 Task: Find connections with filter location Bārmer with filter topic #jobsearching with filter profile language Potuguese with filter current company SUGAR Cosmetics with filter school SACHDEVA PUBLIC SCHOOL with filter industry Services for the Elderly and Disabled with filter service category Visual Design with filter keywords title DevOps Engineer
Action: Mouse moved to (574, 74)
Screenshot: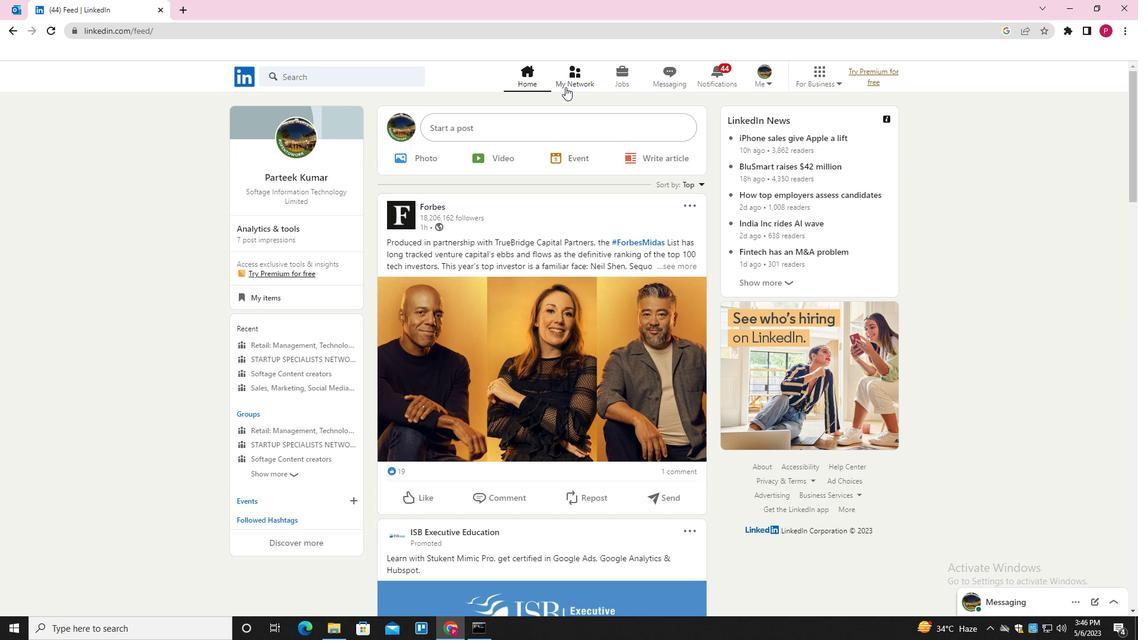 
Action: Mouse pressed left at (574, 74)
Screenshot: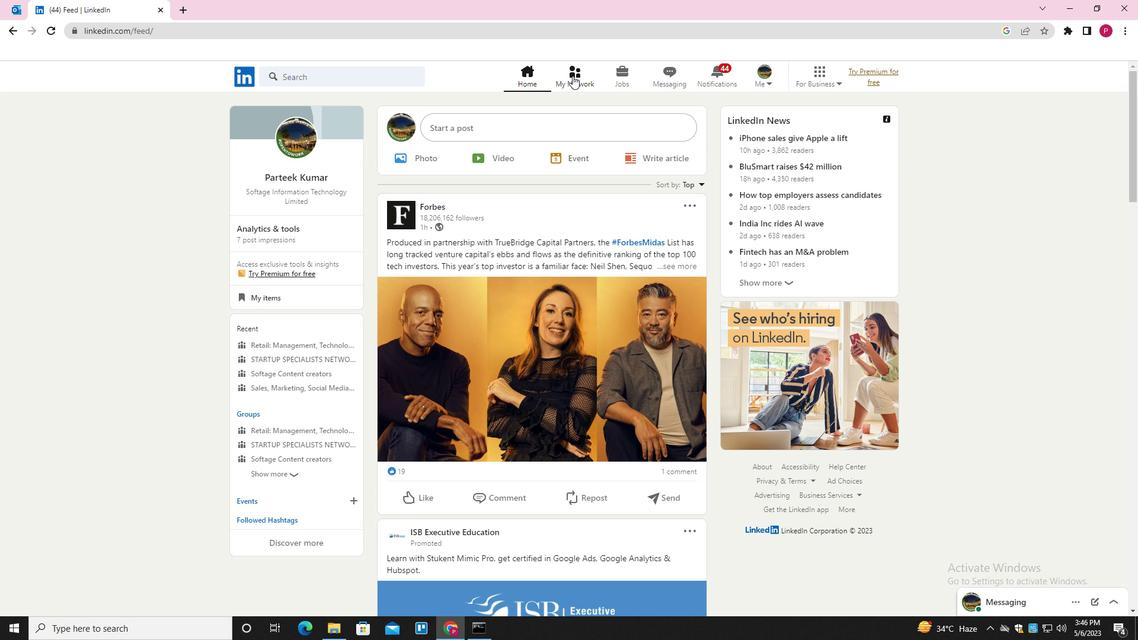 
Action: Mouse moved to (352, 139)
Screenshot: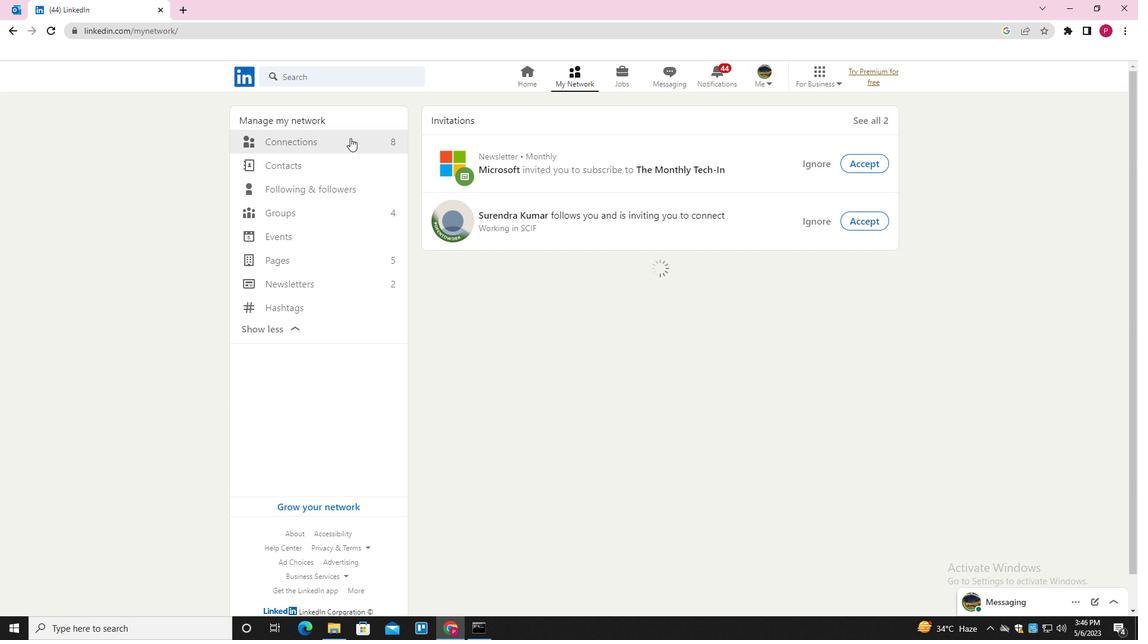 
Action: Mouse pressed left at (352, 139)
Screenshot: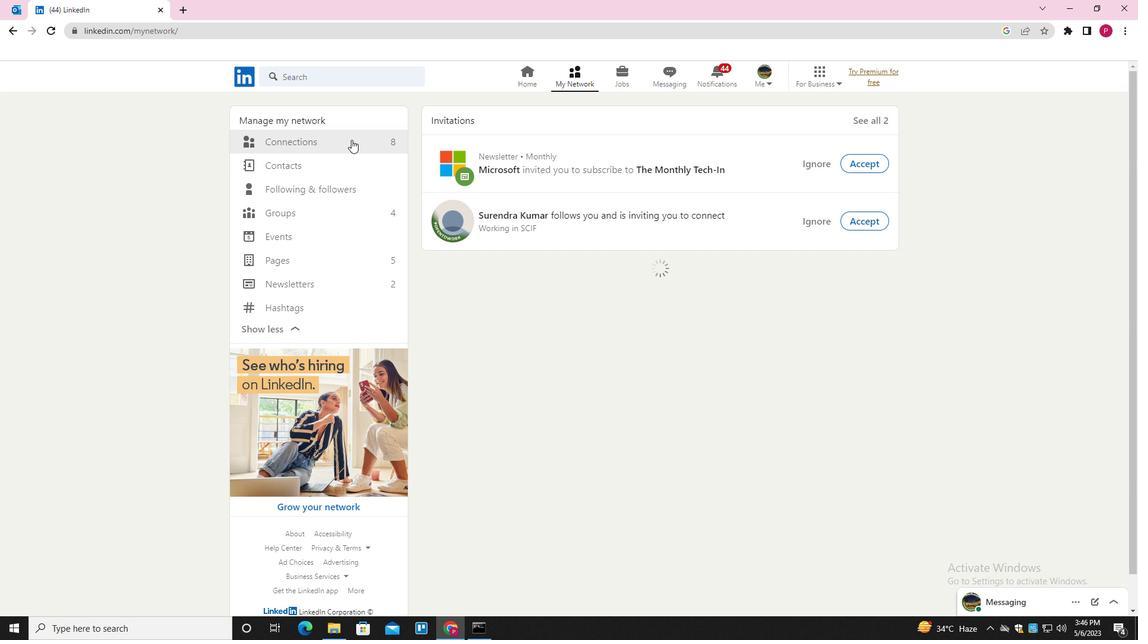 
Action: Mouse moved to (668, 141)
Screenshot: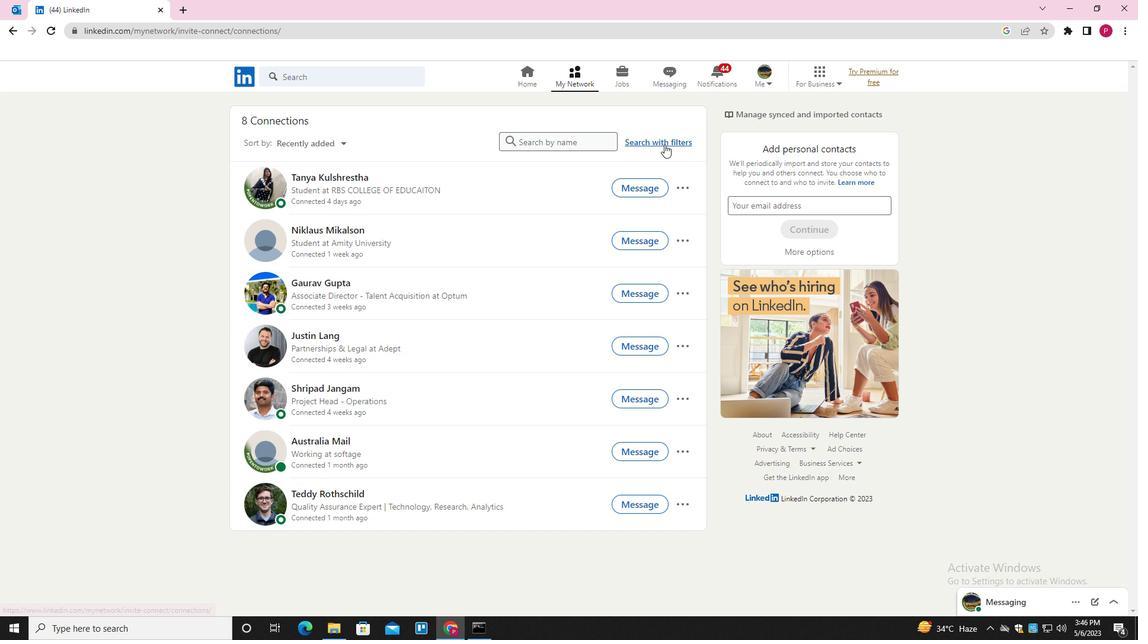 
Action: Mouse pressed left at (668, 141)
Screenshot: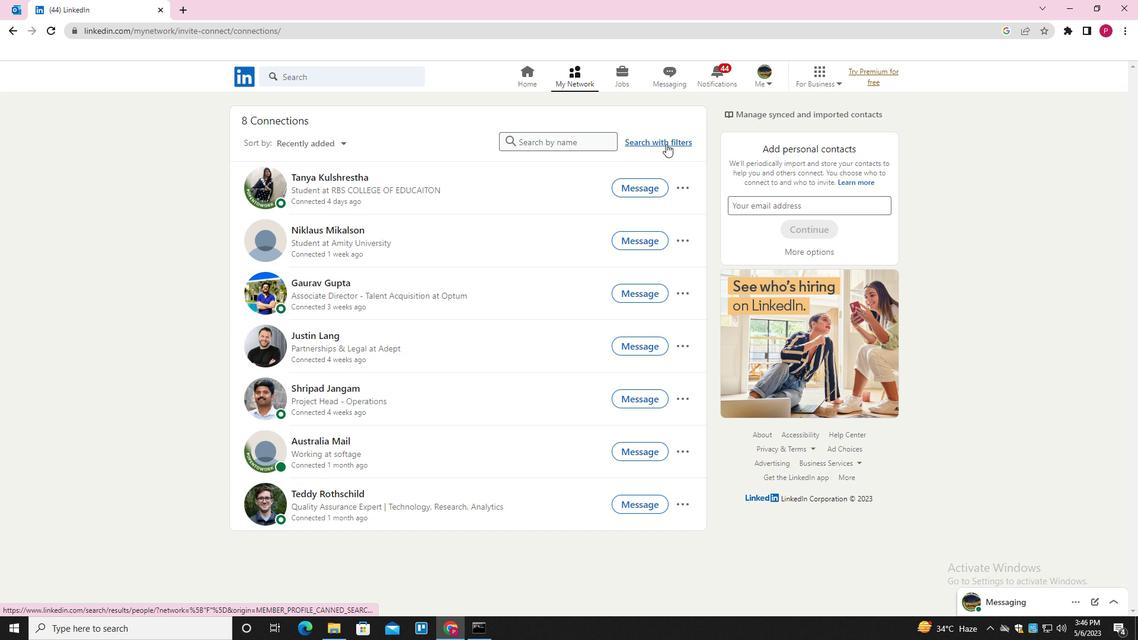 
Action: Mouse moved to (600, 109)
Screenshot: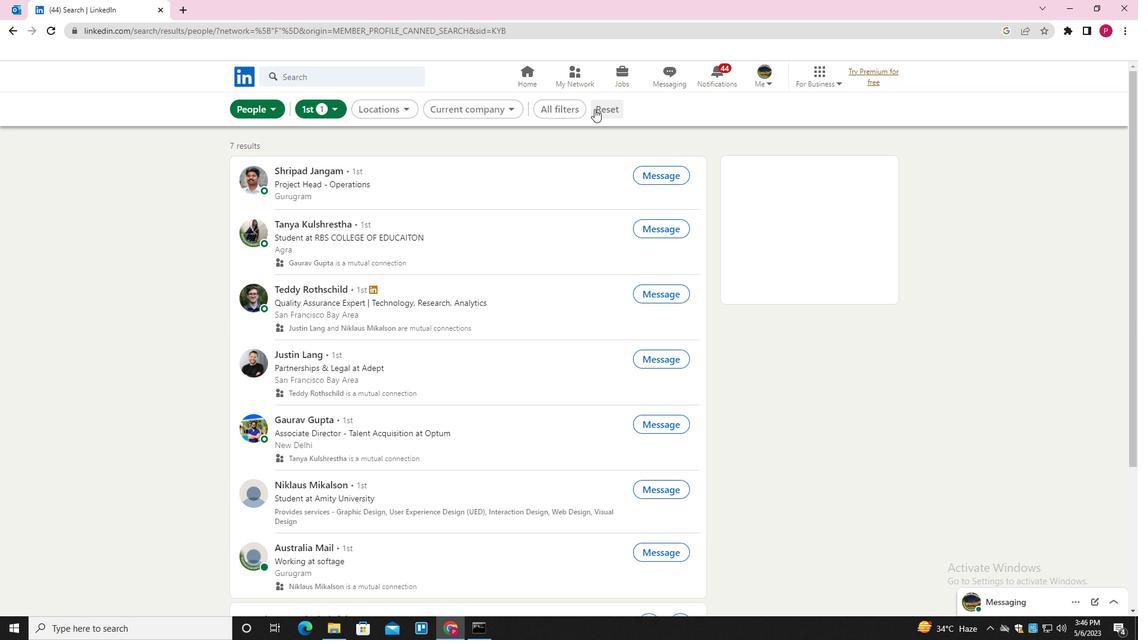 
Action: Mouse pressed left at (600, 109)
Screenshot: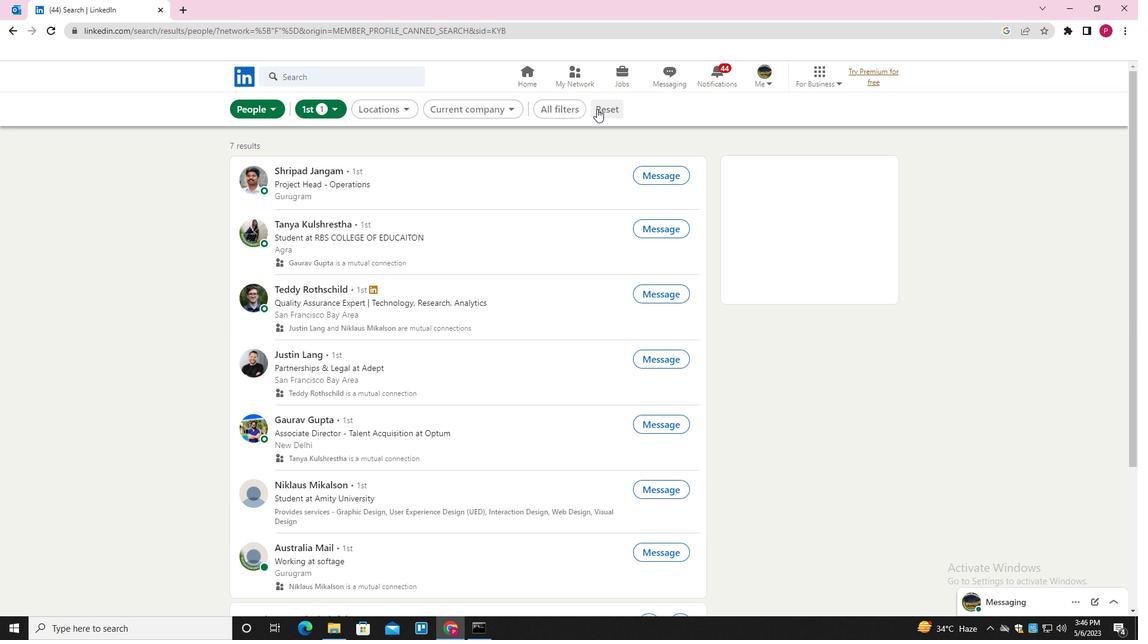 
Action: Mouse moved to (577, 110)
Screenshot: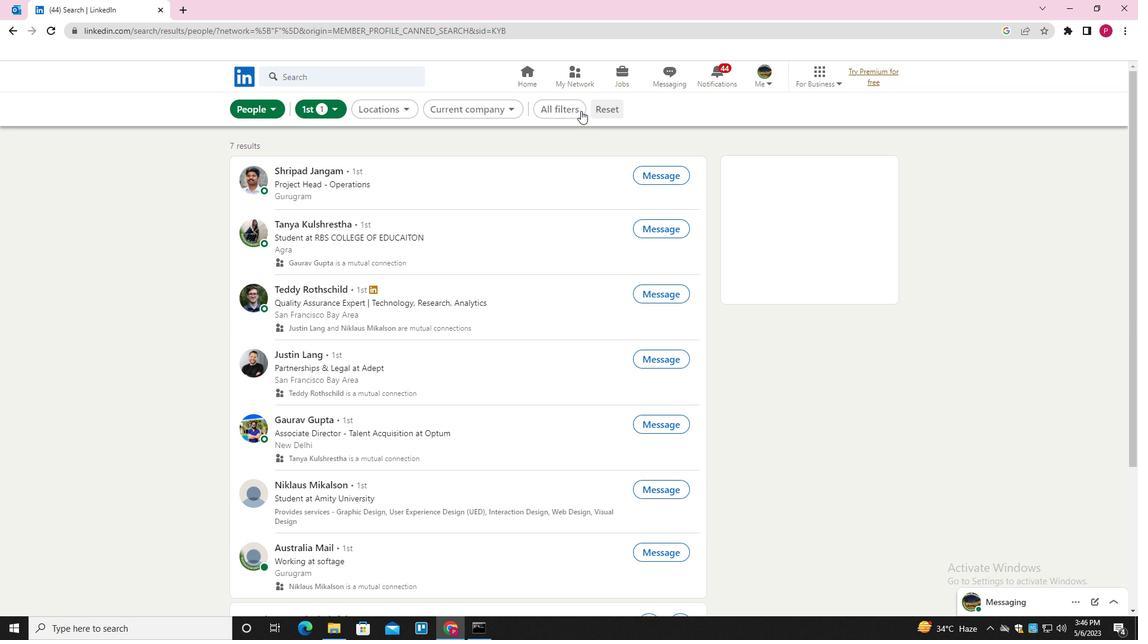
Action: Mouse pressed left at (577, 110)
Screenshot: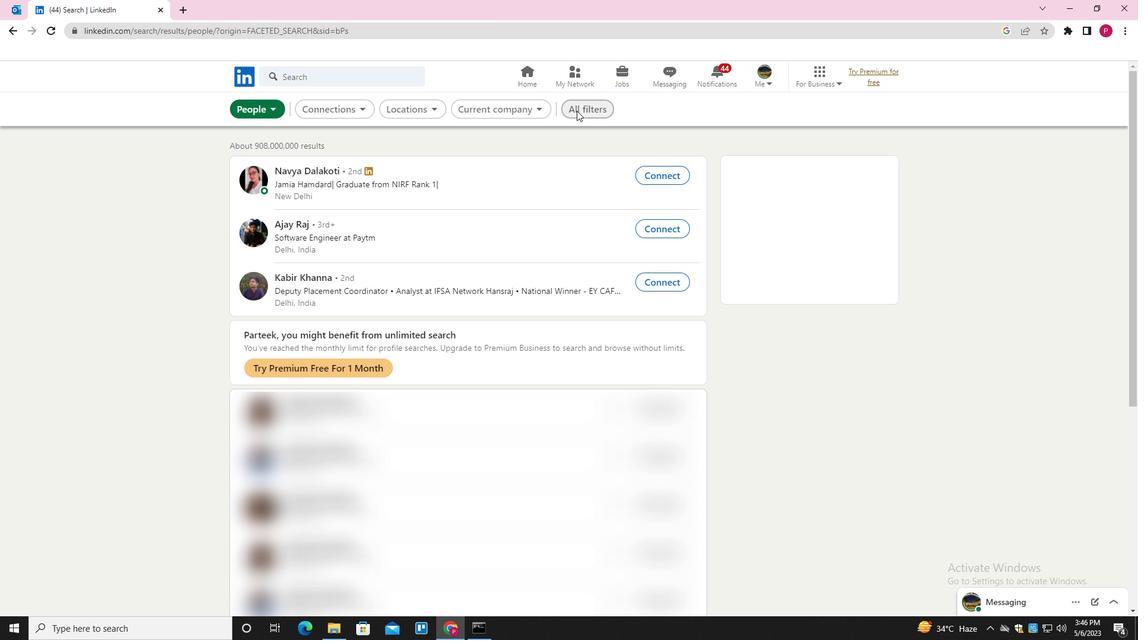 
Action: Mouse moved to (932, 353)
Screenshot: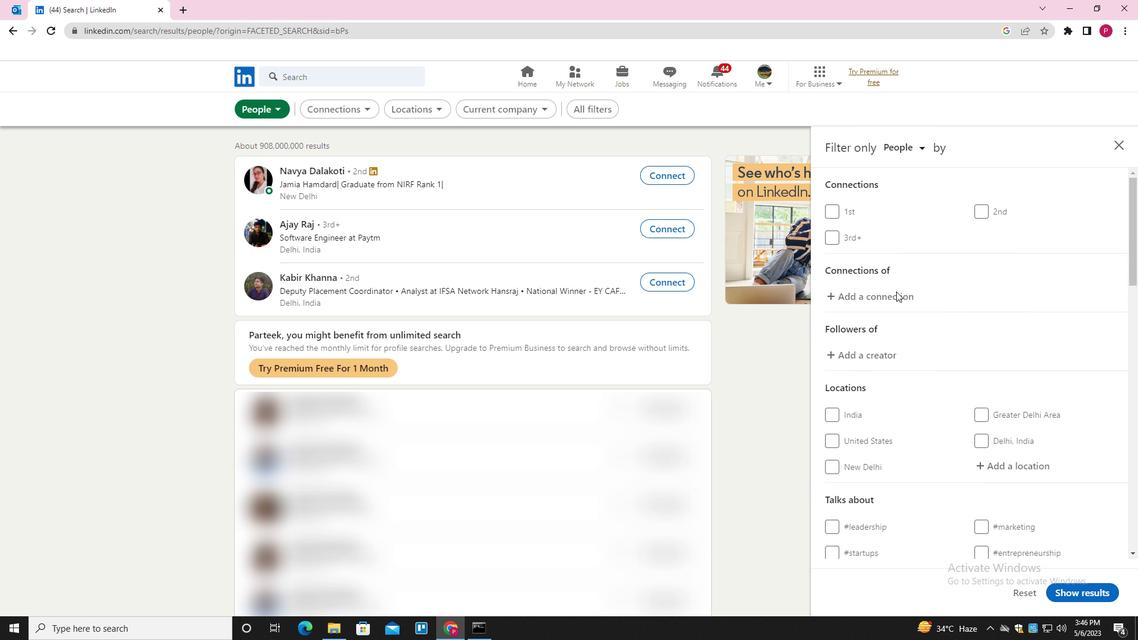
Action: Mouse scrolled (932, 352) with delta (0, 0)
Screenshot: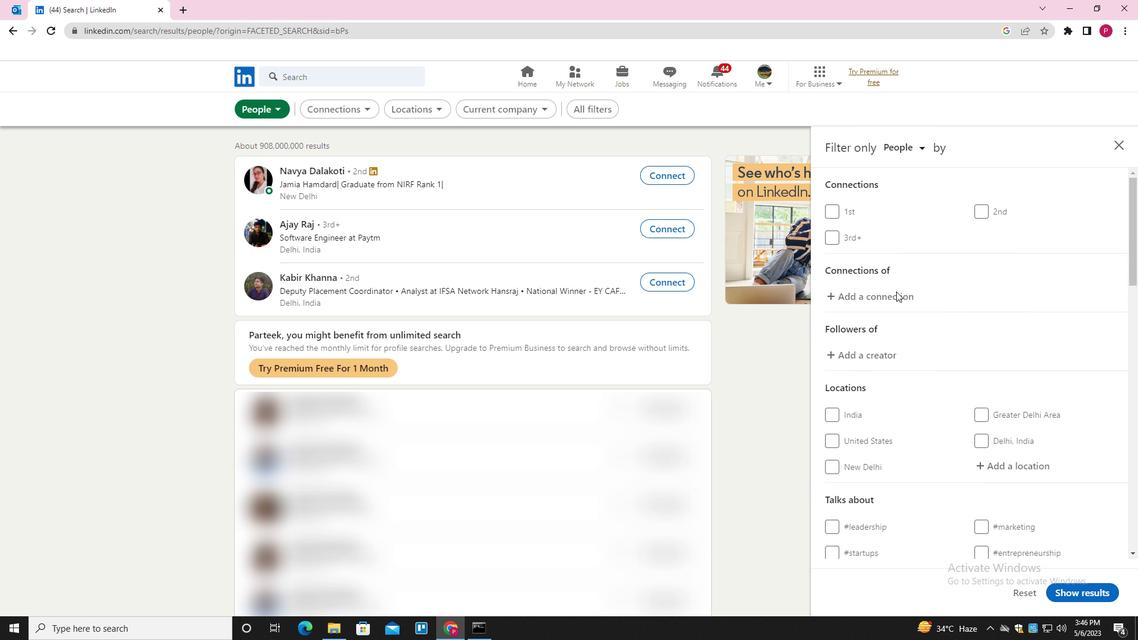 
Action: Mouse moved to (936, 366)
Screenshot: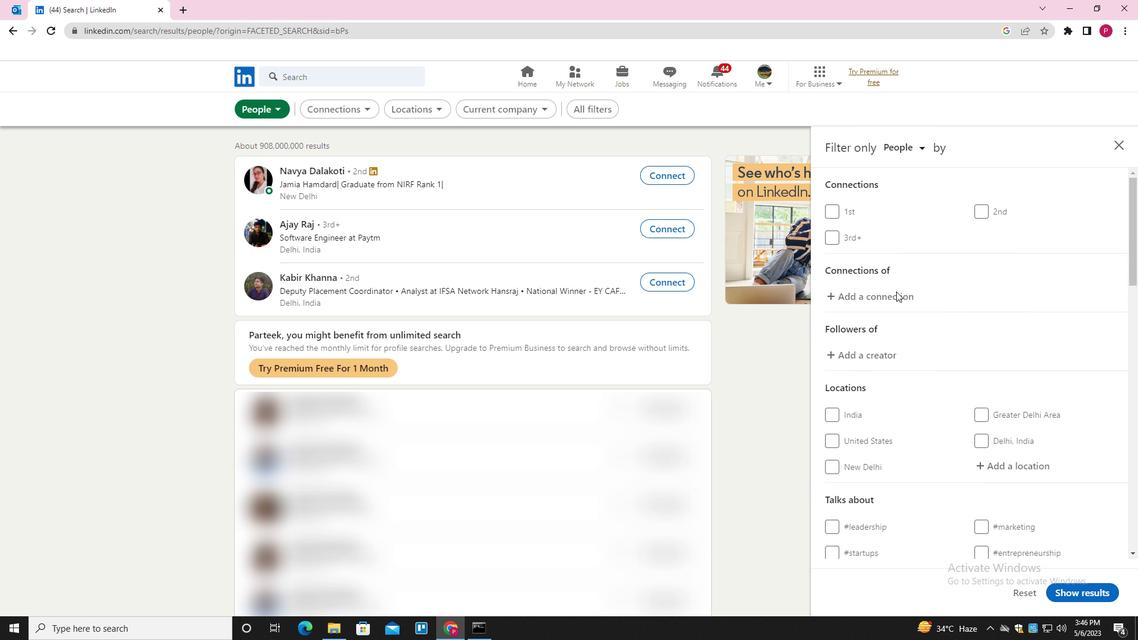 
Action: Mouse scrolled (936, 365) with delta (0, 0)
Screenshot: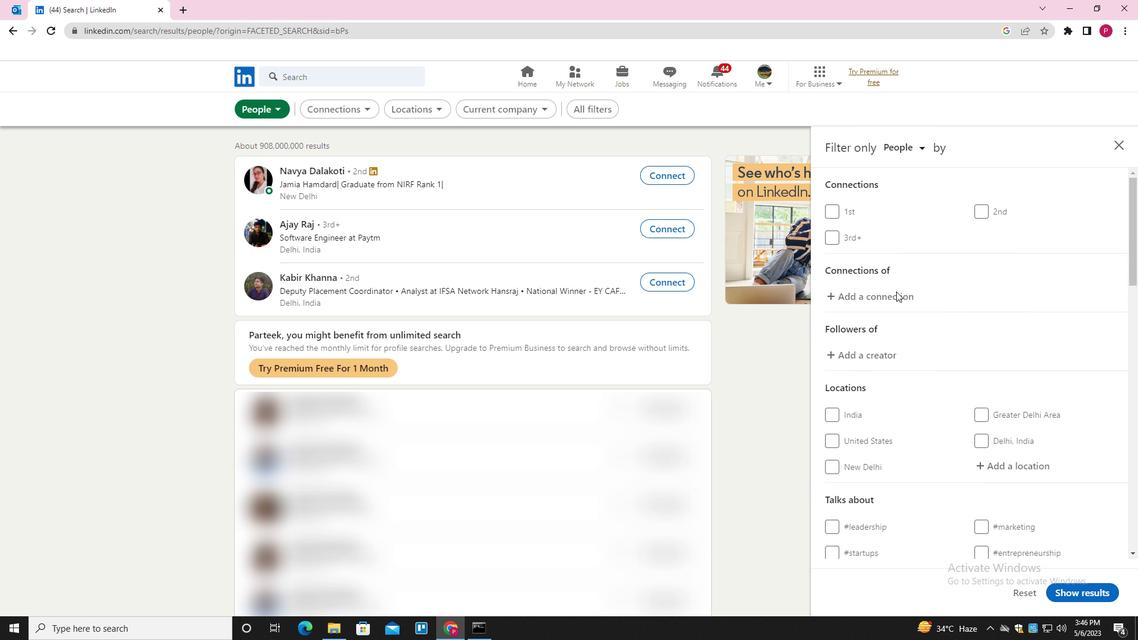 
Action: Mouse moved to (941, 374)
Screenshot: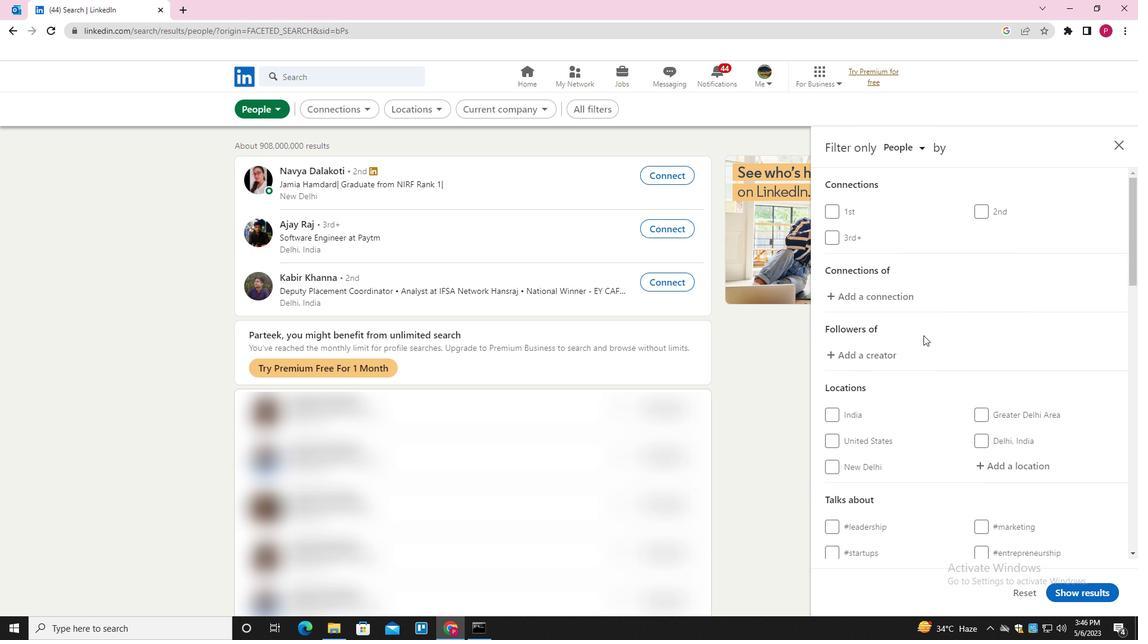 
Action: Mouse scrolled (941, 374) with delta (0, 0)
Screenshot: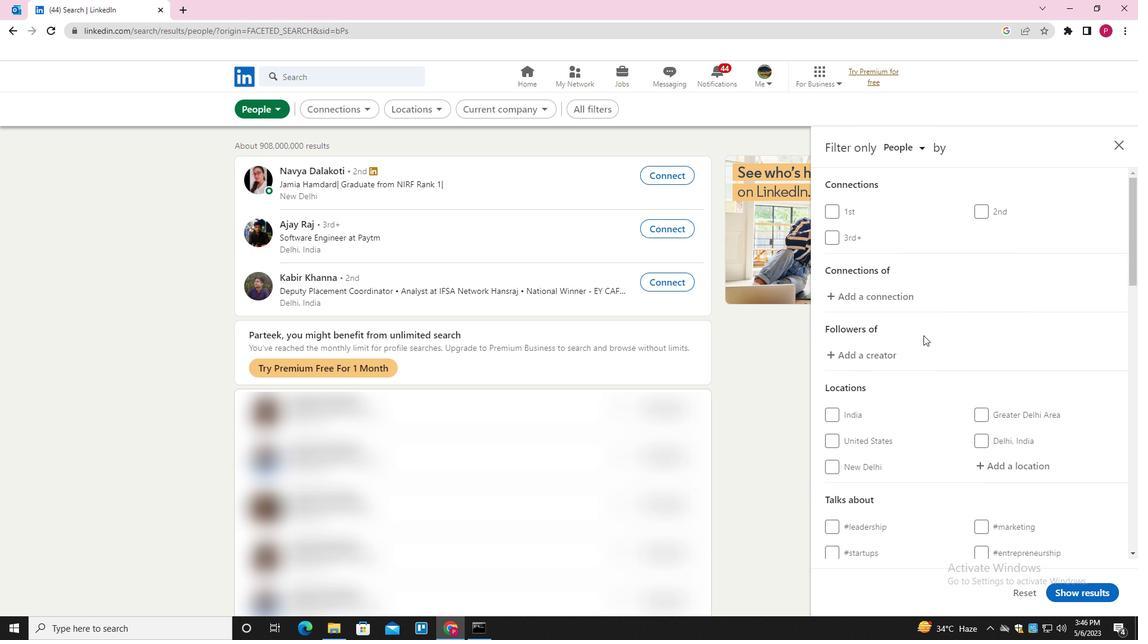 
Action: Mouse moved to (1045, 292)
Screenshot: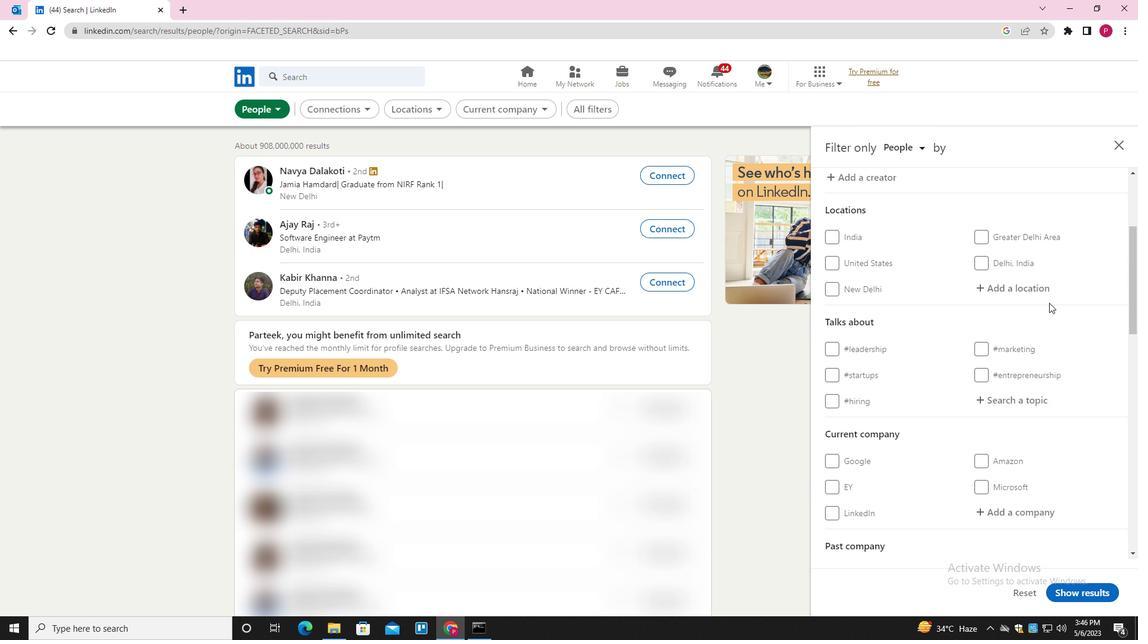 
Action: Mouse pressed left at (1045, 292)
Screenshot: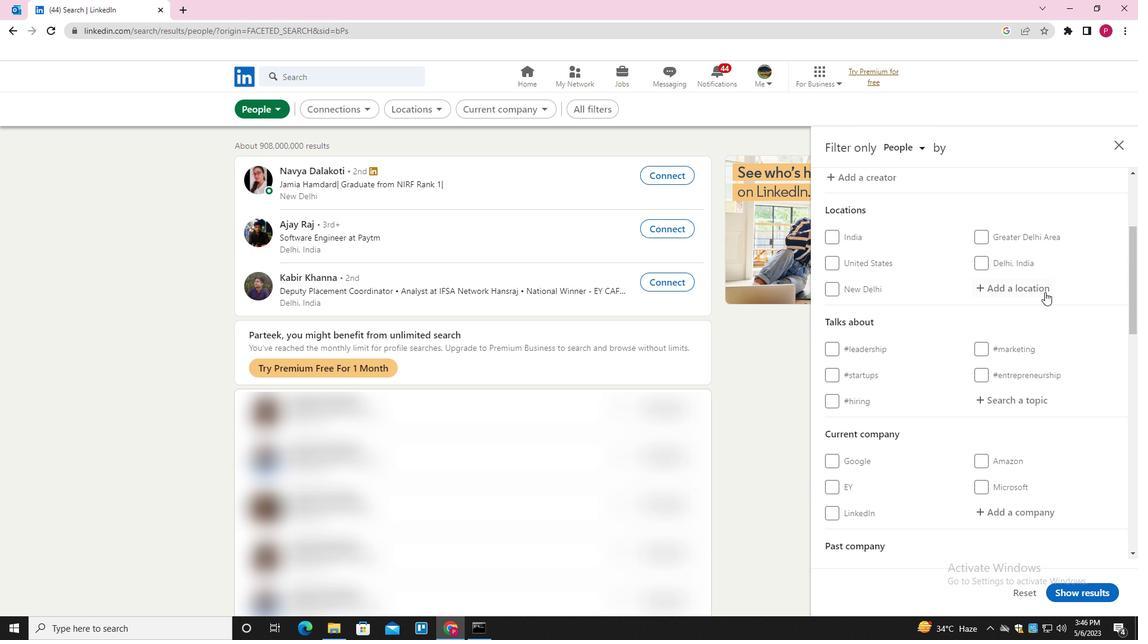 
Action: Key pressed <Key.shift>BARMER<Key.down><Key.enter>
Screenshot: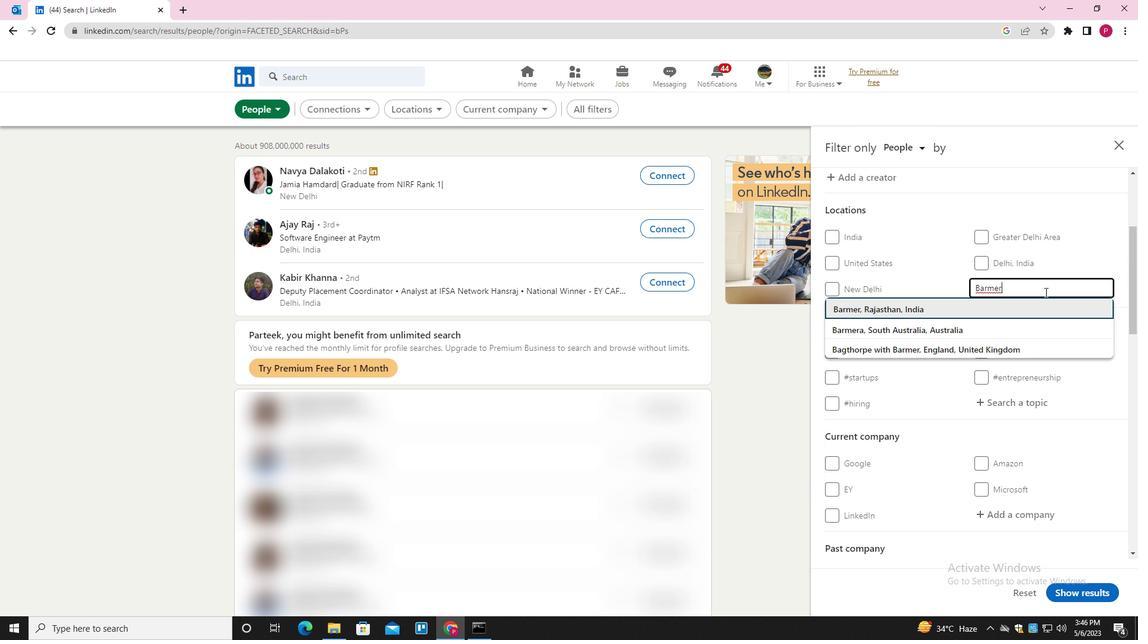 
Action: Mouse moved to (980, 337)
Screenshot: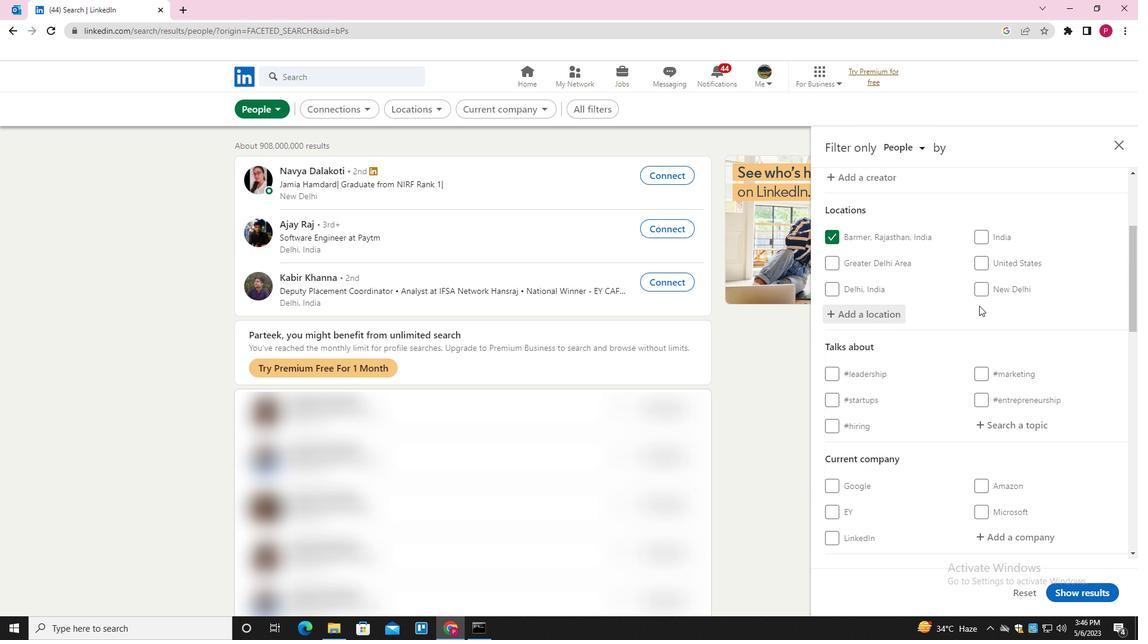 
Action: Mouse scrolled (980, 336) with delta (0, 0)
Screenshot: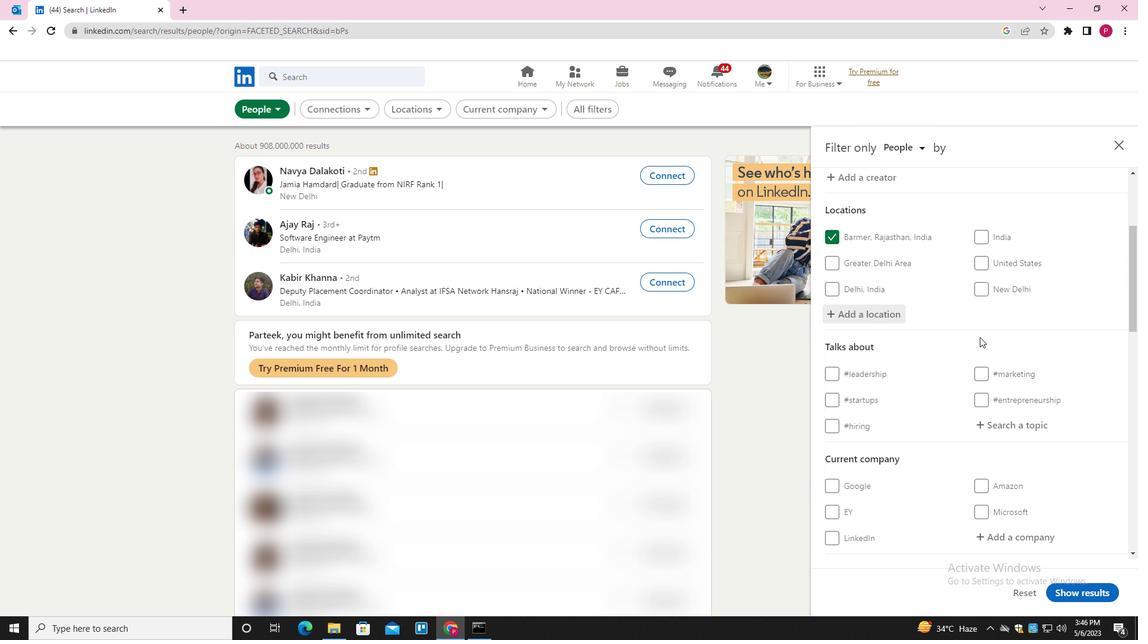 
Action: Mouse moved to (980, 338)
Screenshot: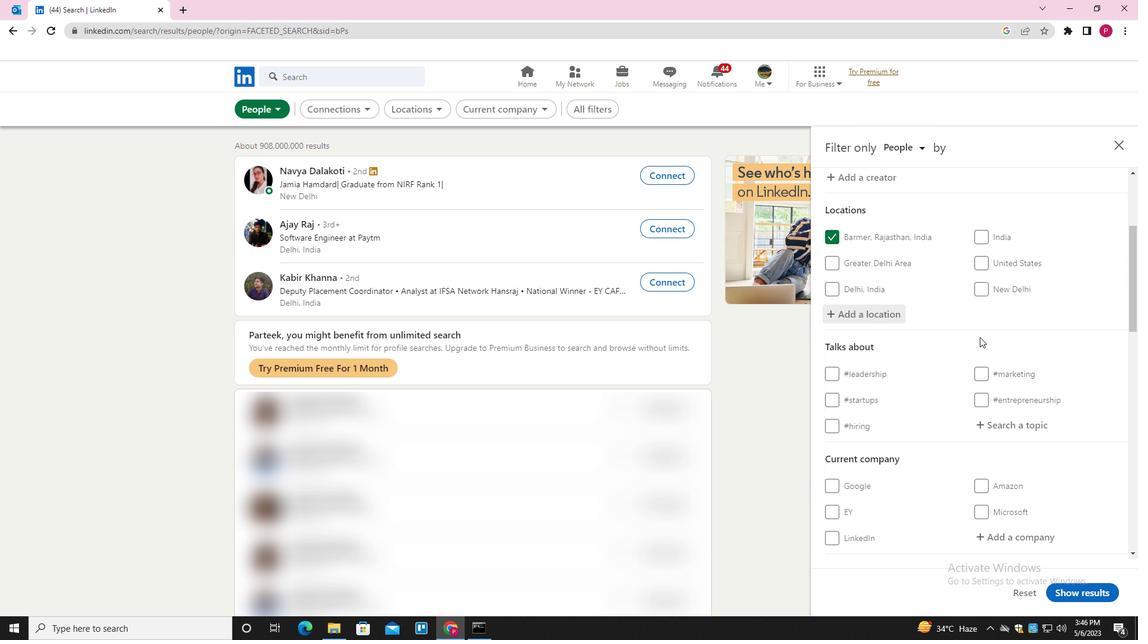 
Action: Mouse scrolled (980, 337) with delta (0, 0)
Screenshot: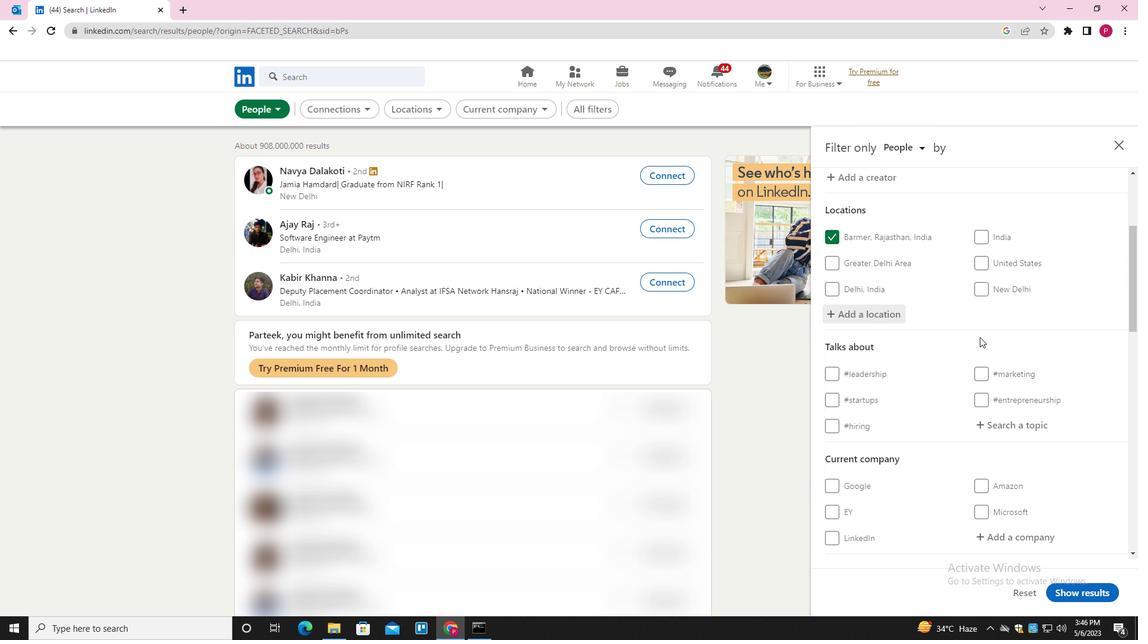 
Action: Mouse moved to (983, 339)
Screenshot: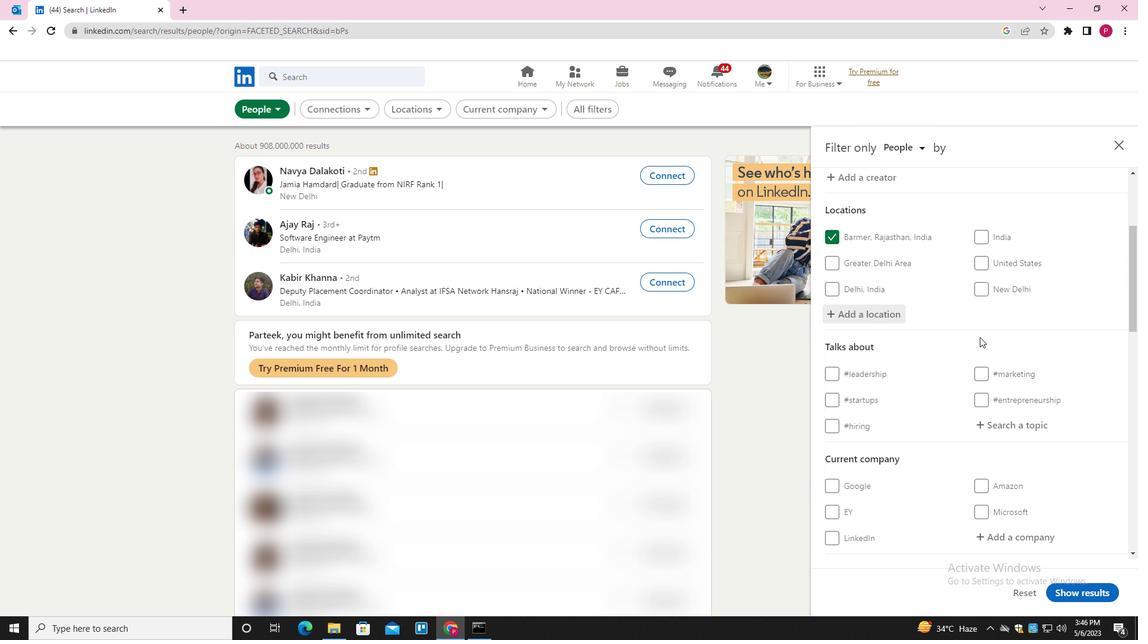 
Action: Mouse scrolled (983, 338) with delta (0, 0)
Screenshot: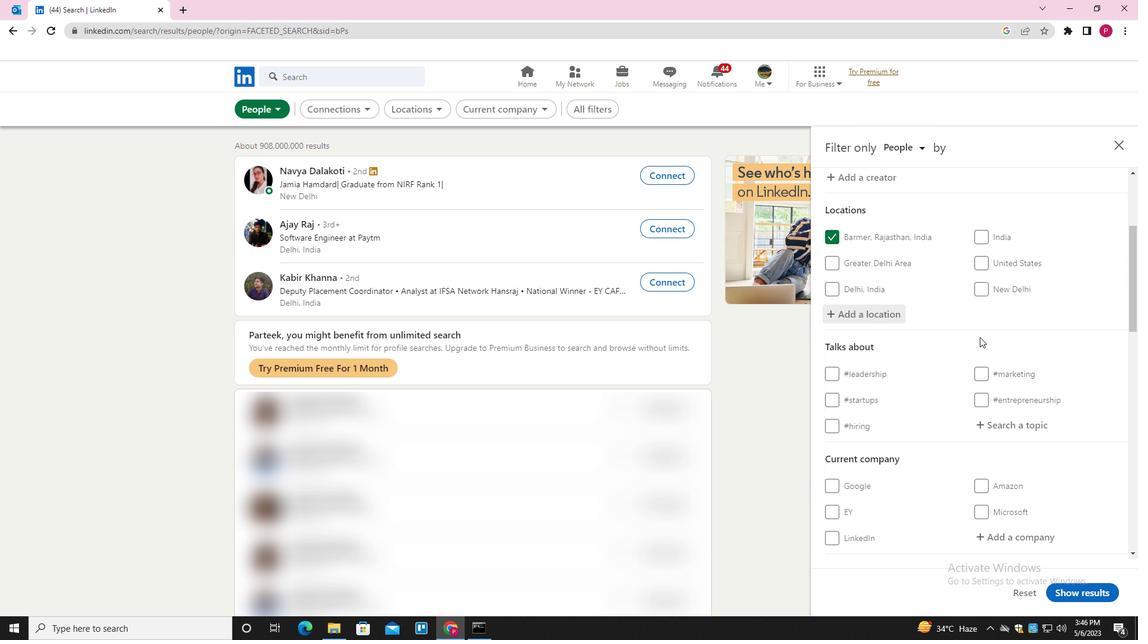 
Action: Mouse moved to (1030, 252)
Screenshot: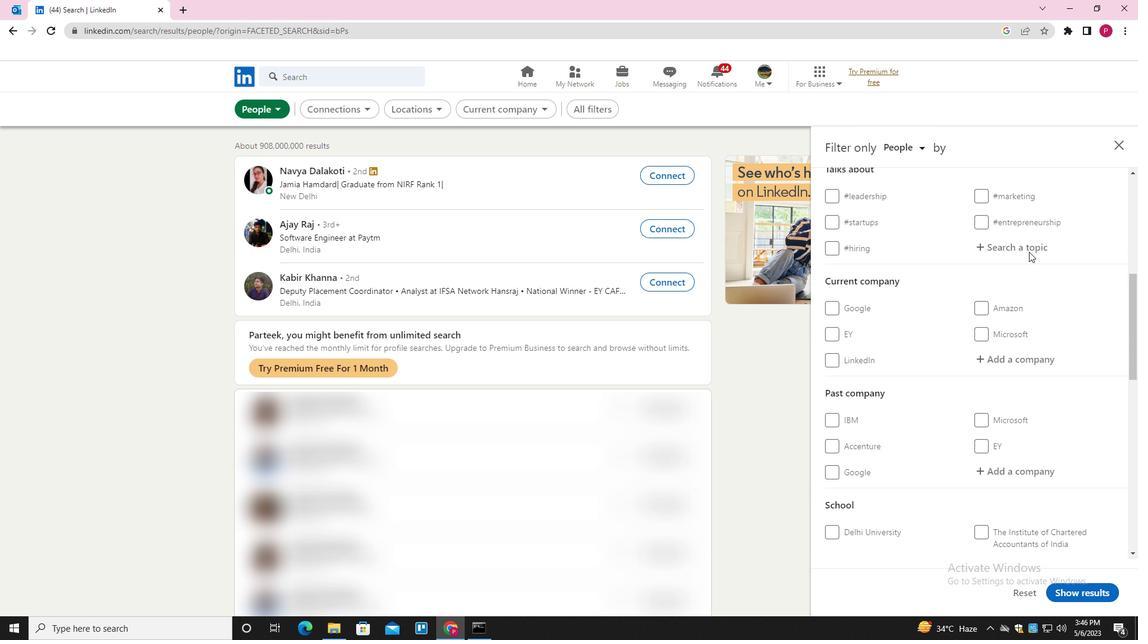 
Action: Mouse pressed left at (1030, 252)
Screenshot: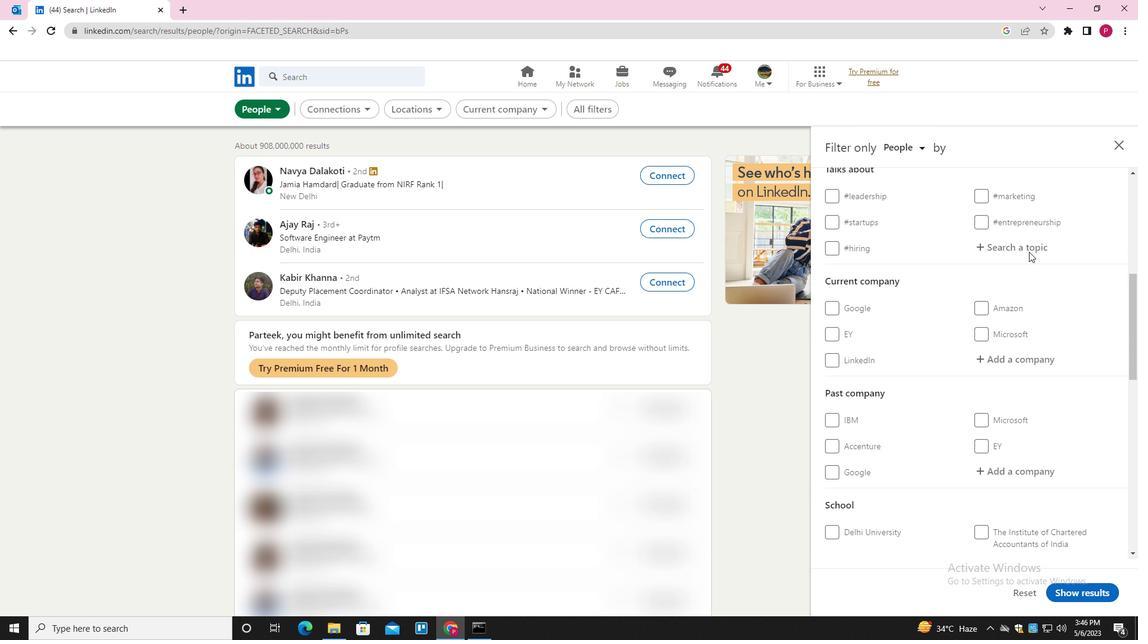 
Action: Mouse moved to (1006, 246)
Screenshot: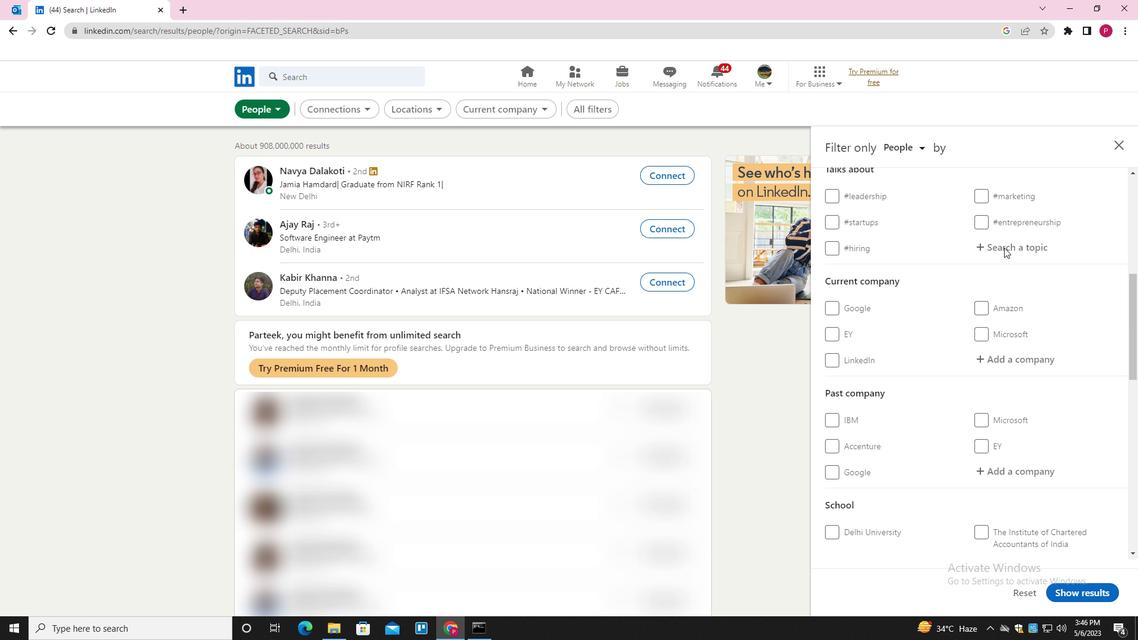 
Action: Mouse pressed left at (1006, 246)
Screenshot: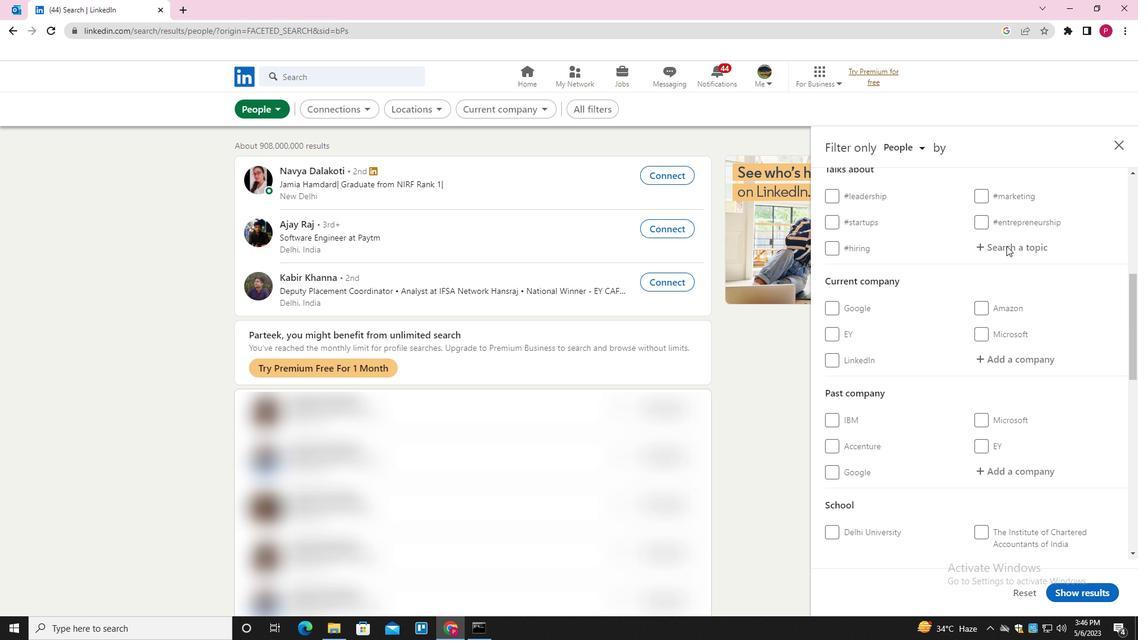 
Action: Key pressed JOBSEARCHING<Key.down><Key.enter>
Screenshot: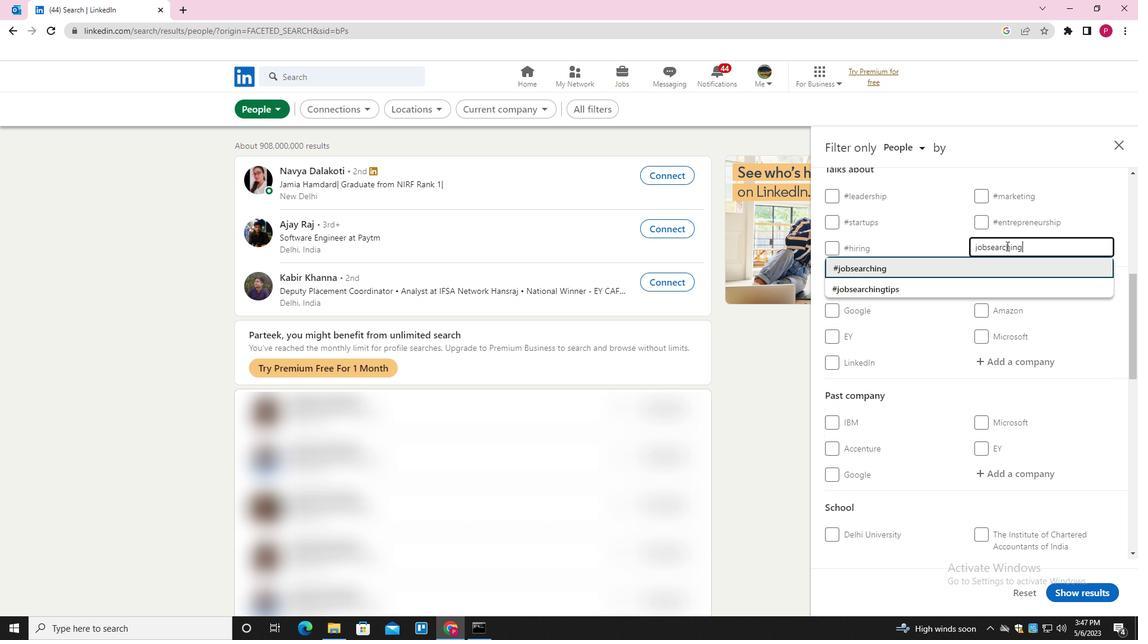 
Action: Mouse moved to (952, 304)
Screenshot: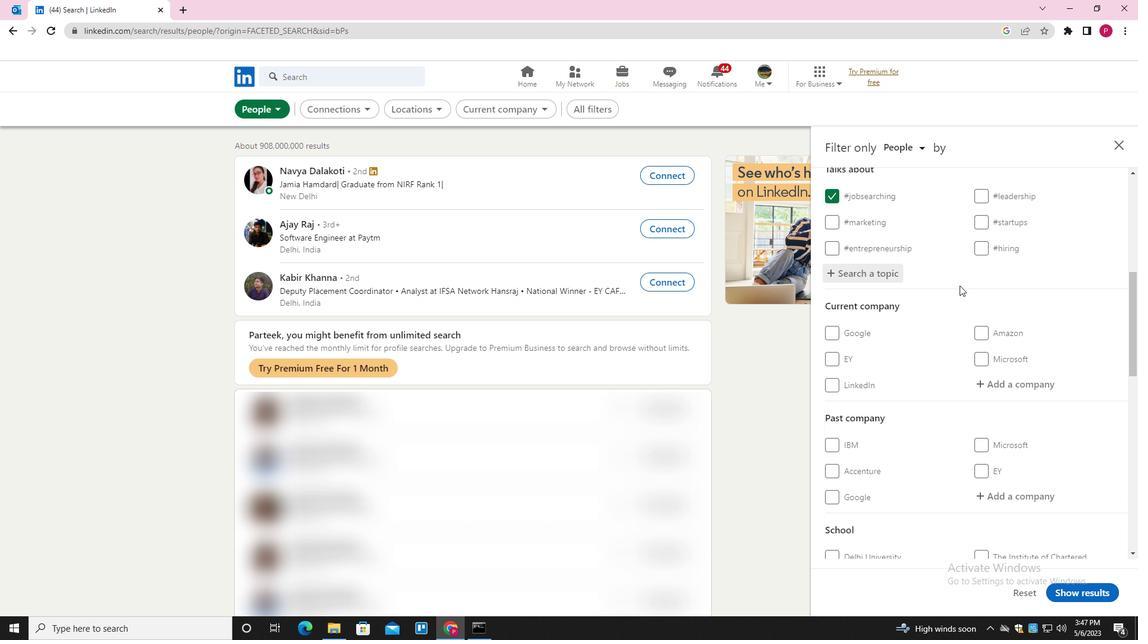 
Action: Mouse scrolled (952, 303) with delta (0, 0)
Screenshot: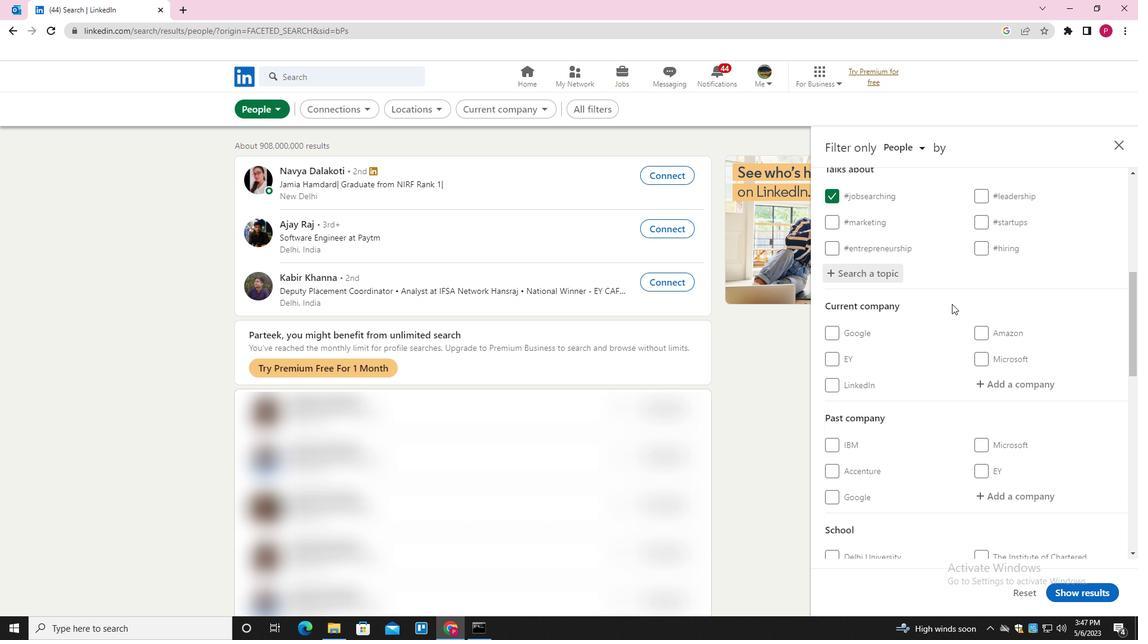 
Action: Mouse scrolled (952, 303) with delta (0, 0)
Screenshot: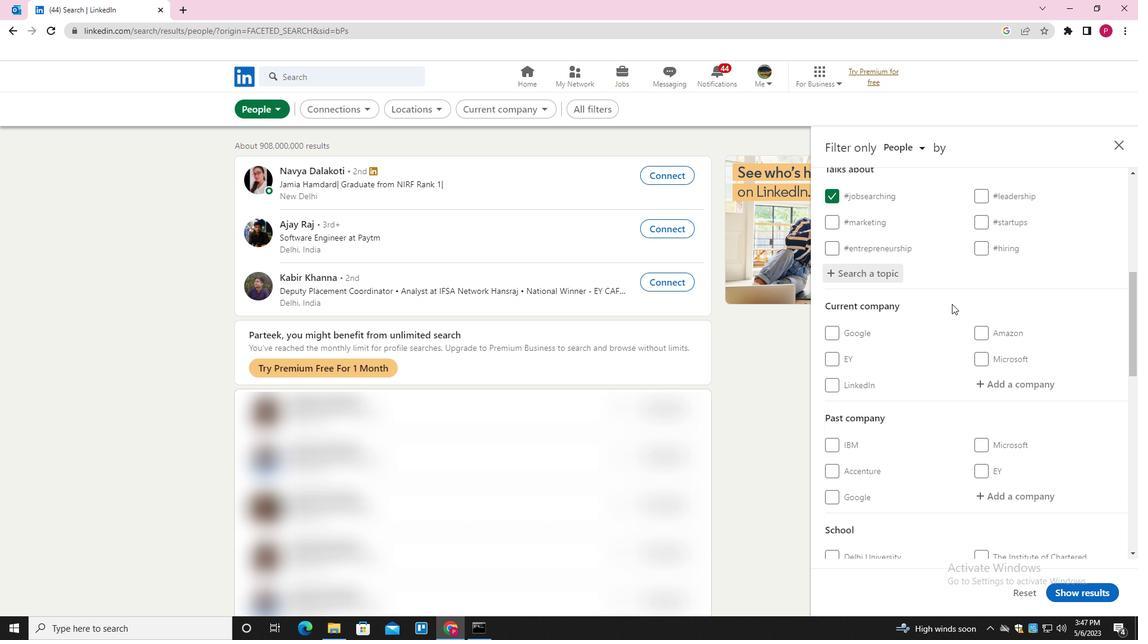 
Action: Mouse moved to (943, 310)
Screenshot: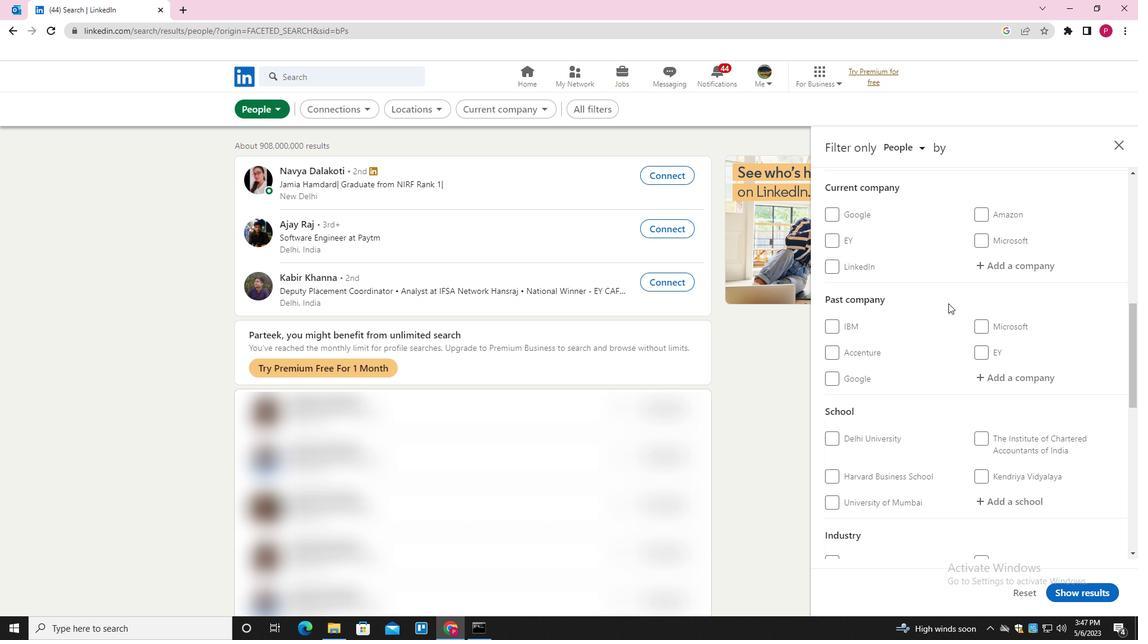 
Action: Mouse scrolled (943, 309) with delta (0, 0)
Screenshot: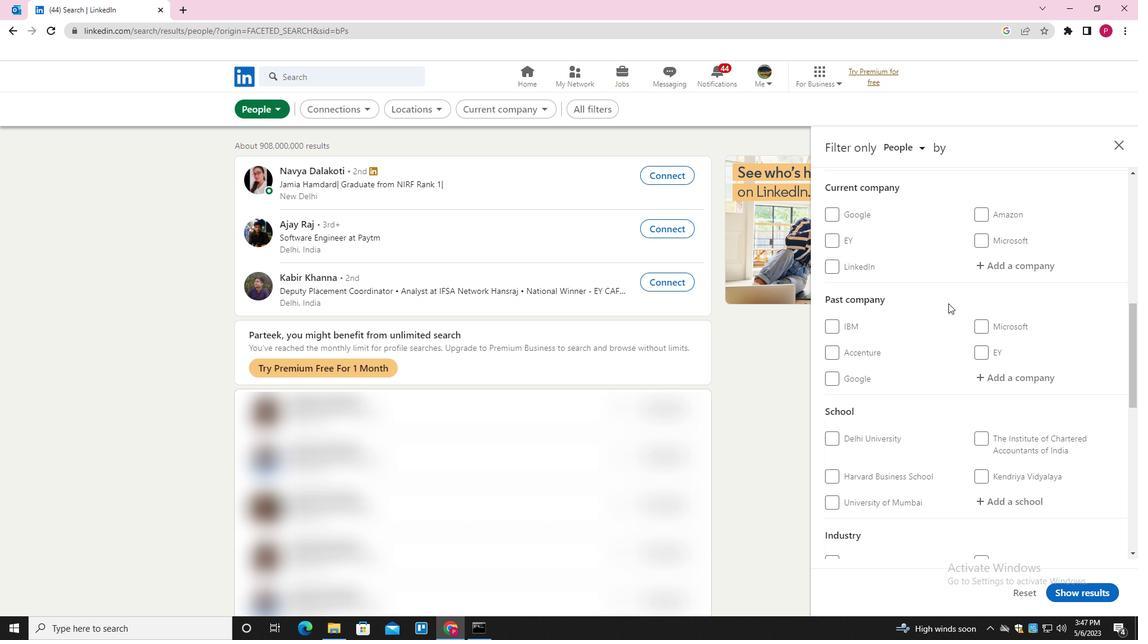 
Action: Mouse moved to (943, 312)
Screenshot: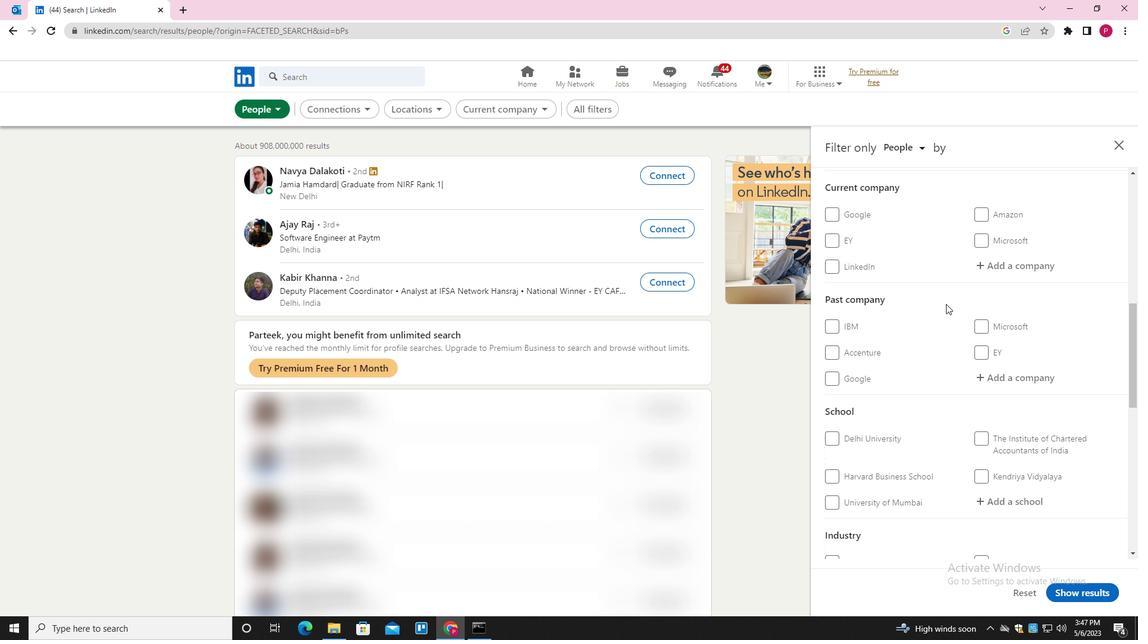 
Action: Mouse scrolled (943, 311) with delta (0, 0)
Screenshot: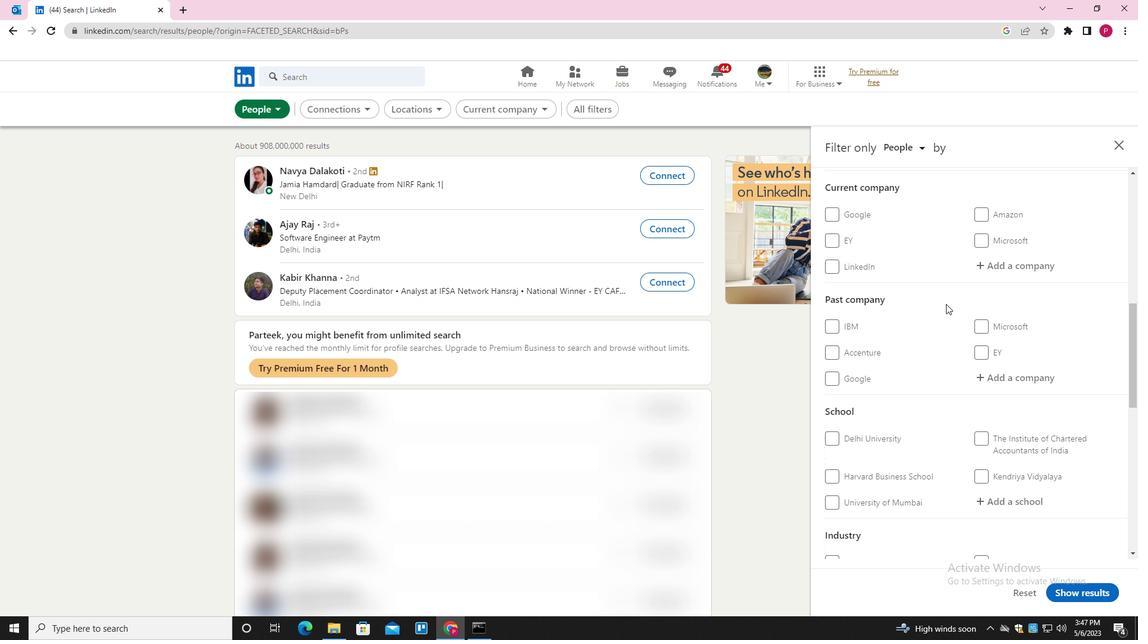 
Action: Mouse scrolled (943, 311) with delta (0, 0)
Screenshot: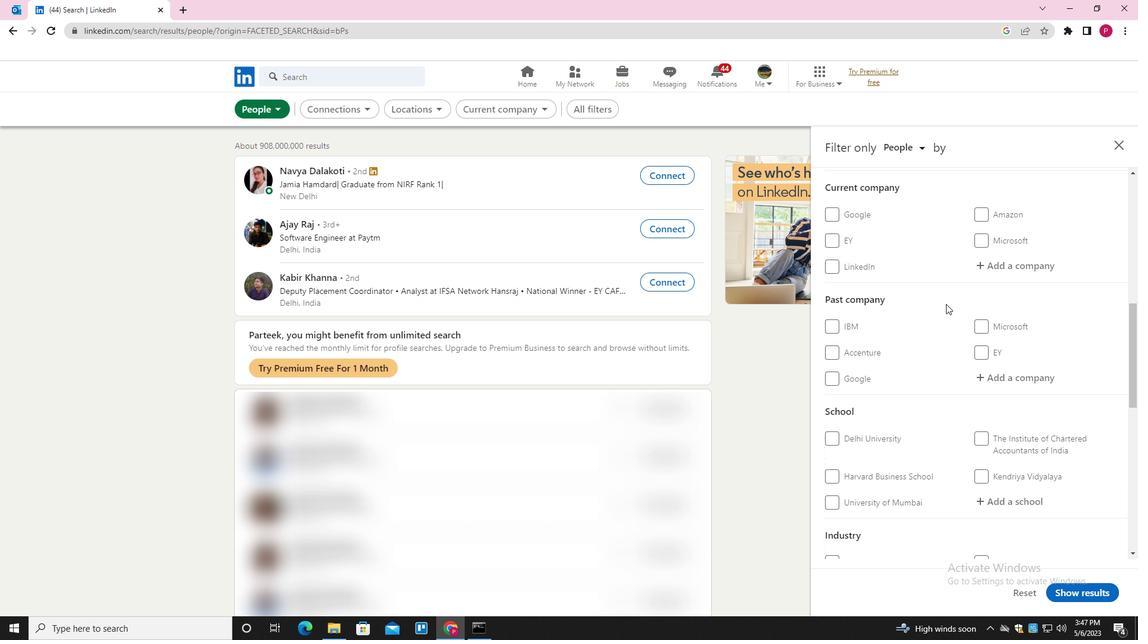 
Action: Mouse scrolled (943, 311) with delta (0, 0)
Screenshot: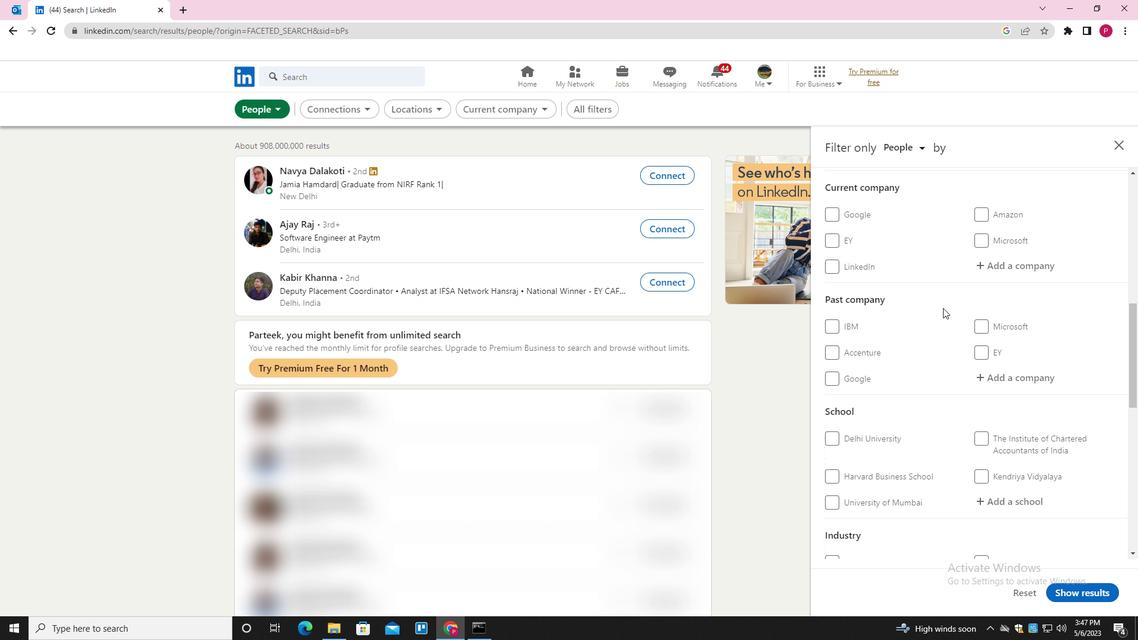 
Action: Mouse scrolled (943, 311) with delta (0, 0)
Screenshot: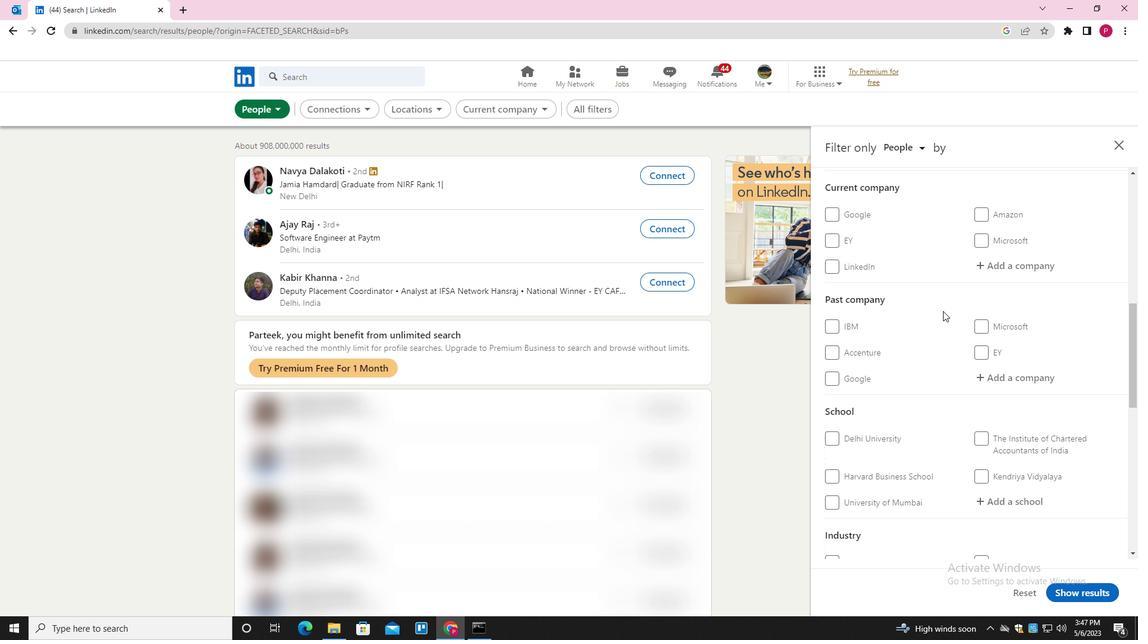 
Action: Mouse scrolled (943, 311) with delta (0, 0)
Screenshot: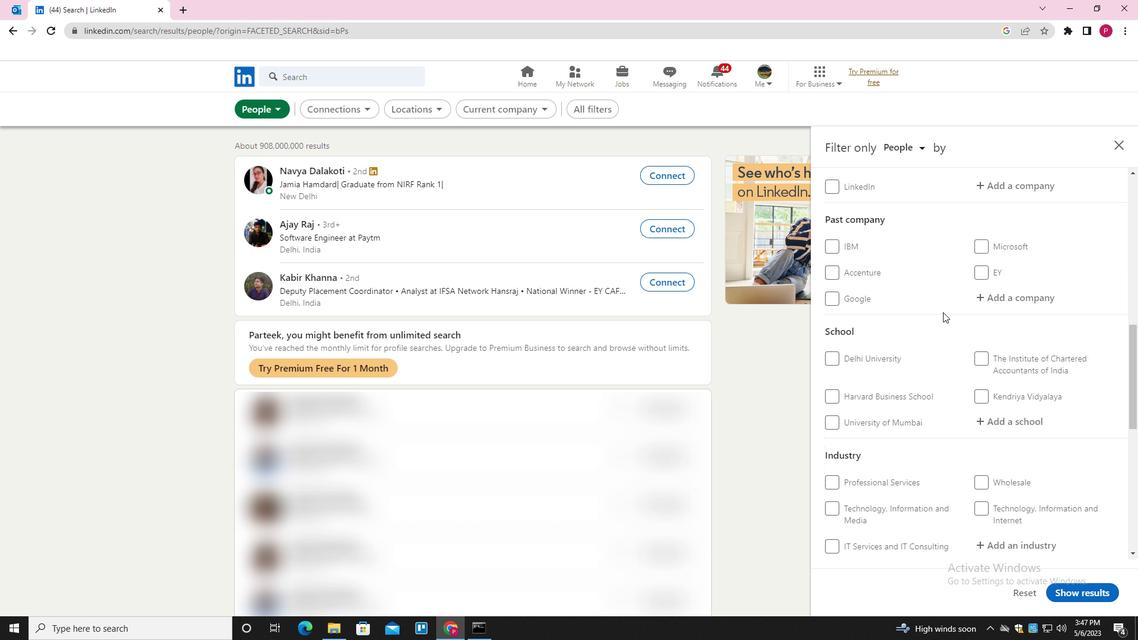 
Action: Mouse moved to (935, 325)
Screenshot: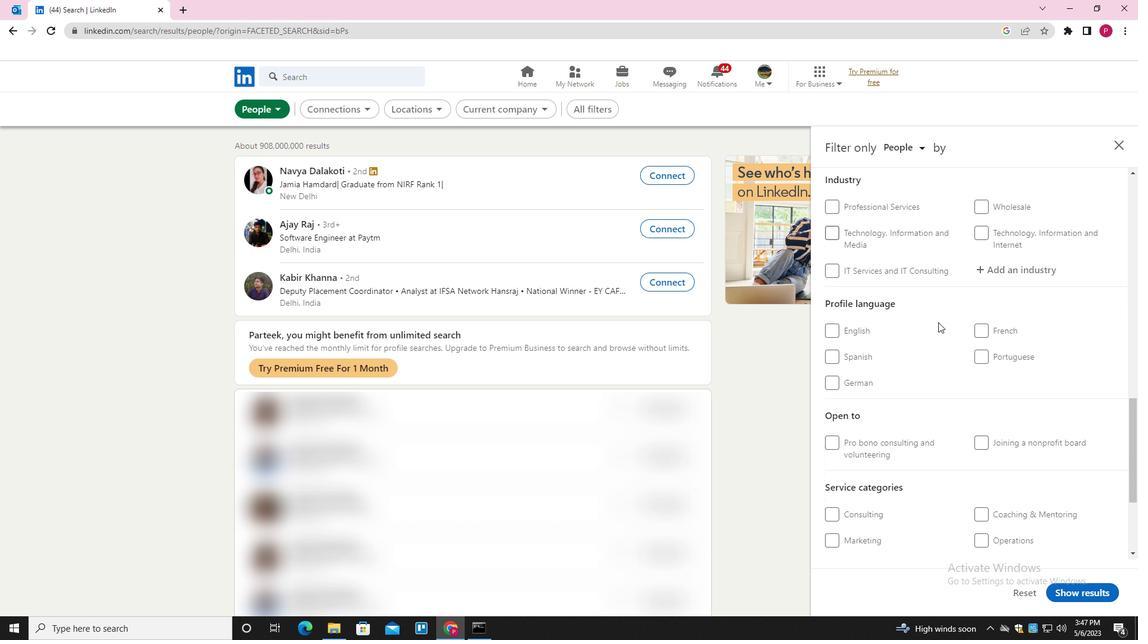 
Action: Mouse scrolled (935, 324) with delta (0, 0)
Screenshot: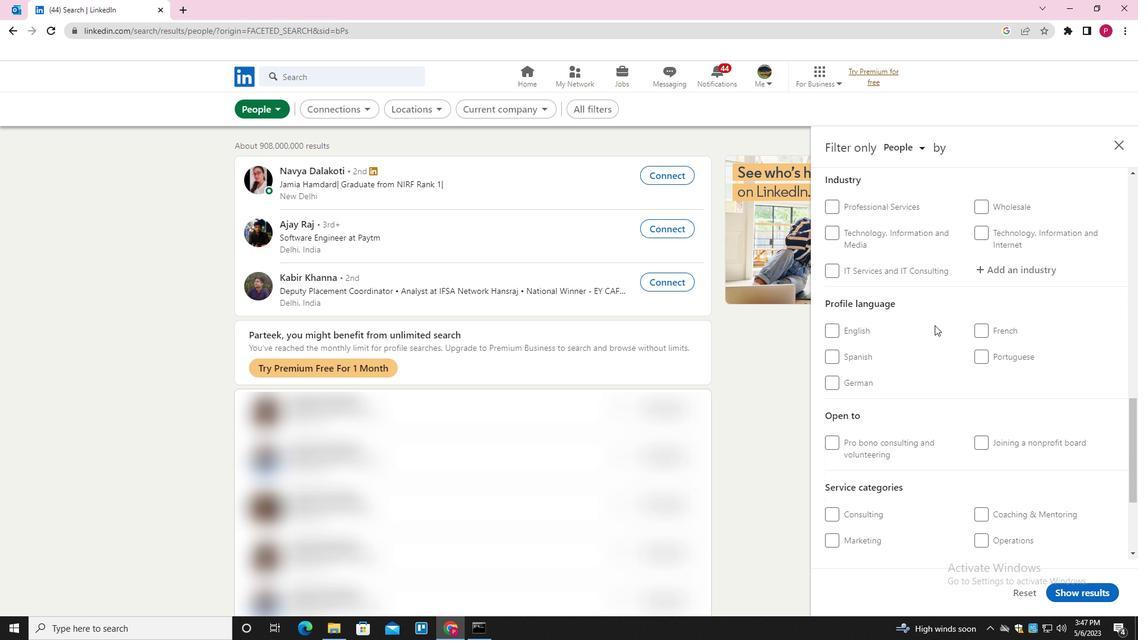 
Action: Mouse scrolled (935, 324) with delta (0, 0)
Screenshot: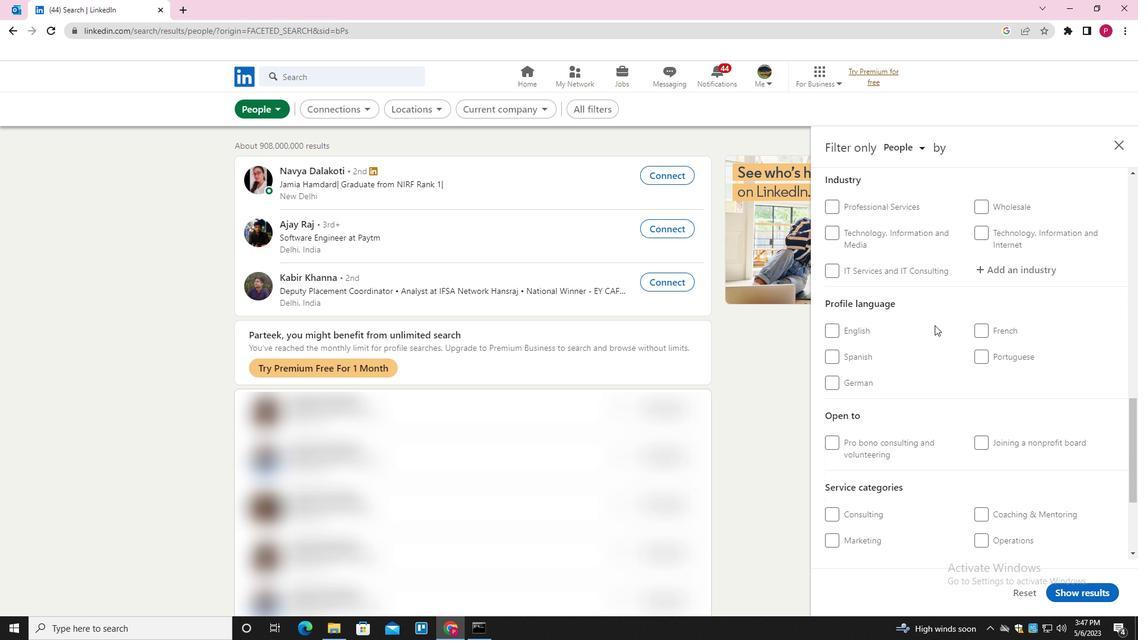 
Action: Mouse scrolled (935, 324) with delta (0, 0)
Screenshot: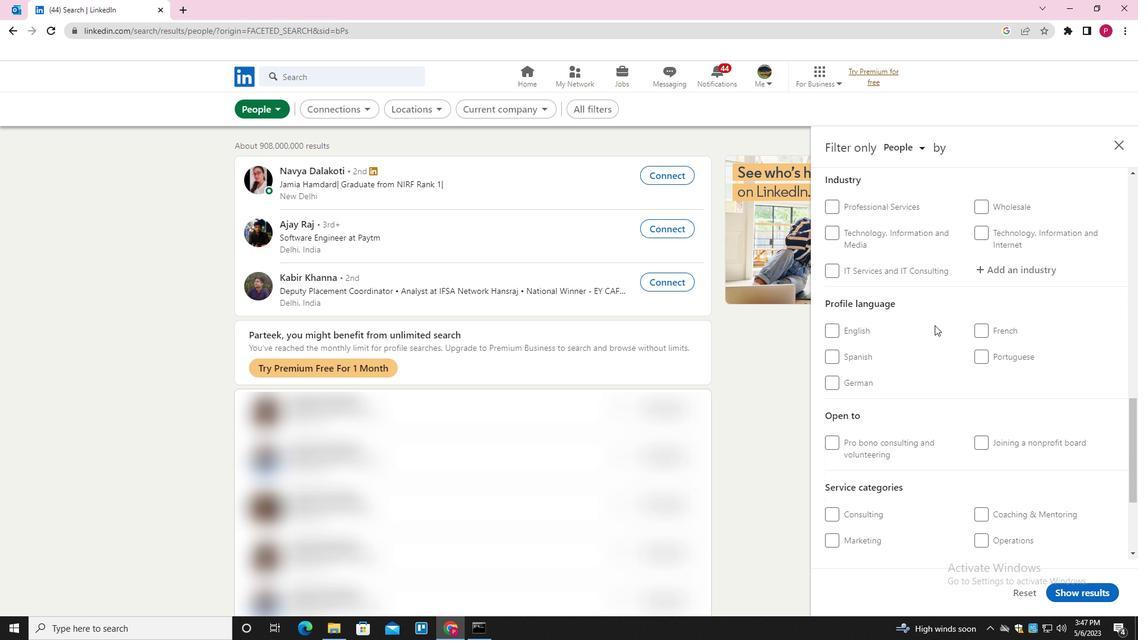 
Action: Mouse scrolled (935, 326) with delta (0, 0)
Screenshot: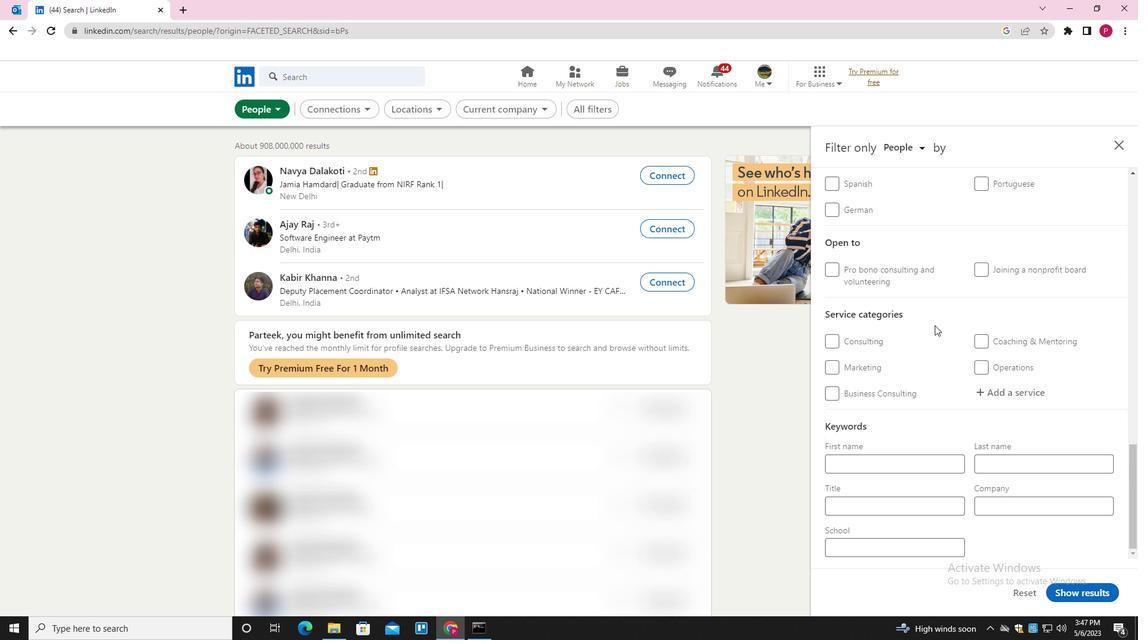 
Action: Mouse scrolled (935, 326) with delta (0, 0)
Screenshot: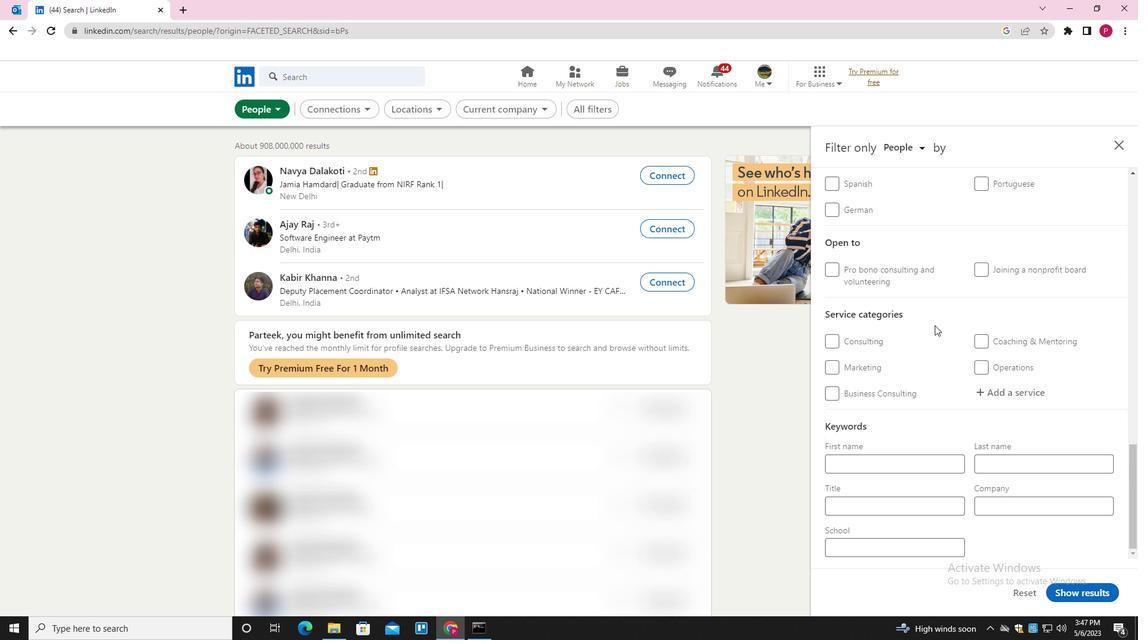 
Action: Mouse moved to (988, 304)
Screenshot: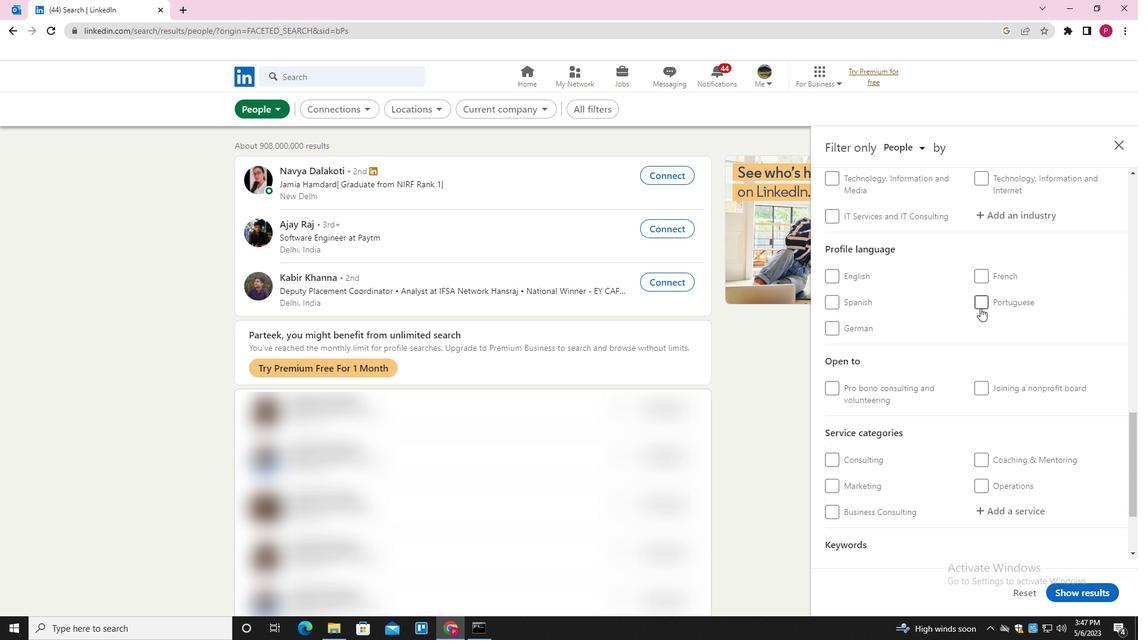 
Action: Mouse pressed left at (988, 304)
Screenshot: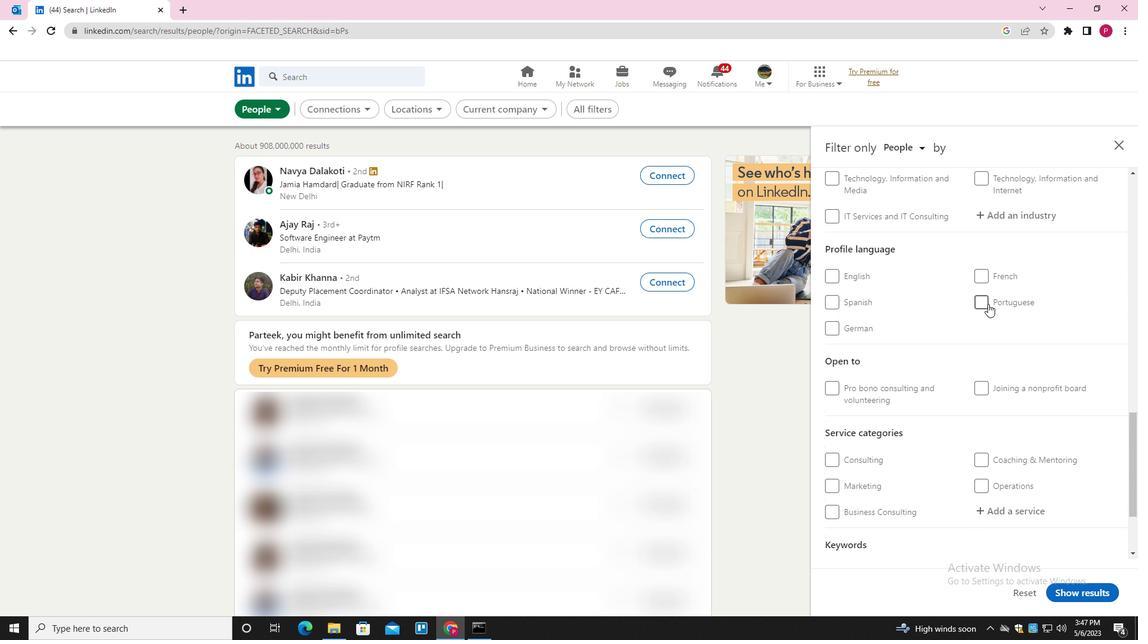 
Action: Mouse moved to (914, 335)
Screenshot: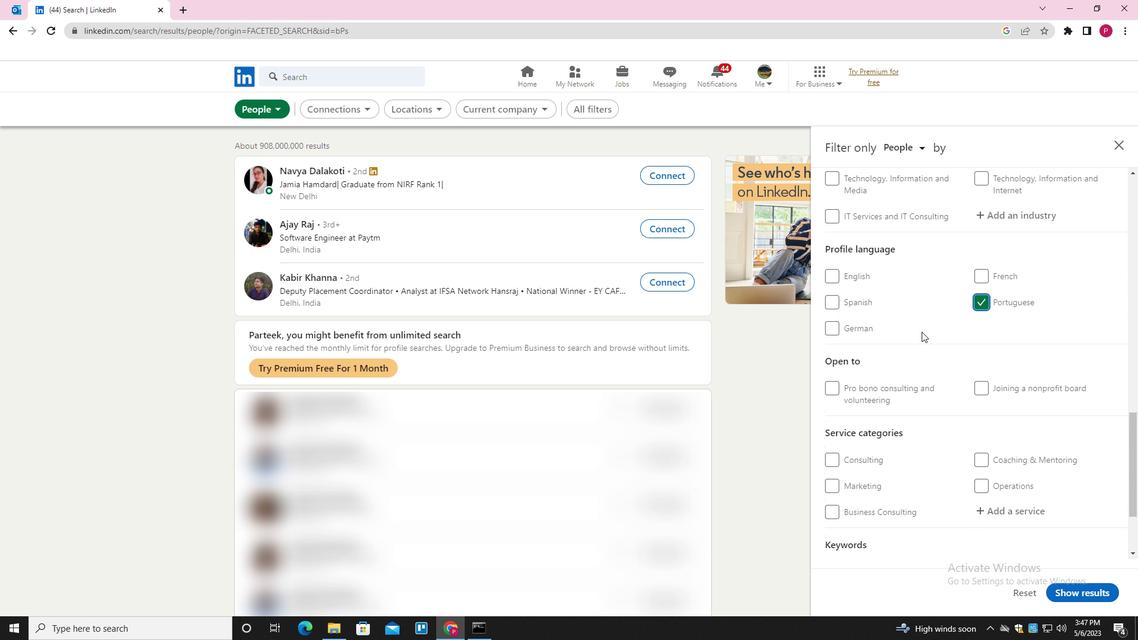 
Action: Mouse scrolled (914, 336) with delta (0, 0)
Screenshot: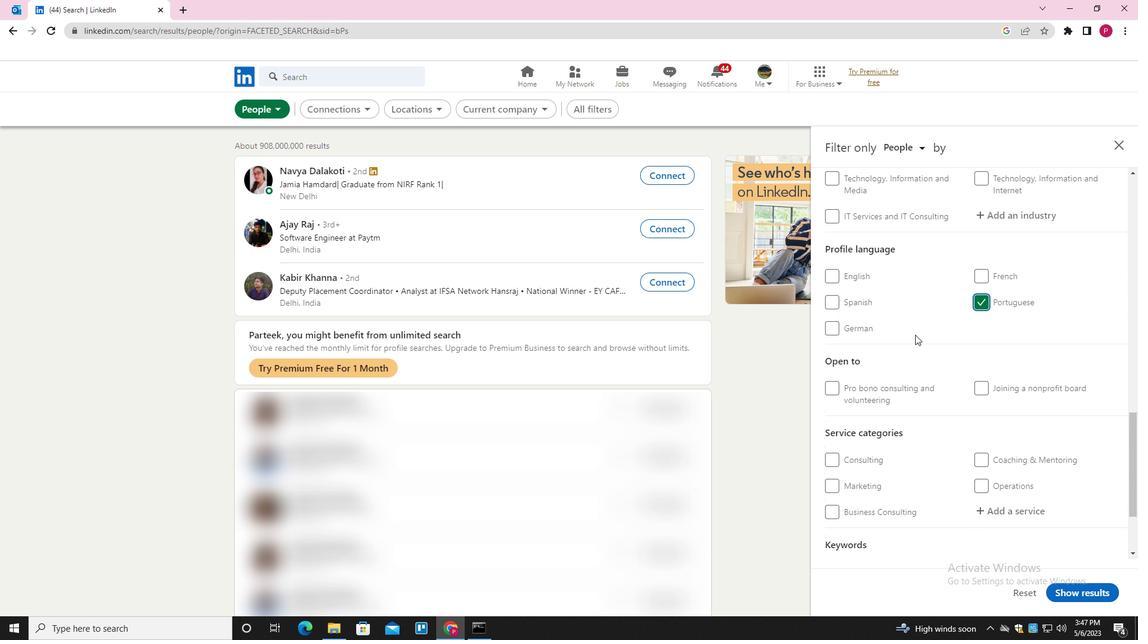 
Action: Mouse scrolled (914, 336) with delta (0, 0)
Screenshot: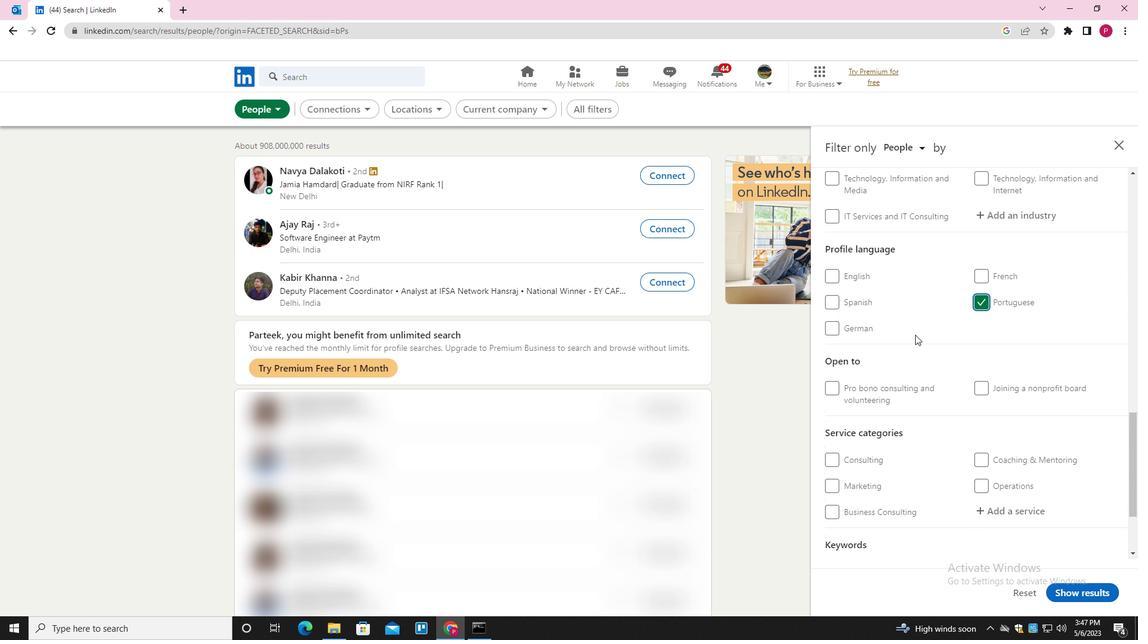 
Action: Mouse scrolled (914, 336) with delta (0, 0)
Screenshot: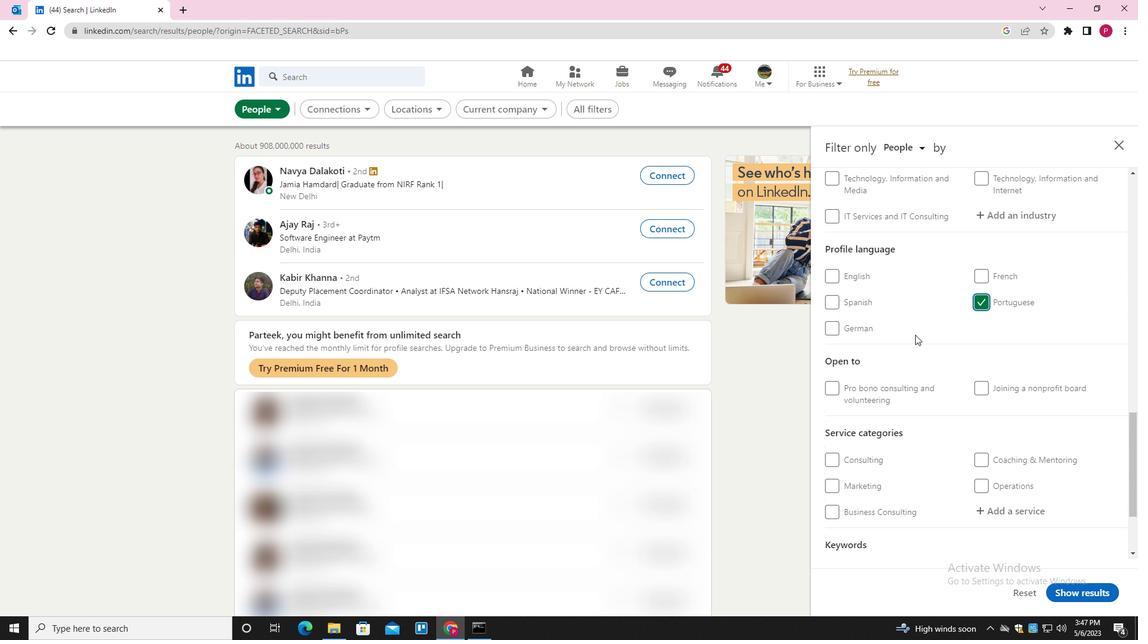 
Action: Mouse scrolled (914, 336) with delta (0, 0)
Screenshot: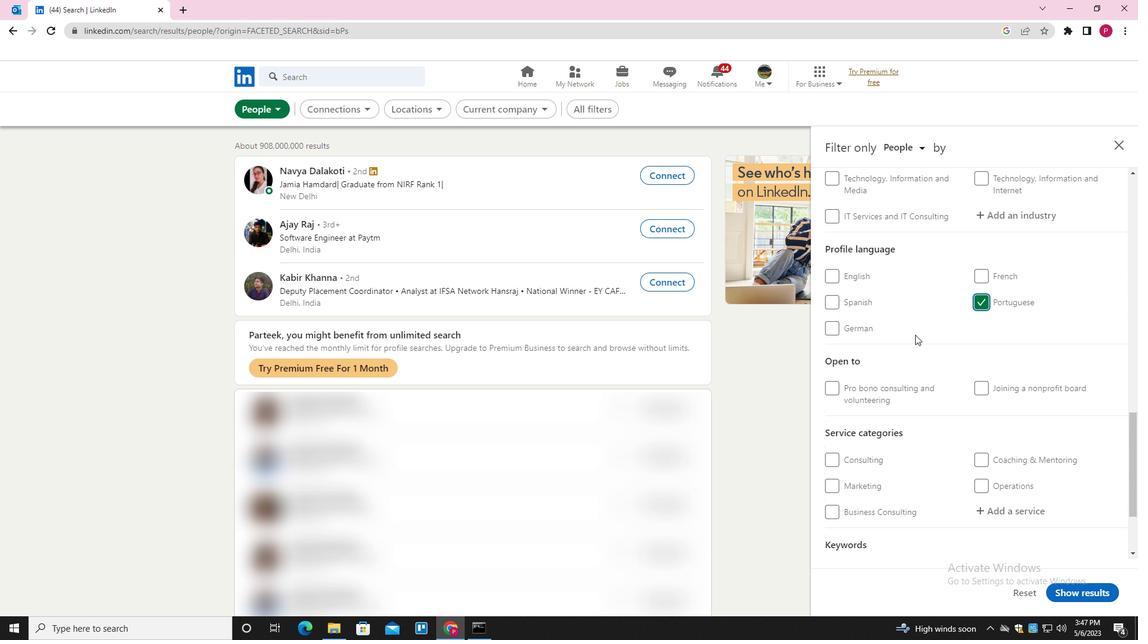 
Action: Mouse scrolled (914, 336) with delta (0, 0)
Screenshot: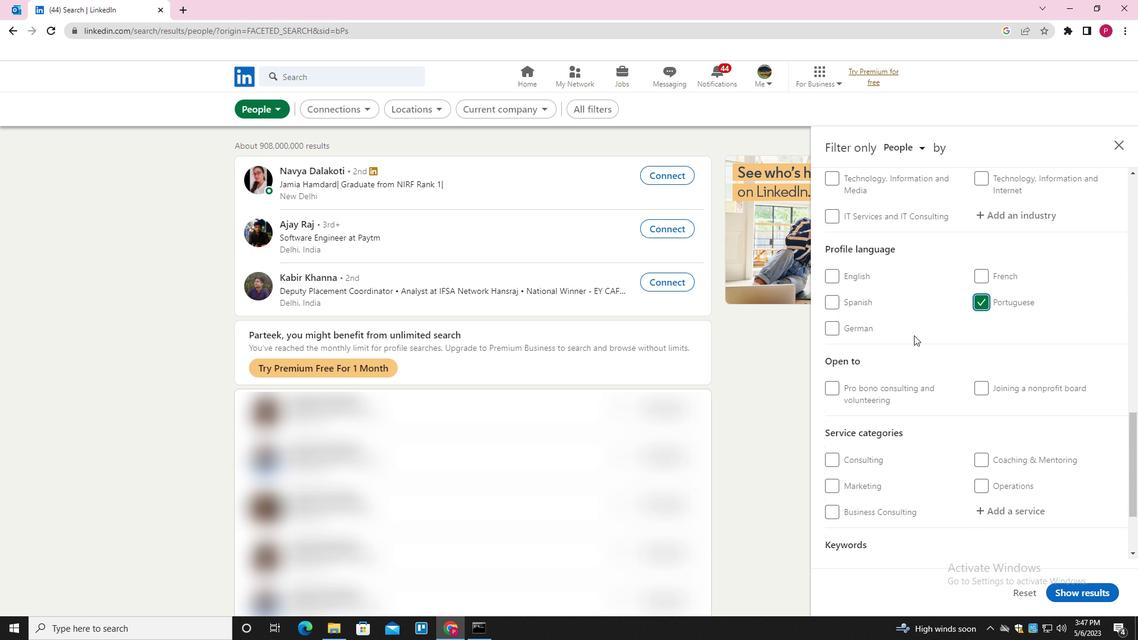 
Action: Mouse scrolled (914, 336) with delta (0, 0)
Screenshot: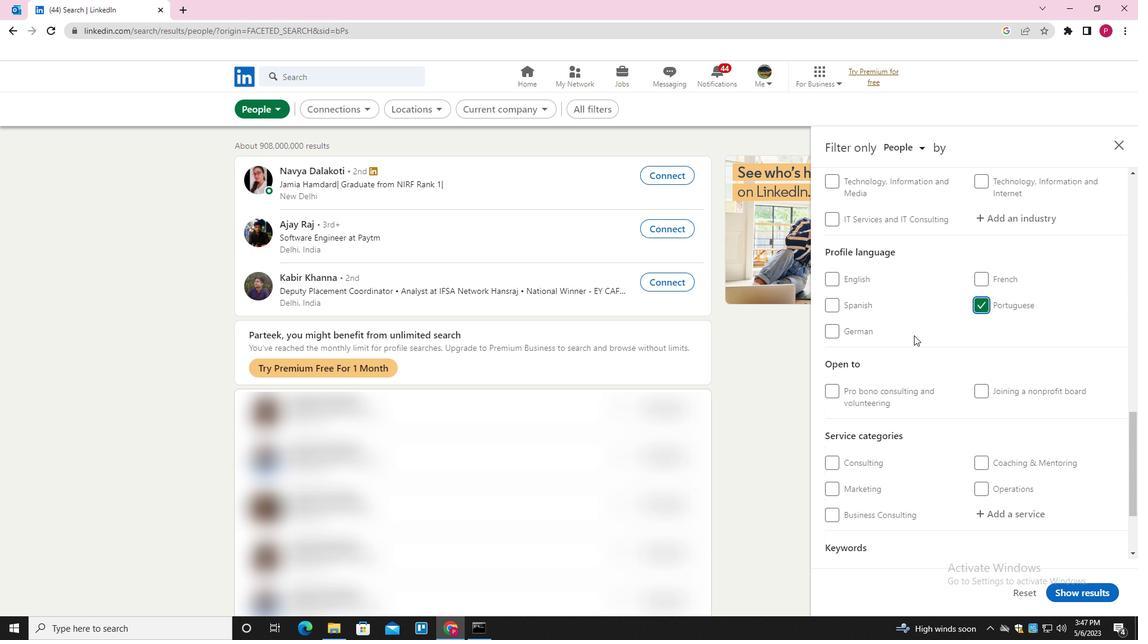 
Action: Mouse scrolled (914, 336) with delta (0, 0)
Screenshot: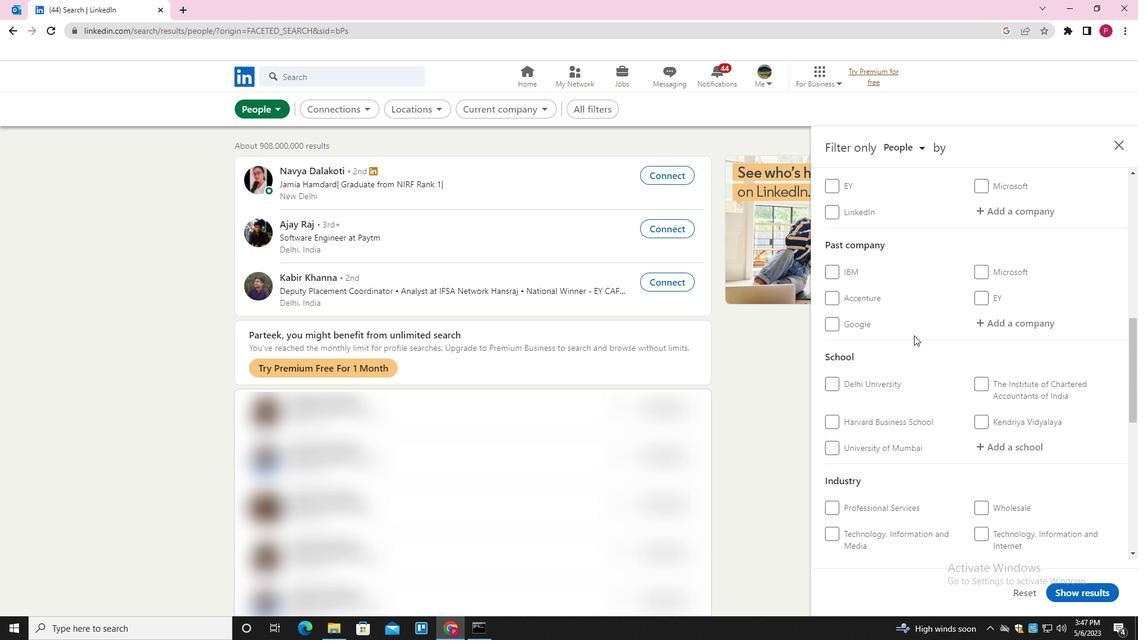 
Action: Mouse scrolled (914, 336) with delta (0, 0)
Screenshot: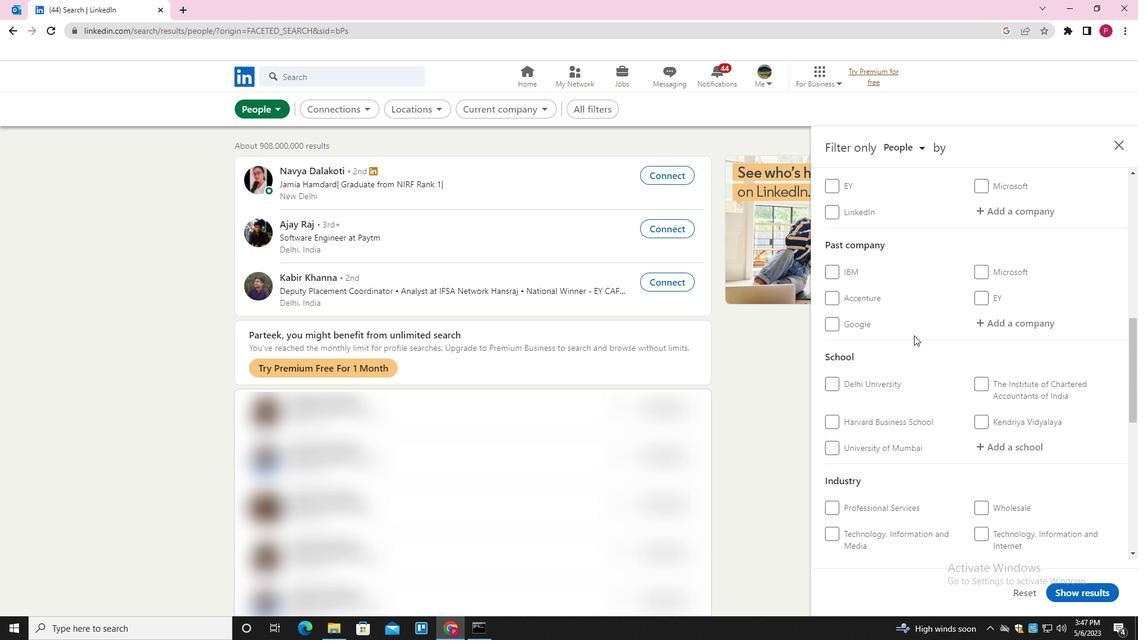 
Action: Mouse moved to (1012, 337)
Screenshot: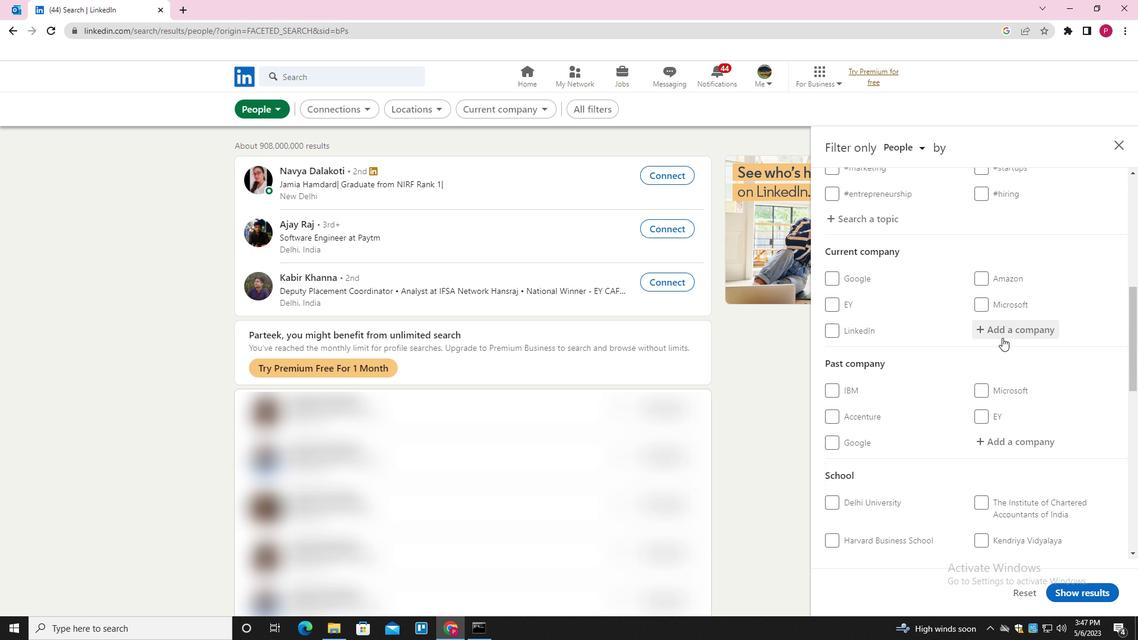 
Action: Mouse pressed left at (1012, 337)
Screenshot: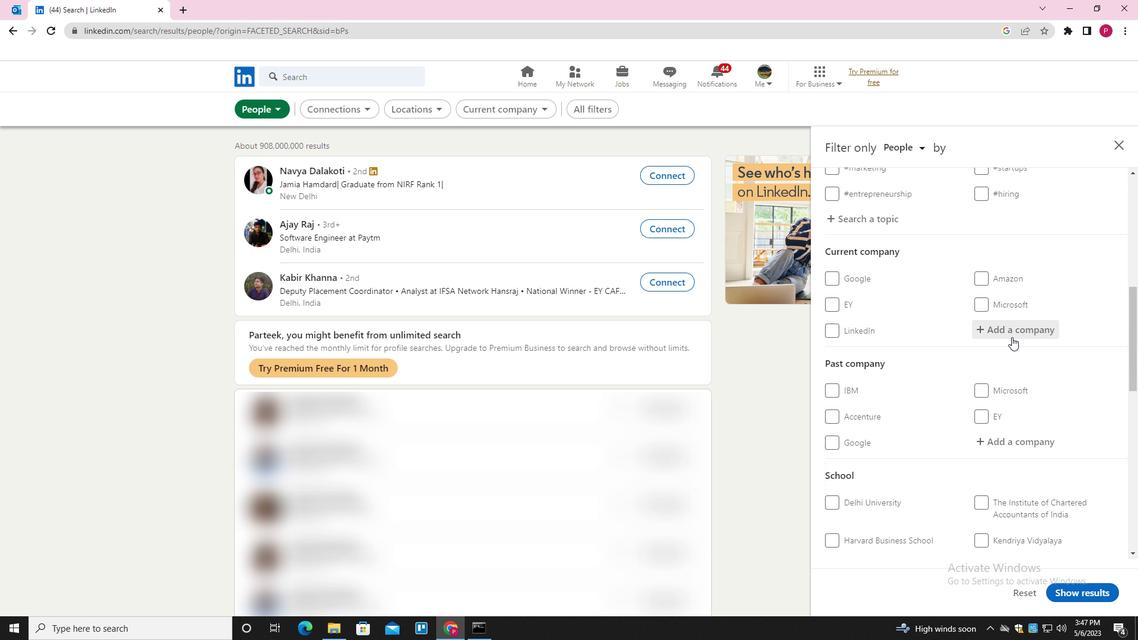 
Action: Key pressed <Key.shift>SUGAR<Key.space><Key.shift><Key.shift>C
Screenshot: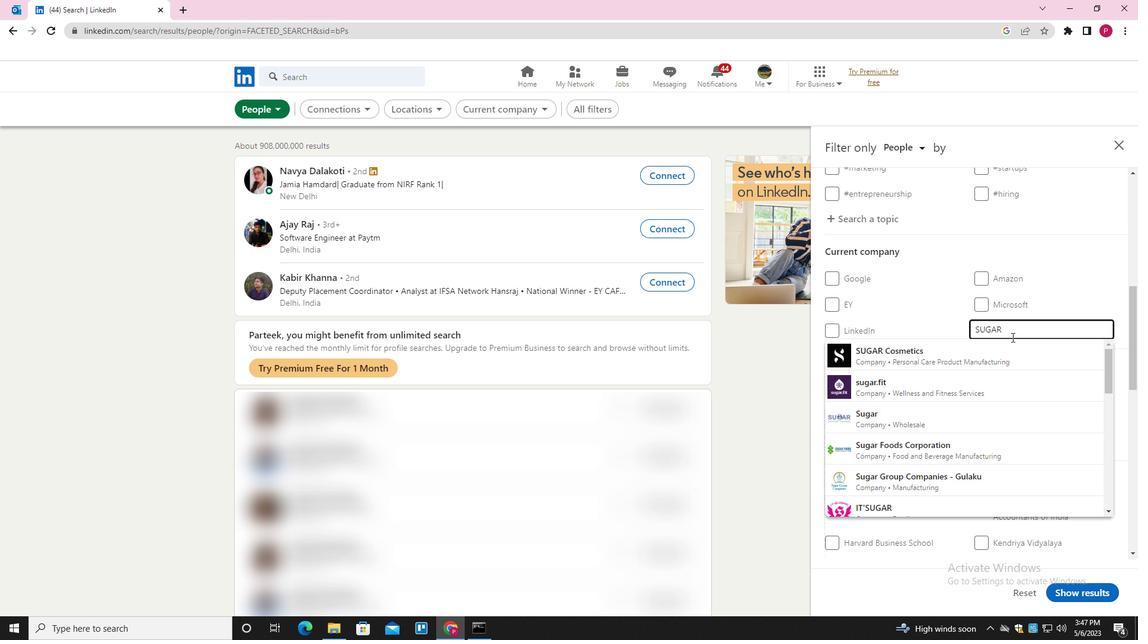 
Action: Mouse moved to (1013, 337)
Screenshot: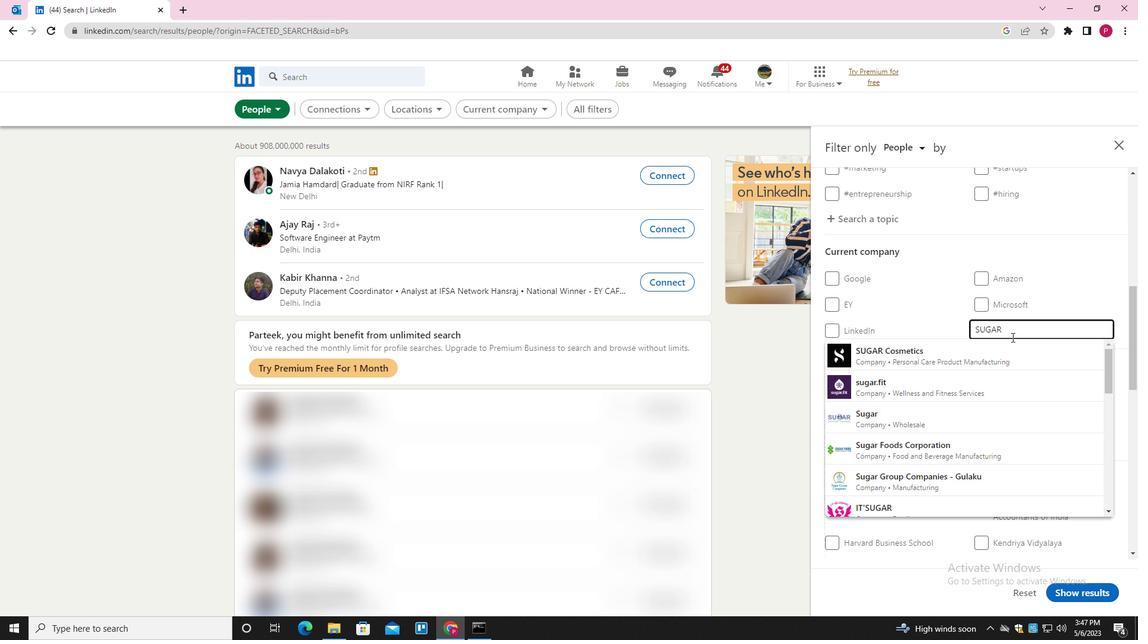 
Action: Key pressed OSMETICS<Key.down><Key.enter>
Screenshot: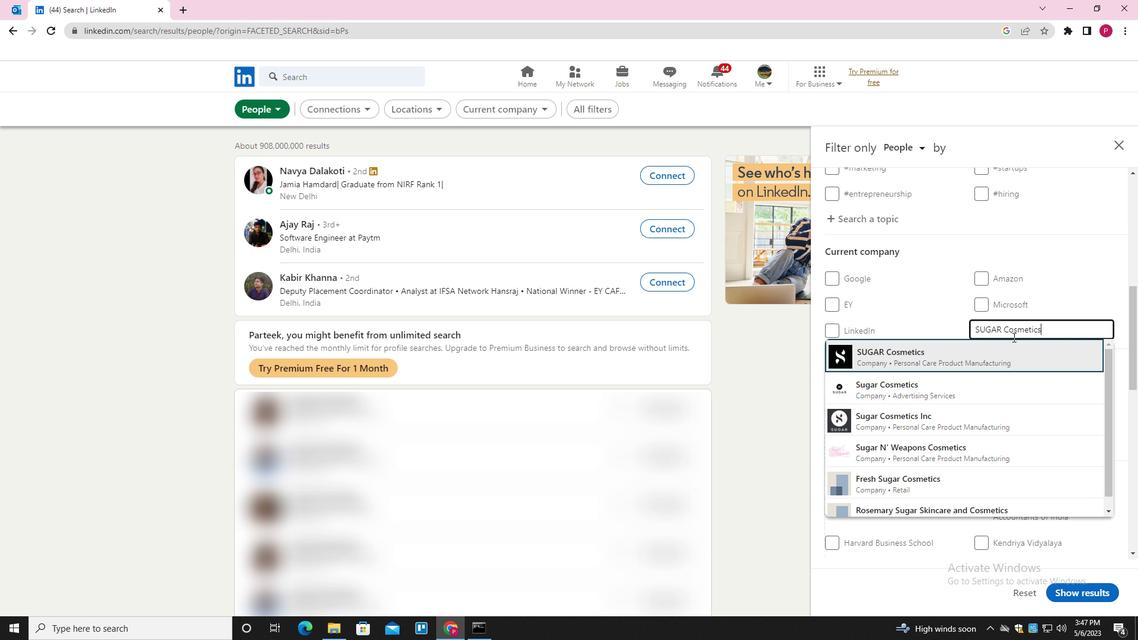 
Action: Mouse moved to (990, 357)
Screenshot: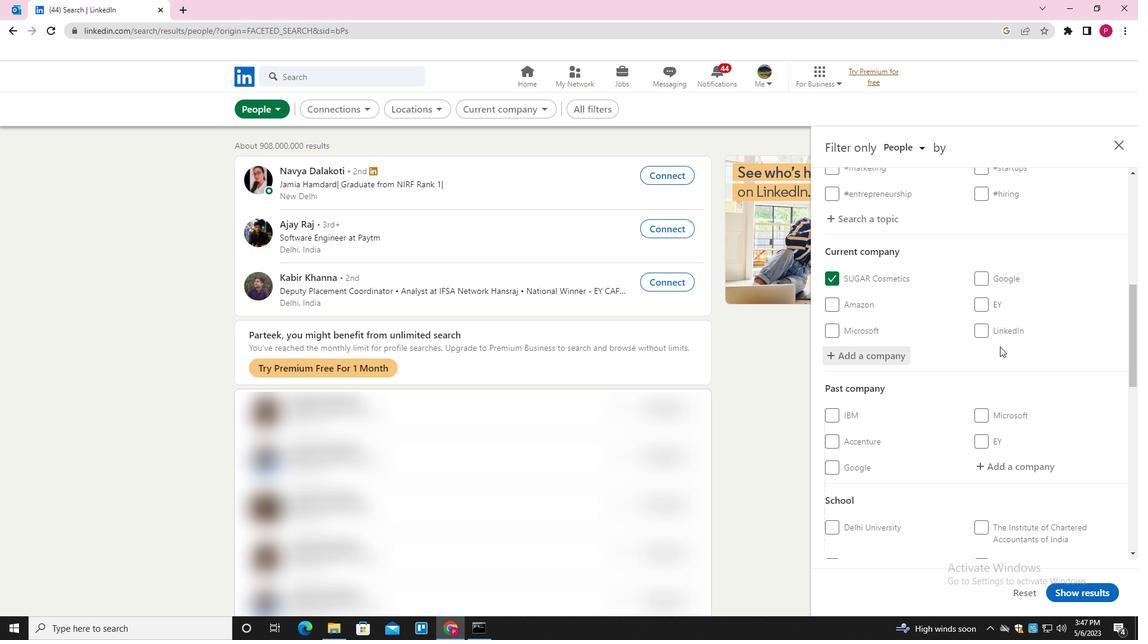 
Action: Mouse scrolled (990, 356) with delta (0, 0)
Screenshot: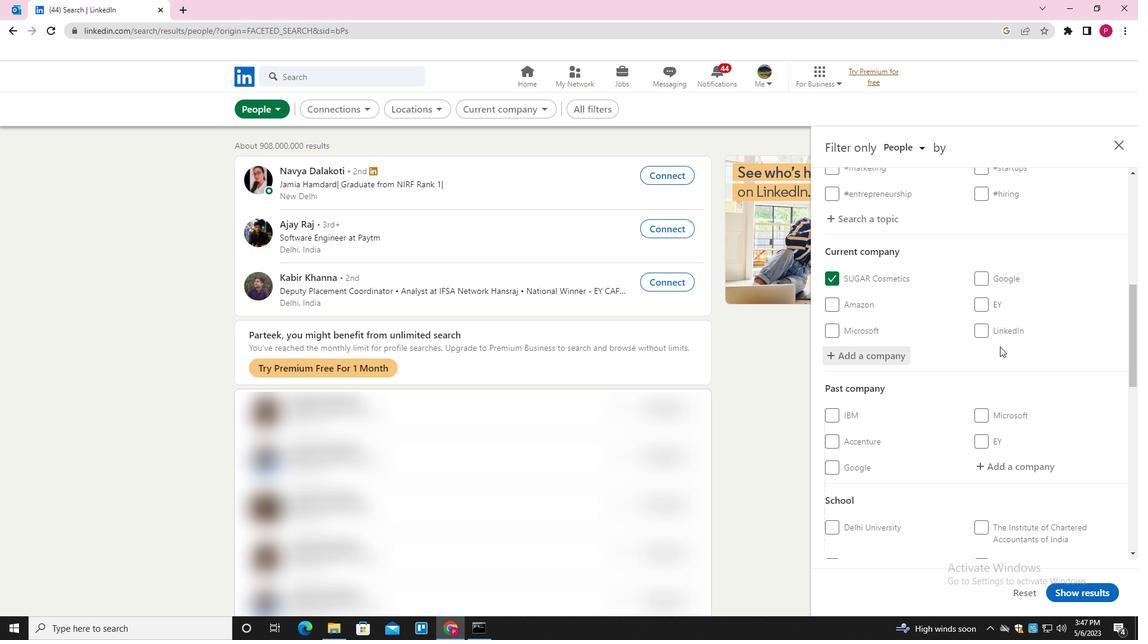 
Action: Mouse scrolled (990, 356) with delta (0, 0)
Screenshot: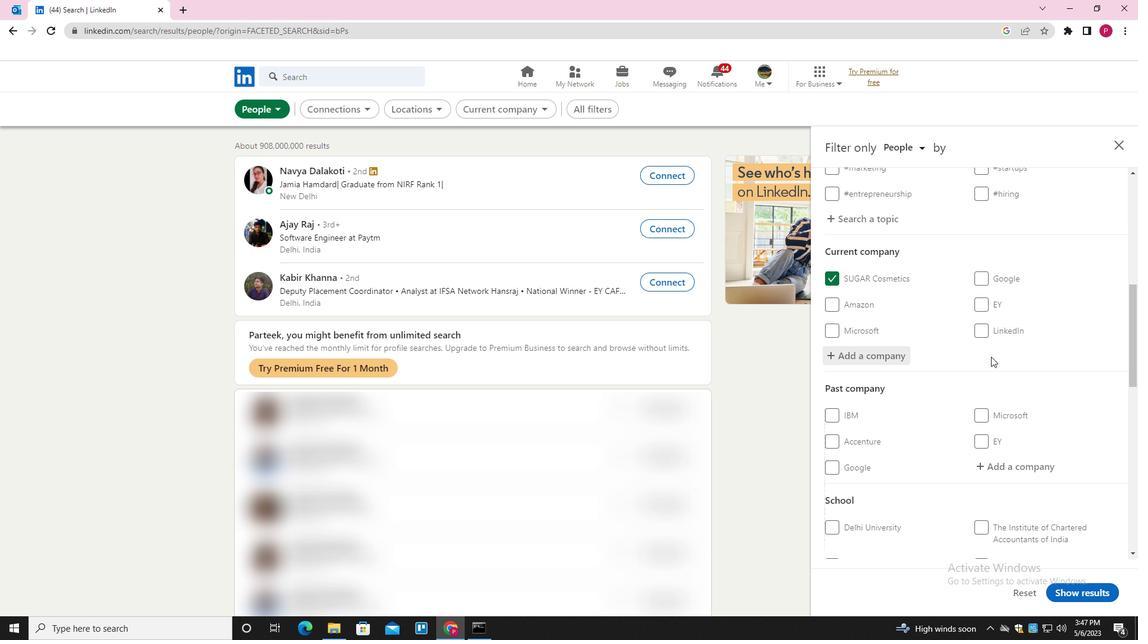 
Action: Mouse scrolled (990, 356) with delta (0, 0)
Screenshot: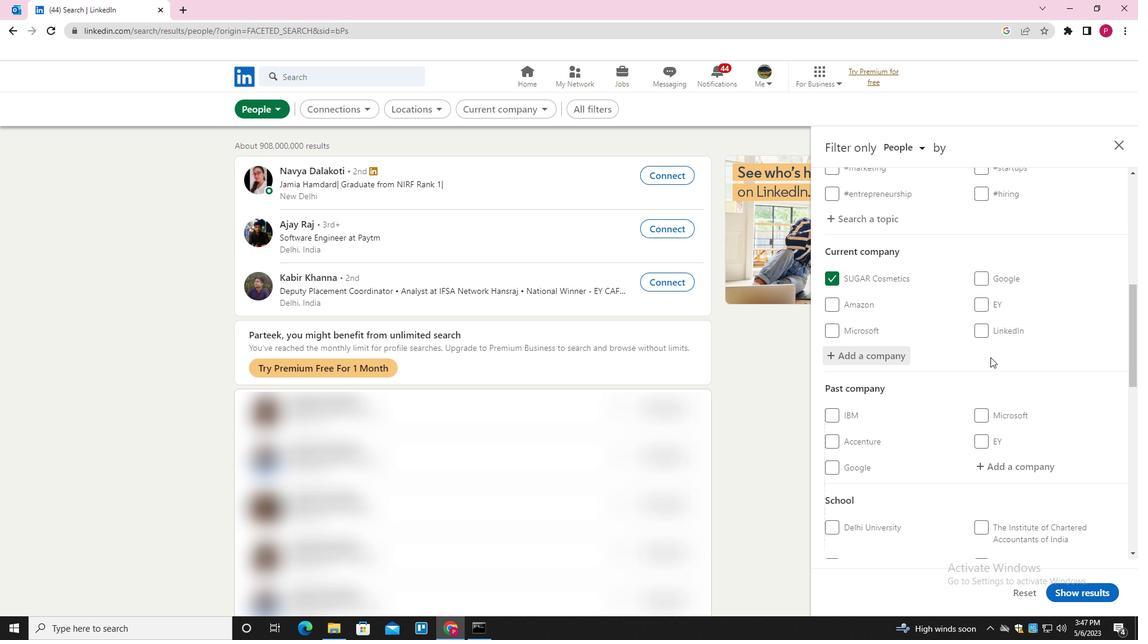 
Action: Mouse scrolled (990, 356) with delta (0, 0)
Screenshot: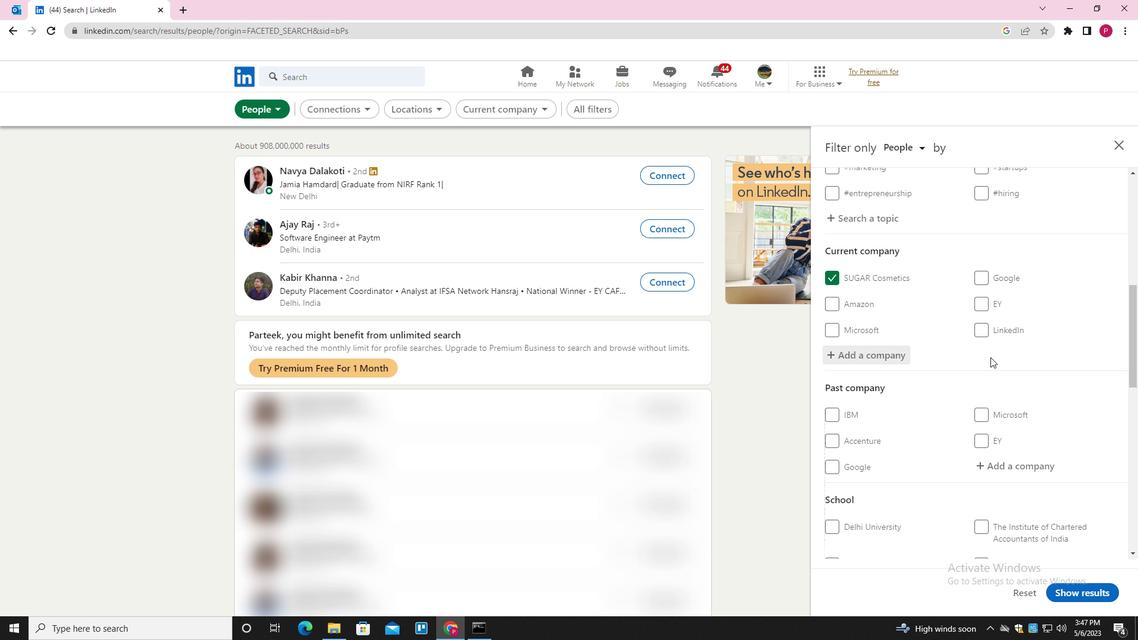 
Action: Mouse scrolled (990, 356) with delta (0, 0)
Screenshot: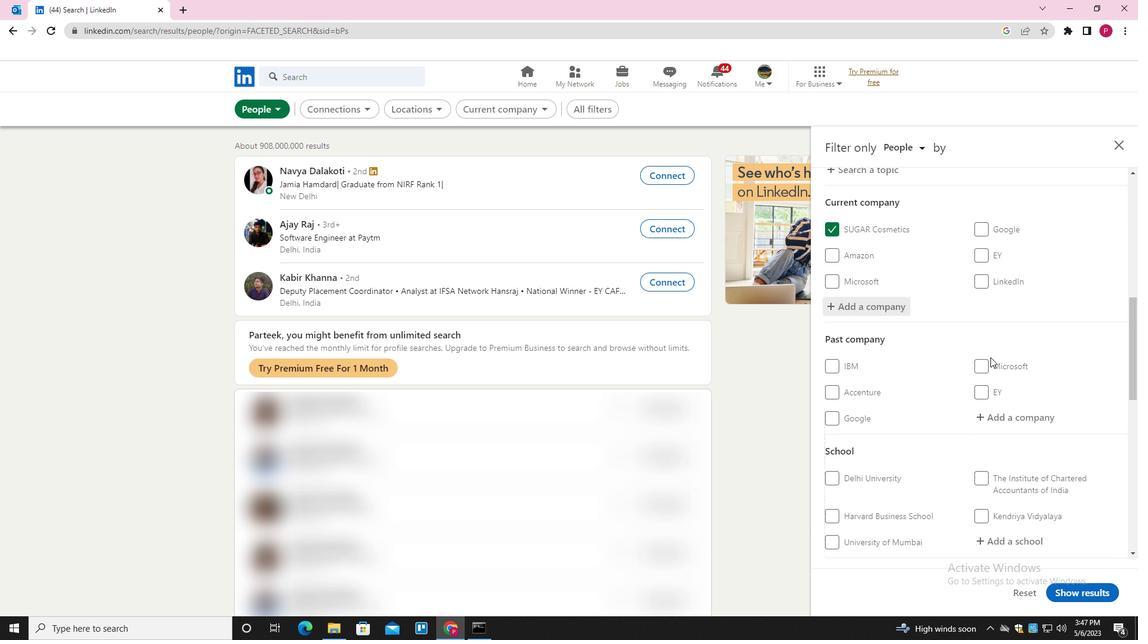 
Action: Mouse scrolled (990, 356) with delta (0, 0)
Screenshot: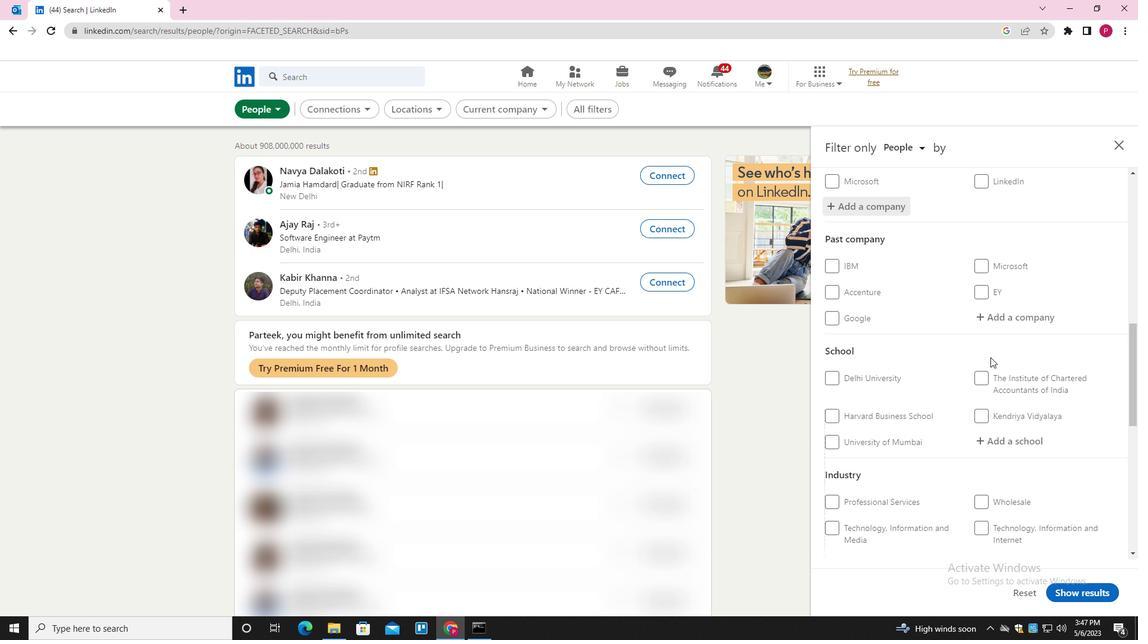 
Action: Mouse moved to (1010, 238)
Screenshot: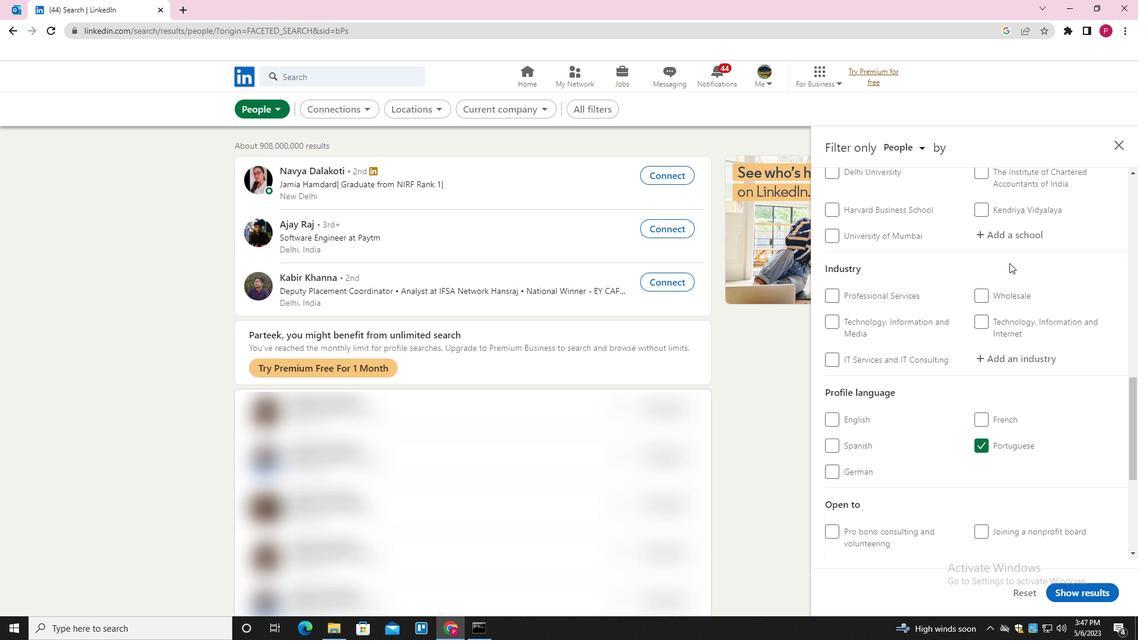 
Action: Mouse pressed left at (1010, 238)
Screenshot: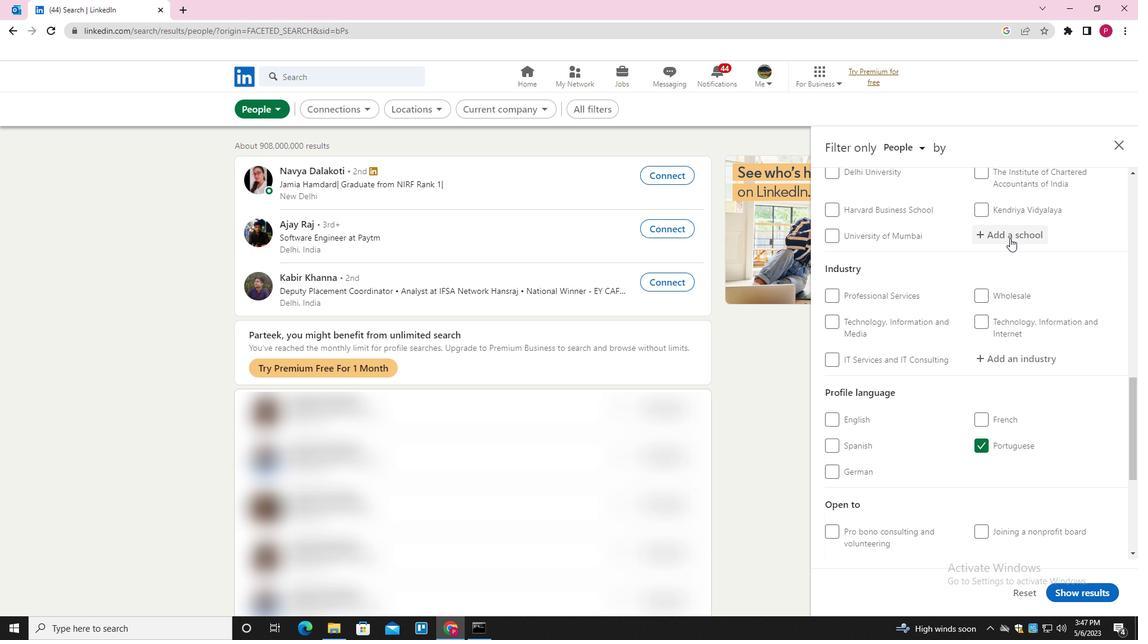 
Action: Key pressed <Key.shift><Key.shift><Key.shift><Key.shift><Key.shift><Key.shift><Key.shift><Key.shift><Key.shift><Key.shift><Key.shift><Key.shift><Key.shift><Key.shift><Key.shift><Key.shift><Key.shift>SAC<Key.backspace><Key.backspace><Key.shift><Key.shift><Key.shift><Key.shift><Key.shift>ACHDEVA<Key.space><Key.down><Key.enter>
Screenshot: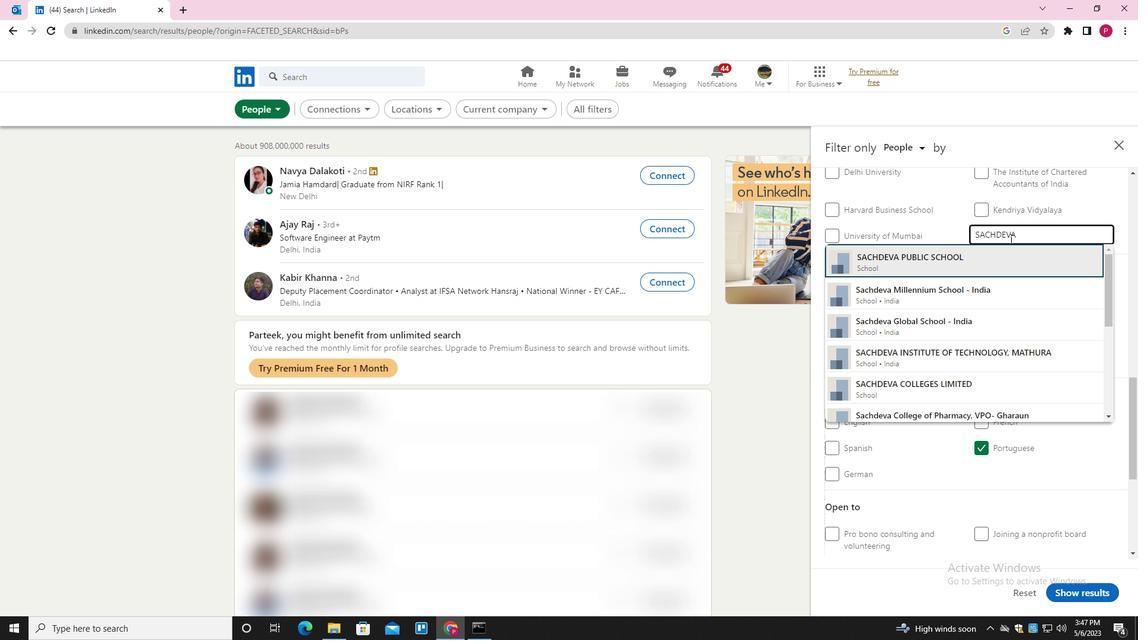 
Action: Mouse moved to (1008, 281)
Screenshot: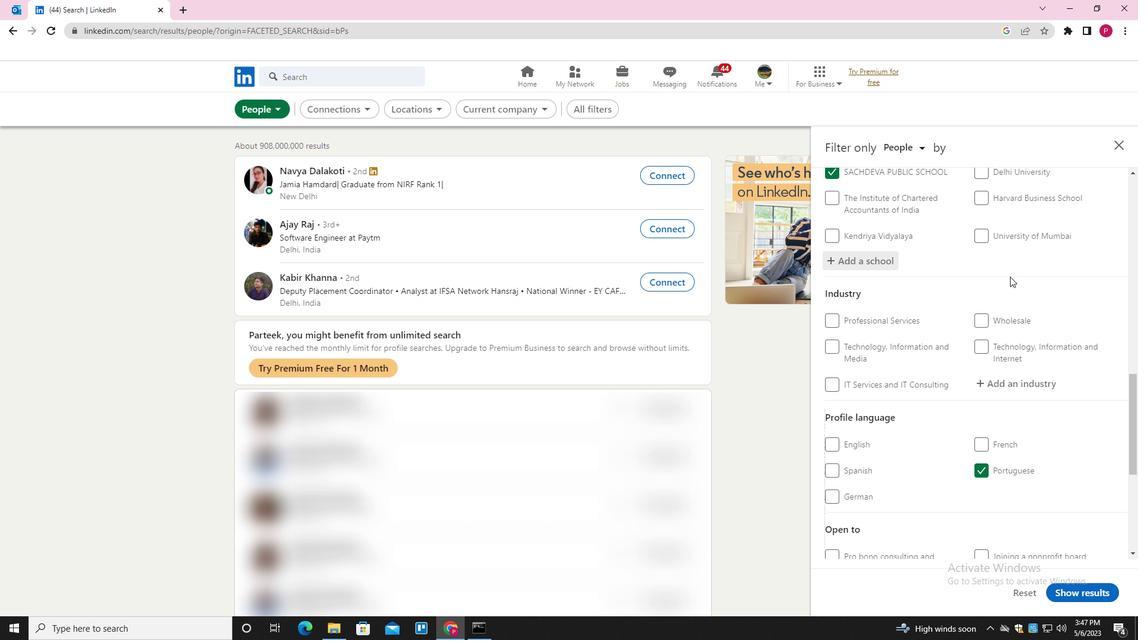 
Action: Mouse scrolled (1008, 280) with delta (0, 0)
Screenshot: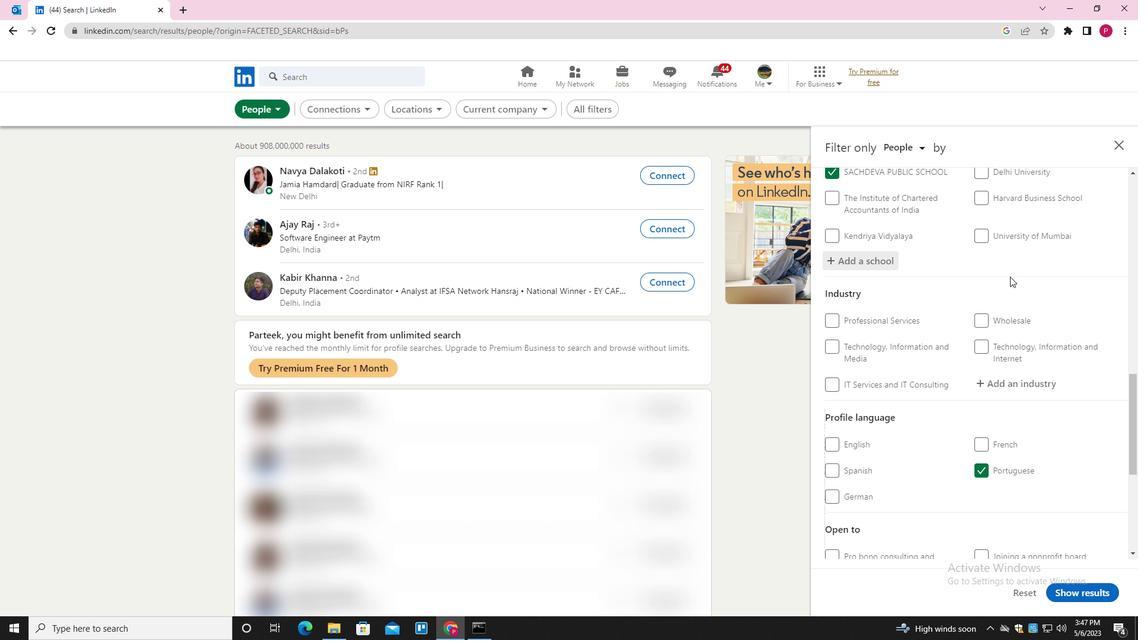 
Action: Mouse moved to (1008, 283)
Screenshot: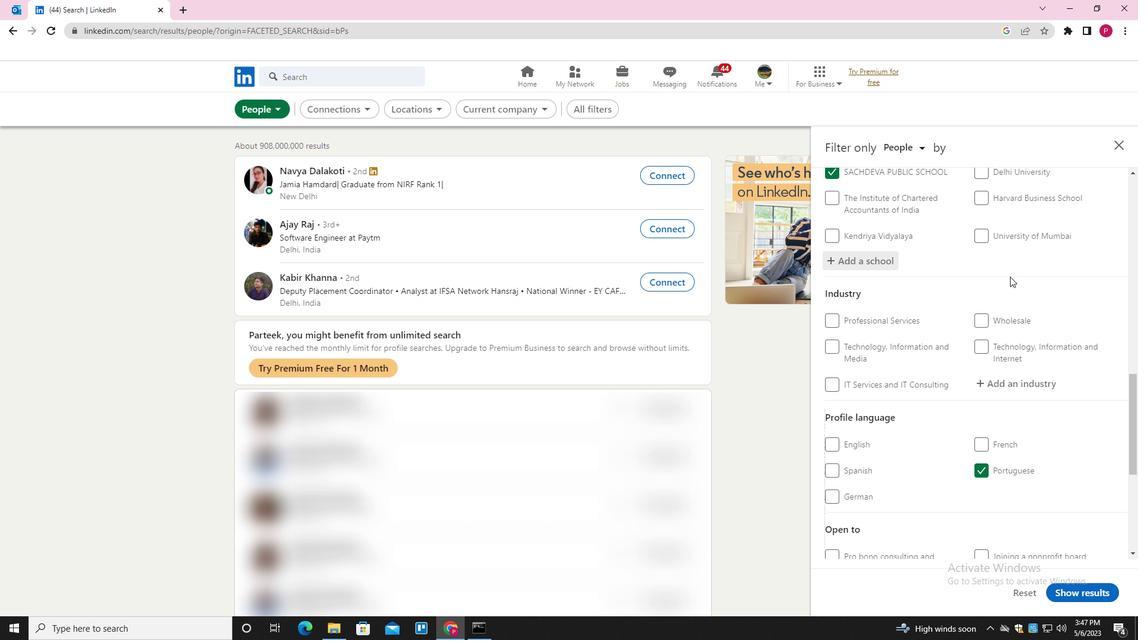 
Action: Mouse scrolled (1008, 282) with delta (0, 0)
Screenshot: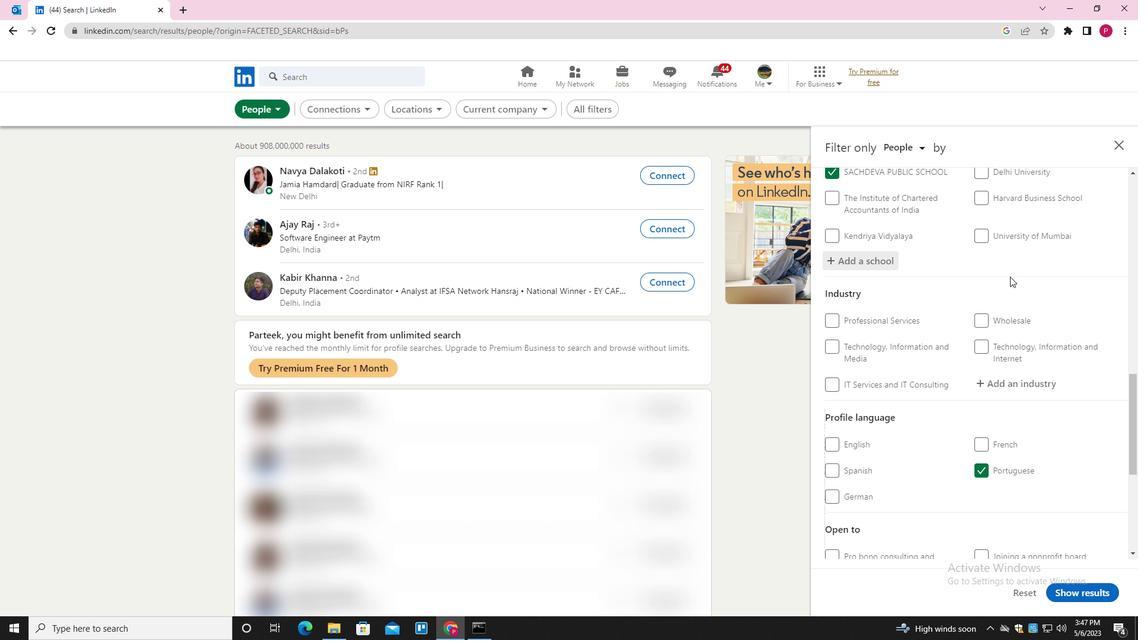 
Action: Mouse moved to (1020, 258)
Screenshot: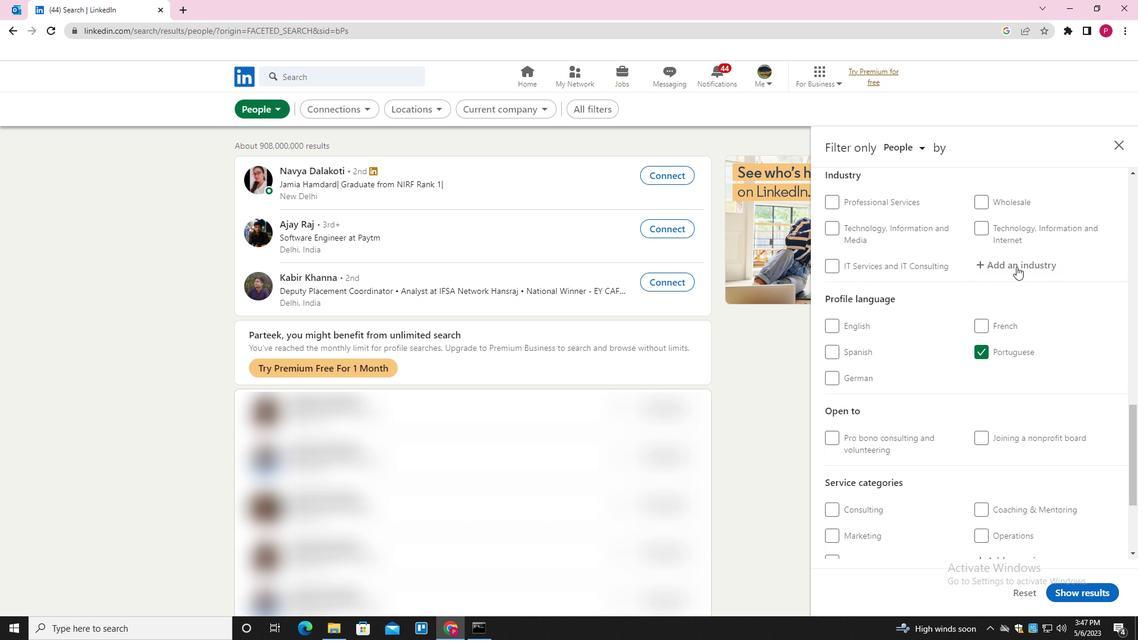 
Action: Mouse pressed left at (1020, 258)
Screenshot: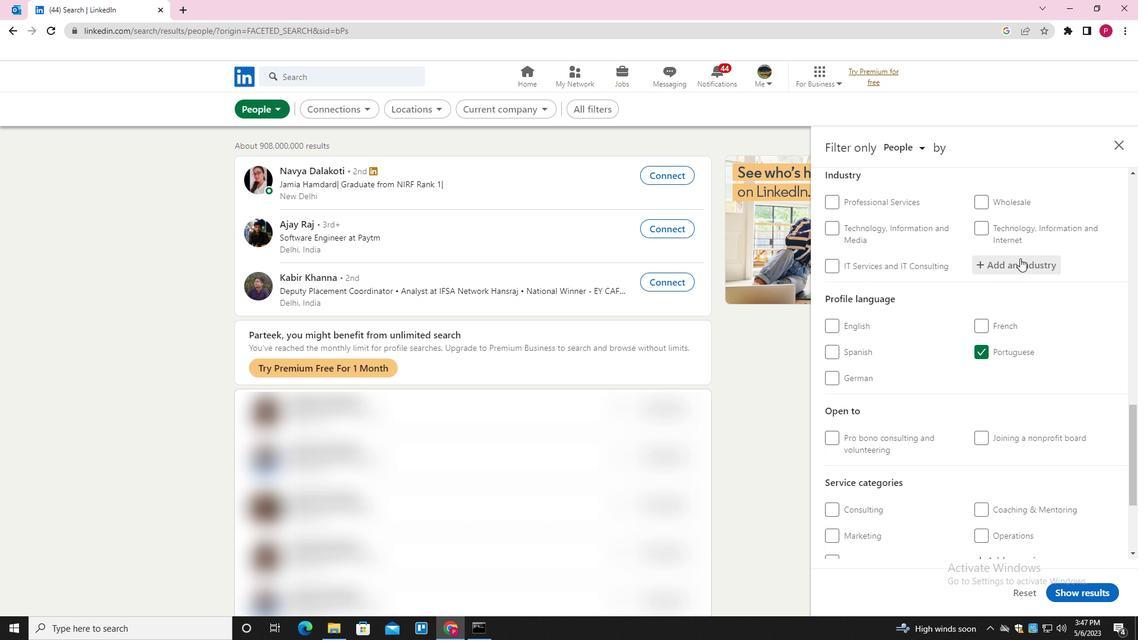 
Action: Key pressed <Key.shift><Key.shift><Key.shift><Key.shift><Key.shift><Key.shift><Key.shift><Key.shift><Key.shift><Key.shift><Key.shift><Key.shift><Key.shift><Key.shift><Key.shift><Key.shift><Key.shift><Key.shift><Key.shift><Key.shift><Key.shift><Key.shift><Key.shift><Key.shift><Key.shift><Key.shift><Key.shift><Key.shift><Key.shift><Key.shift><Key.shift><Key.shift><Key.shift><Key.shift><Key.shift><Key.shift><Key.shift><Key.shift><Key.shift><Key.shift><Key.shift><Key.shift><Key.shift><Key.shift><Key.shift><Key.shift><Key.shift><Key.shift><Key.shift><Key.shift><Key.shift><Key.shift><Key.shift><Key.shift><Key.shift><Key.shift><Key.shift><Key.shift><Key.shift><Key.shift>SERVICES<Key.space>FOR<Key.down><Key.down><Key.enter>
Screenshot: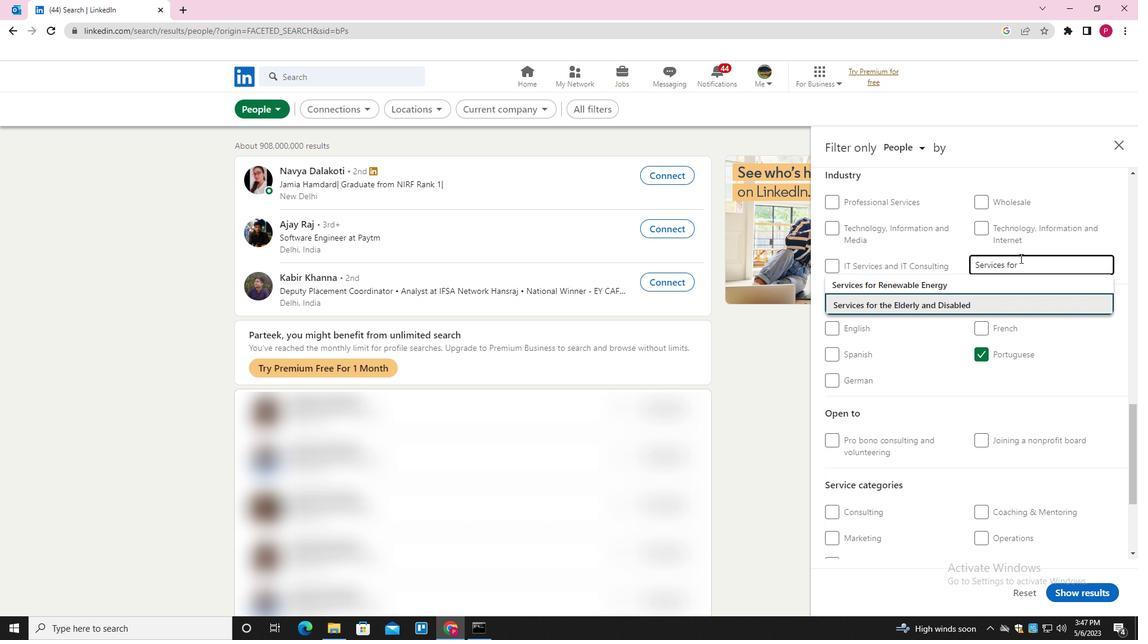 
Action: Mouse moved to (1009, 288)
Screenshot: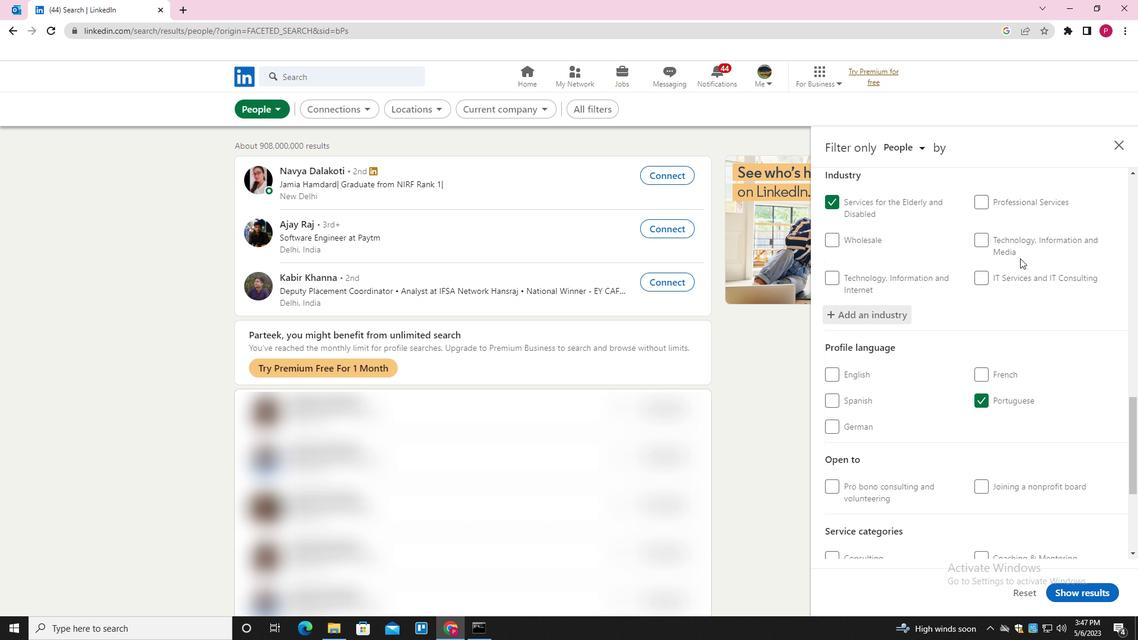 
Action: Mouse scrolled (1009, 287) with delta (0, 0)
Screenshot: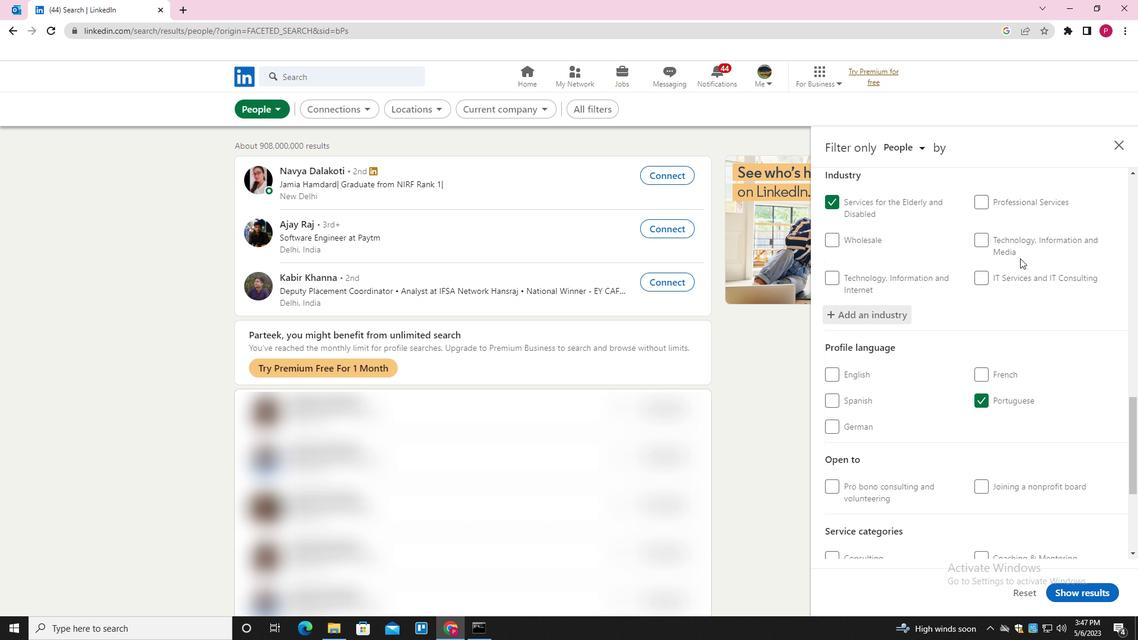 
Action: Mouse moved to (1009, 291)
Screenshot: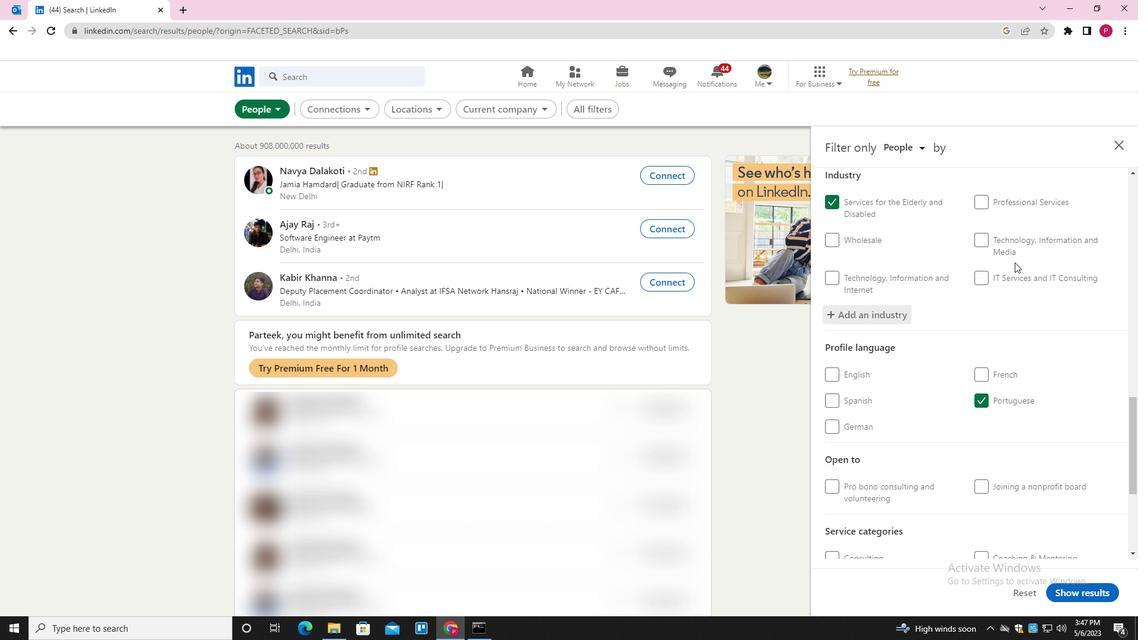 
Action: Mouse scrolled (1009, 291) with delta (0, 0)
Screenshot: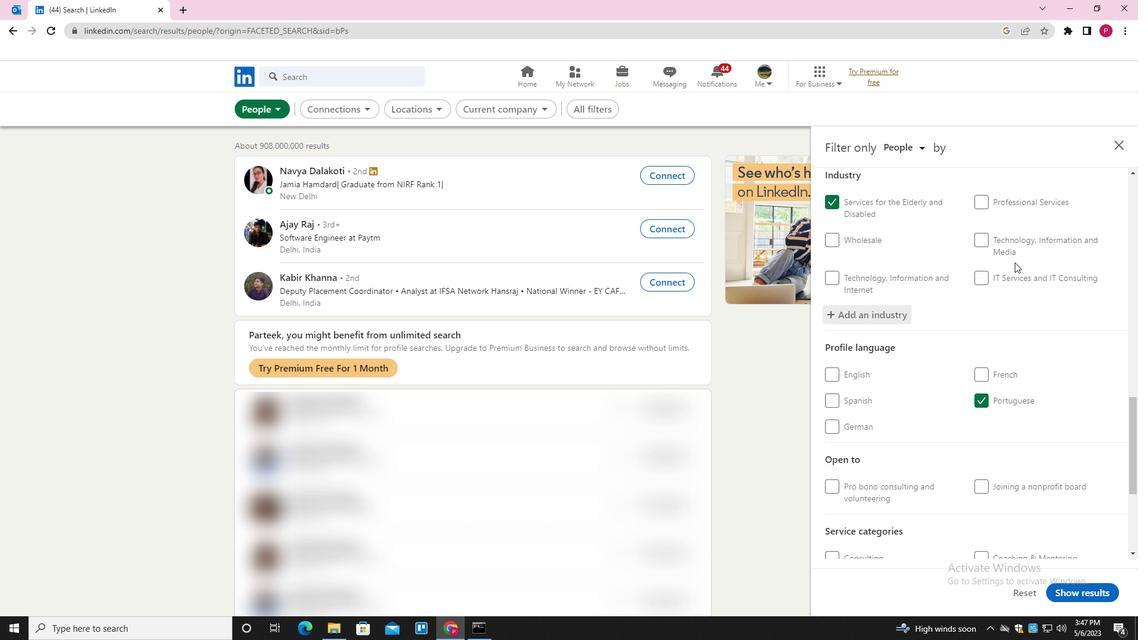 
Action: Mouse moved to (1009, 293)
Screenshot: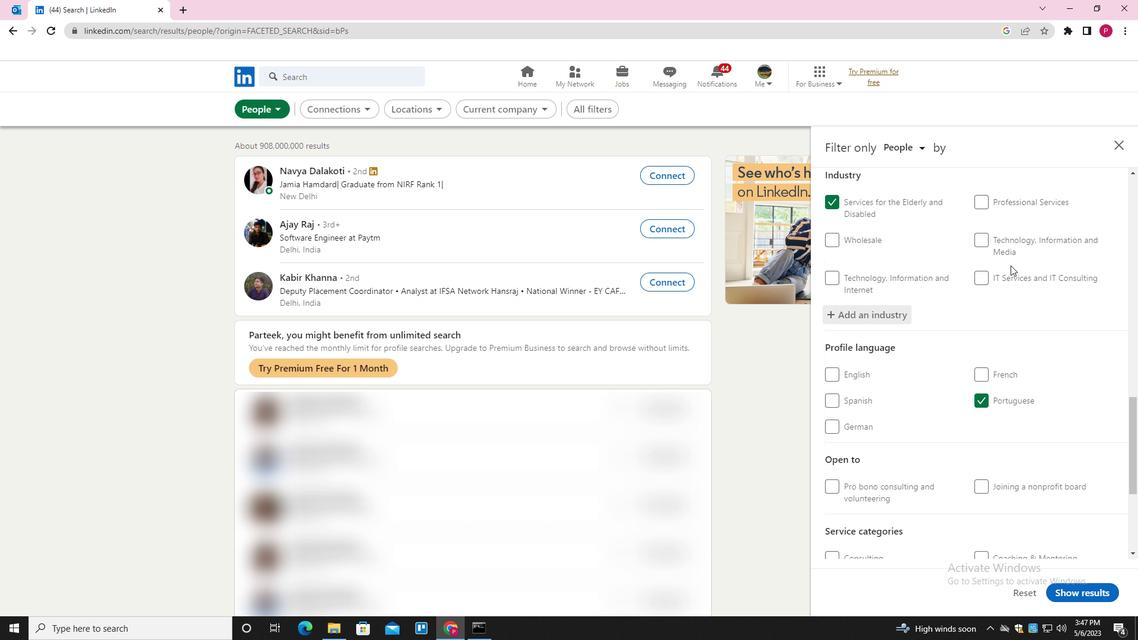 
Action: Mouse scrolled (1009, 292) with delta (0, 0)
Screenshot: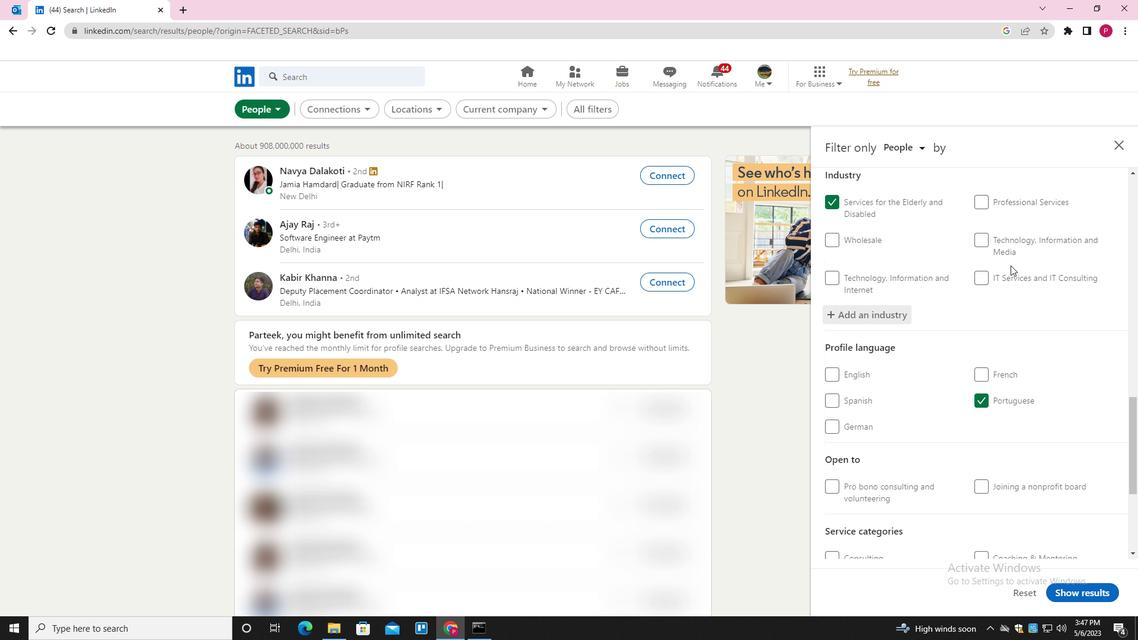 
Action: Mouse moved to (1009, 295)
Screenshot: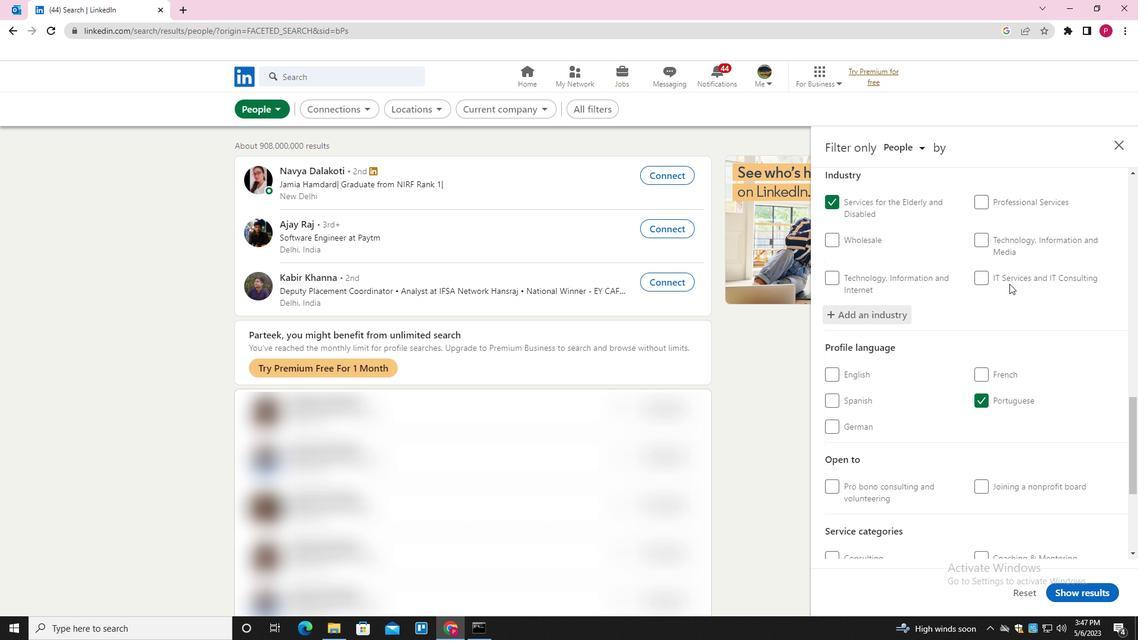 
Action: Mouse scrolled (1009, 294) with delta (0, 0)
Screenshot: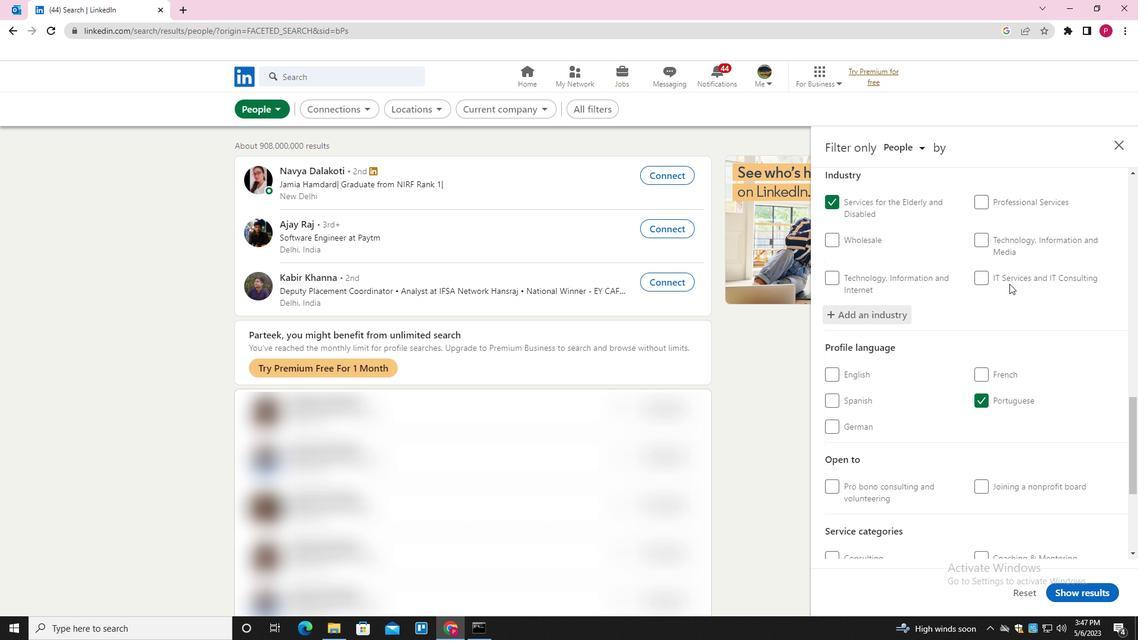 
Action: Mouse moved to (1019, 395)
Screenshot: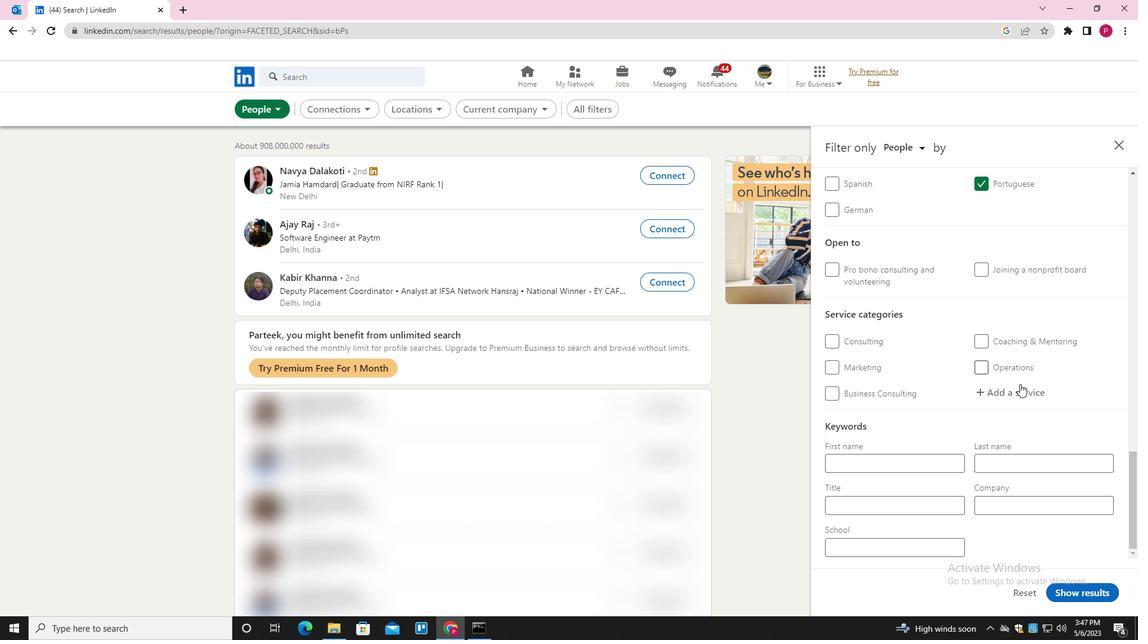
Action: Mouse pressed left at (1019, 395)
Screenshot: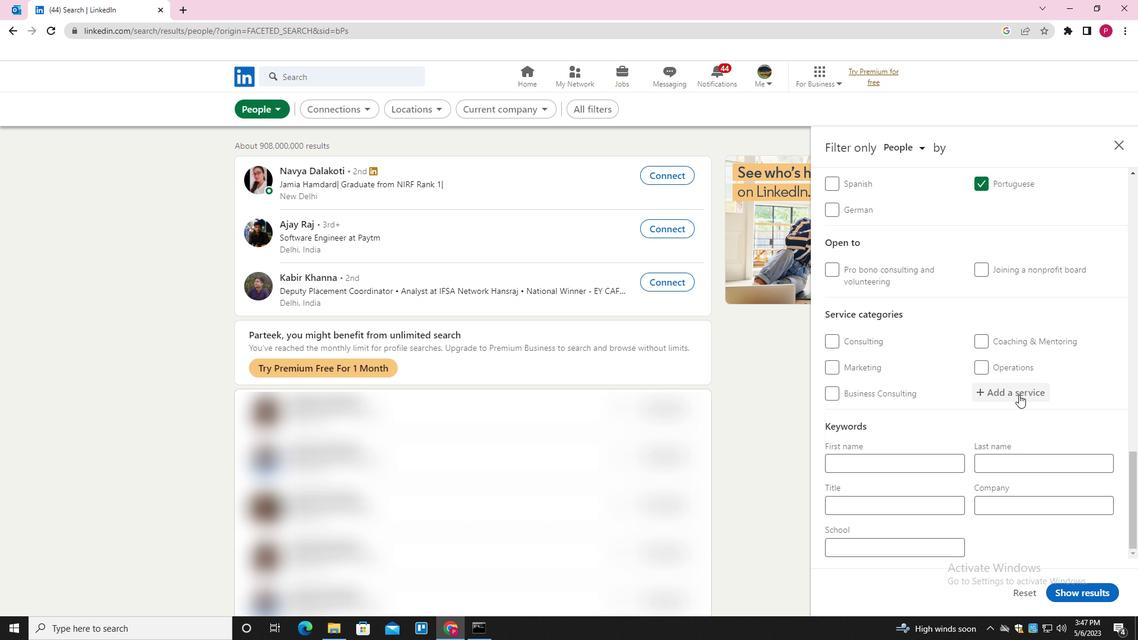 
Action: Key pressed <Key.shift>VISUAL<Key.space><Key.shift>DESIGN<Key.down><Key.enter>
Screenshot: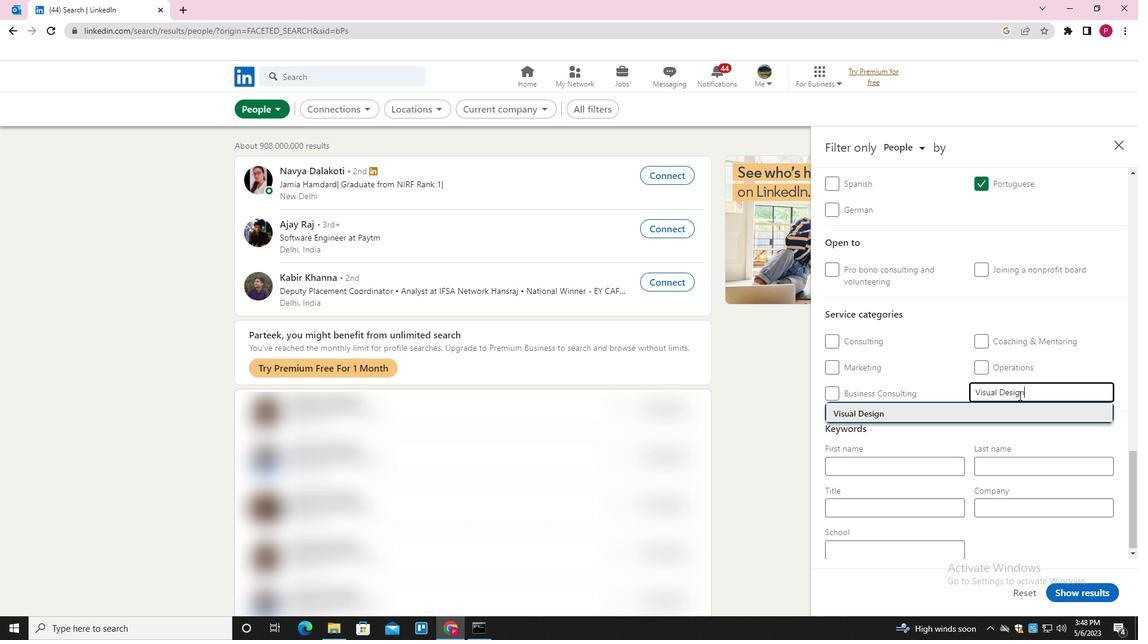 
Action: Mouse moved to (1015, 401)
Screenshot: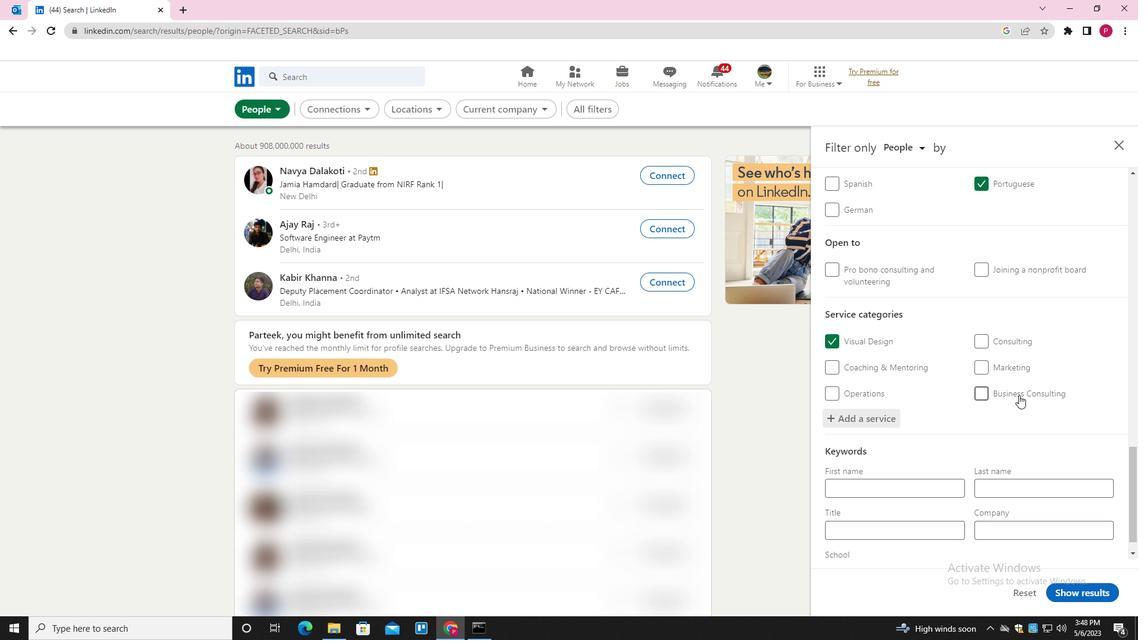 
Action: Mouse scrolled (1015, 400) with delta (0, 0)
Screenshot: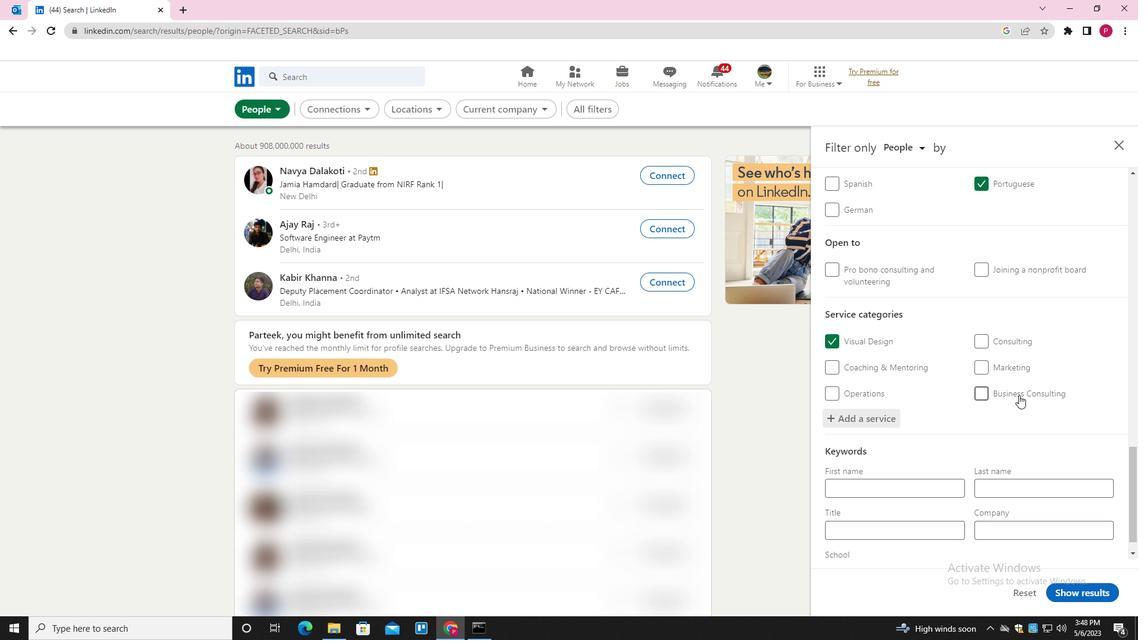 
Action: Mouse moved to (1003, 418)
Screenshot: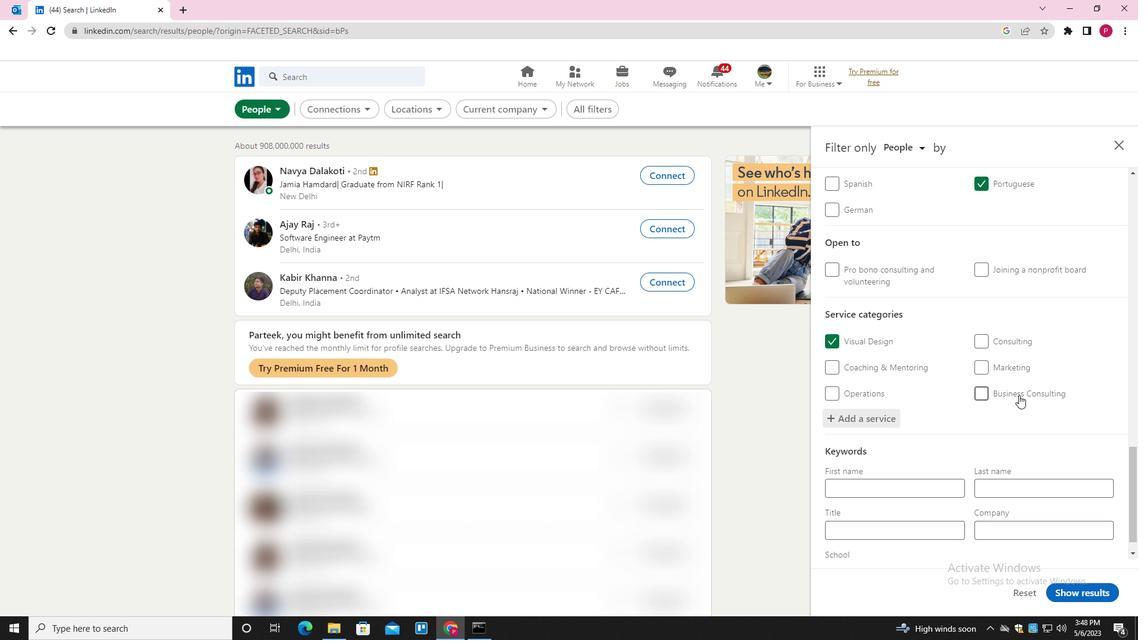 
Action: Mouse scrolled (1003, 417) with delta (0, 0)
Screenshot: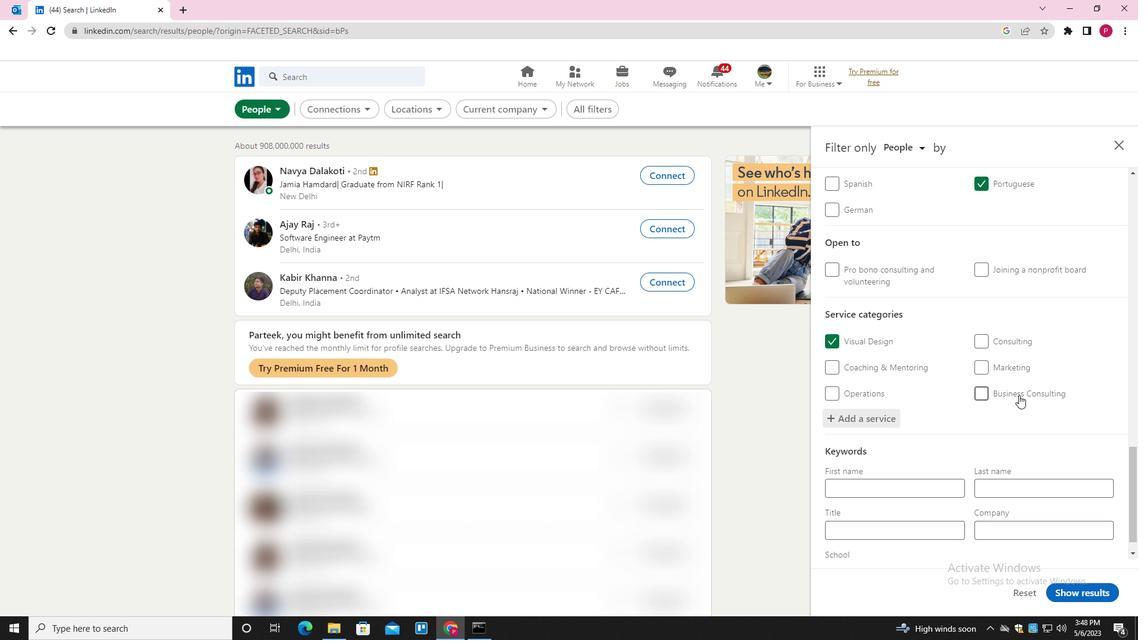 
Action: Mouse moved to (985, 435)
Screenshot: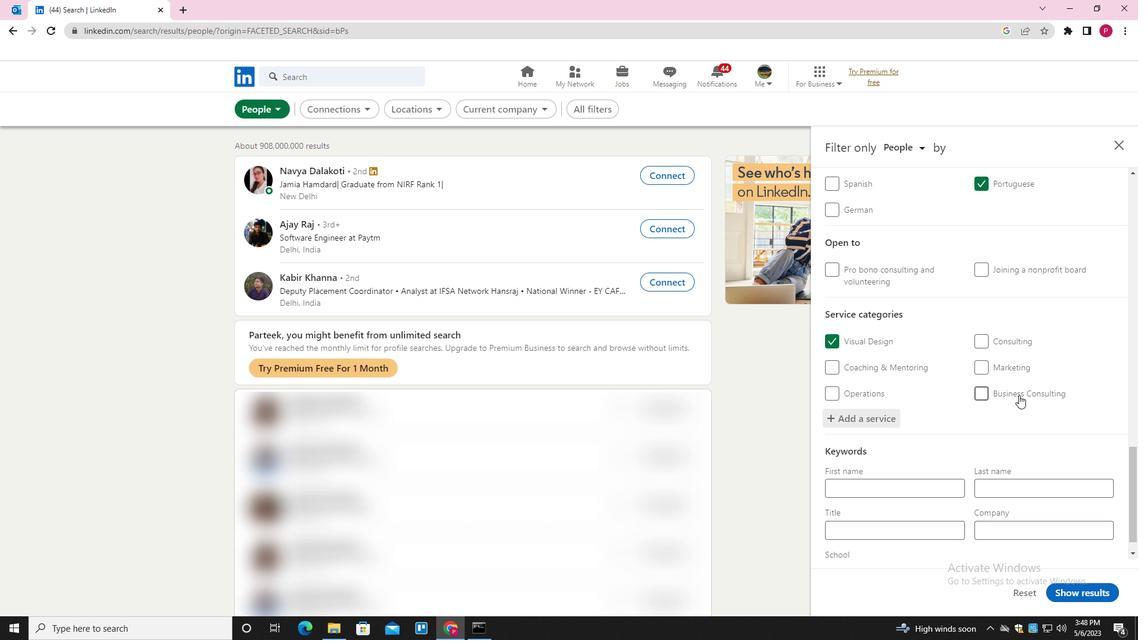 
Action: Mouse scrolled (985, 434) with delta (0, 0)
Screenshot: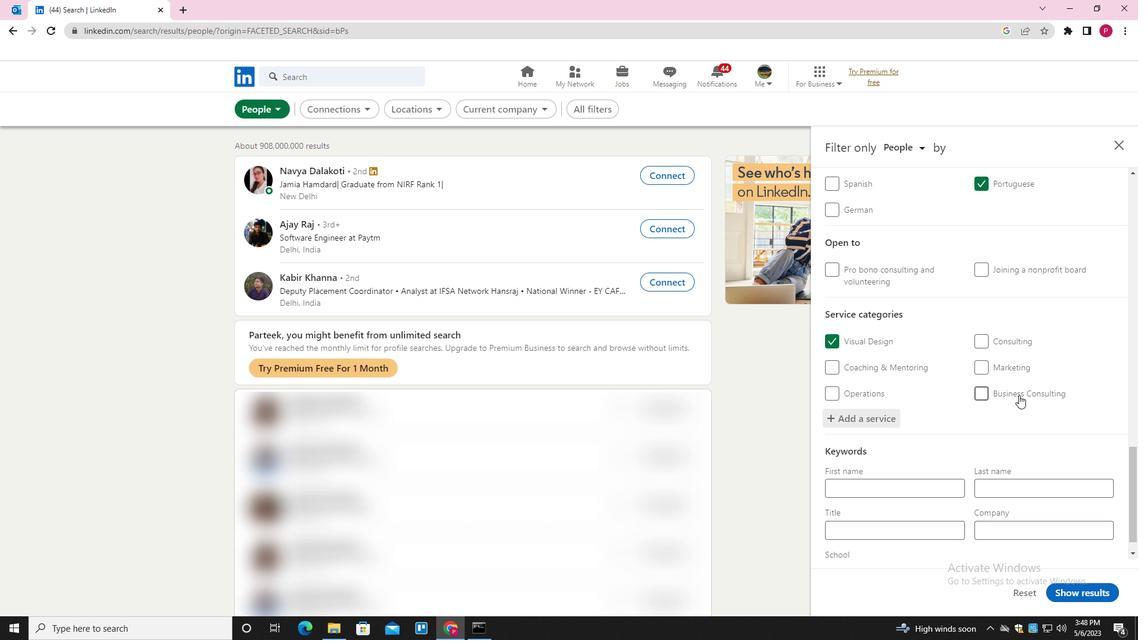 
Action: Mouse moved to (981, 440)
Screenshot: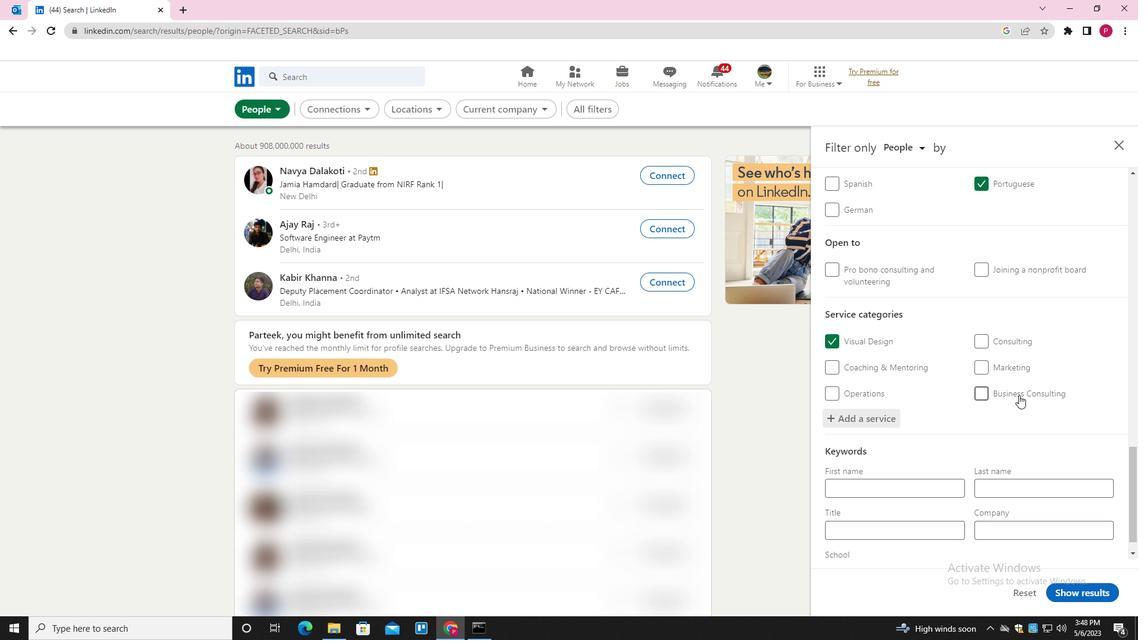 
Action: Mouse scrolled (981, 439) with delta (0, 0)
Screenshot: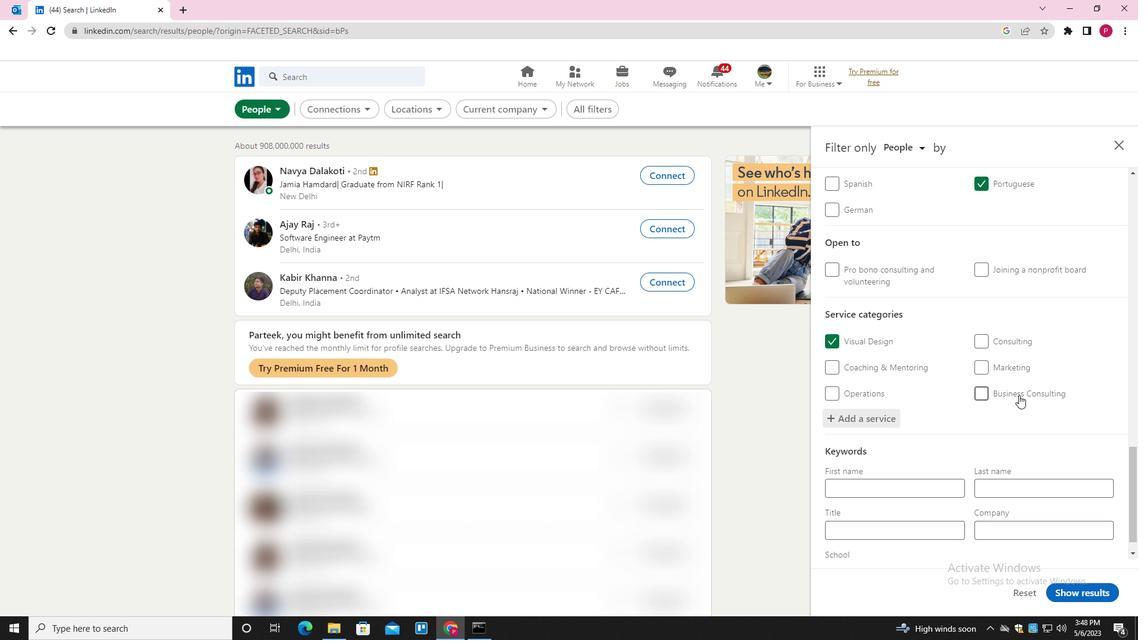 
Action: Mouse moved to (977, 443)
Screenshot: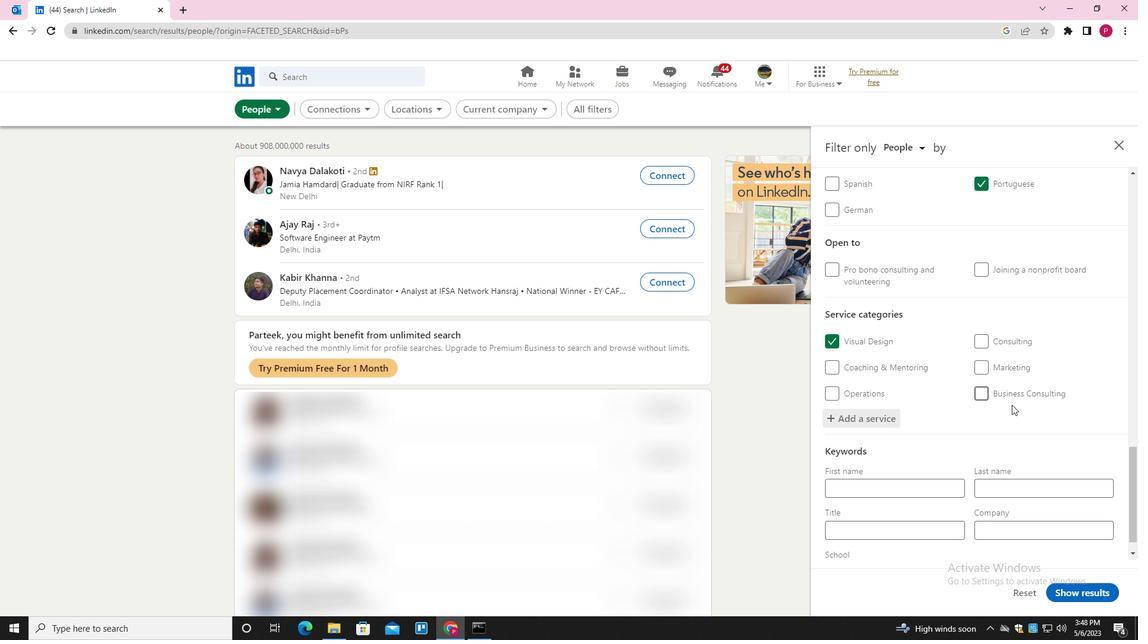 
Action: Mouse scrolled (977, 442) with delta (0, 0)
Screenshot: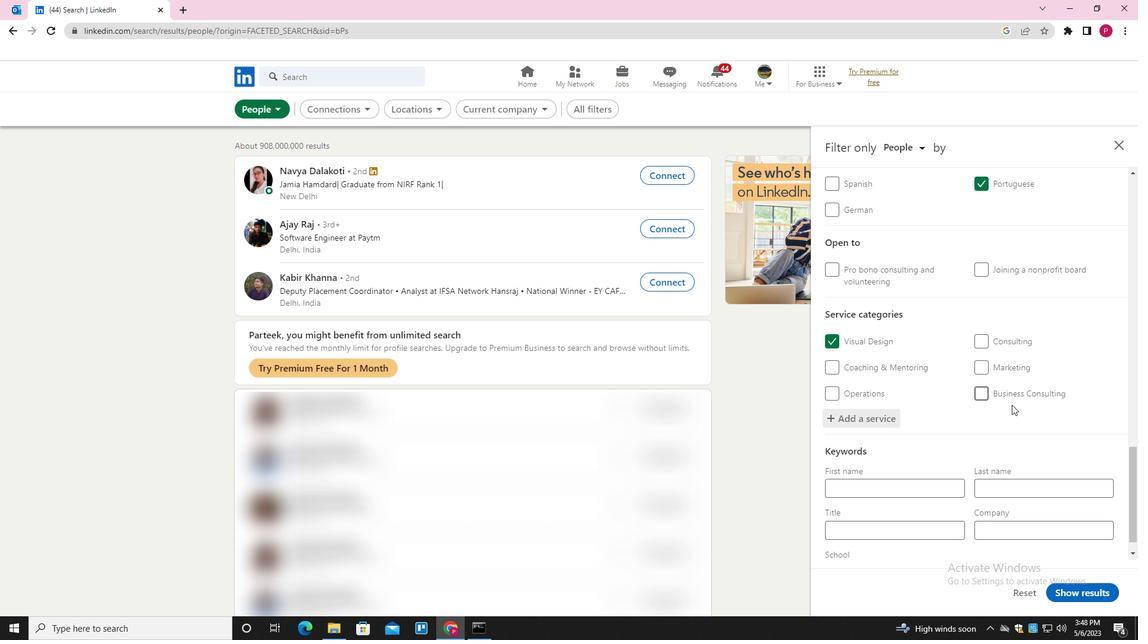 
Action: Mouse moved to (974, 445)
Screenshot: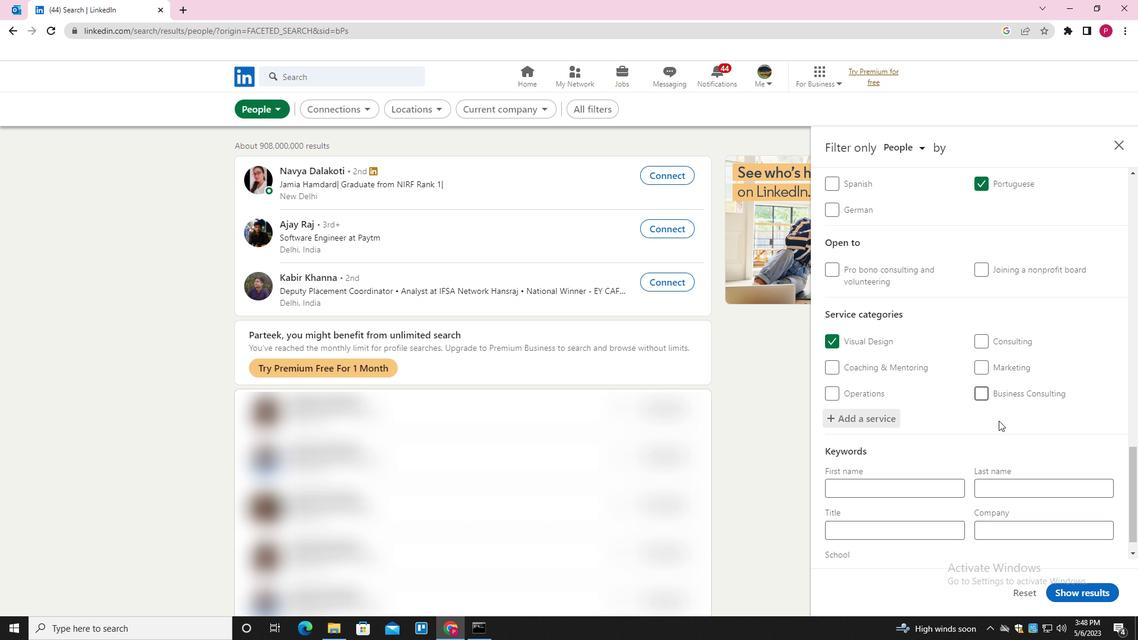 
Action: Mouse scrolled (974, 444) with delta (0, 0)
Screenshot: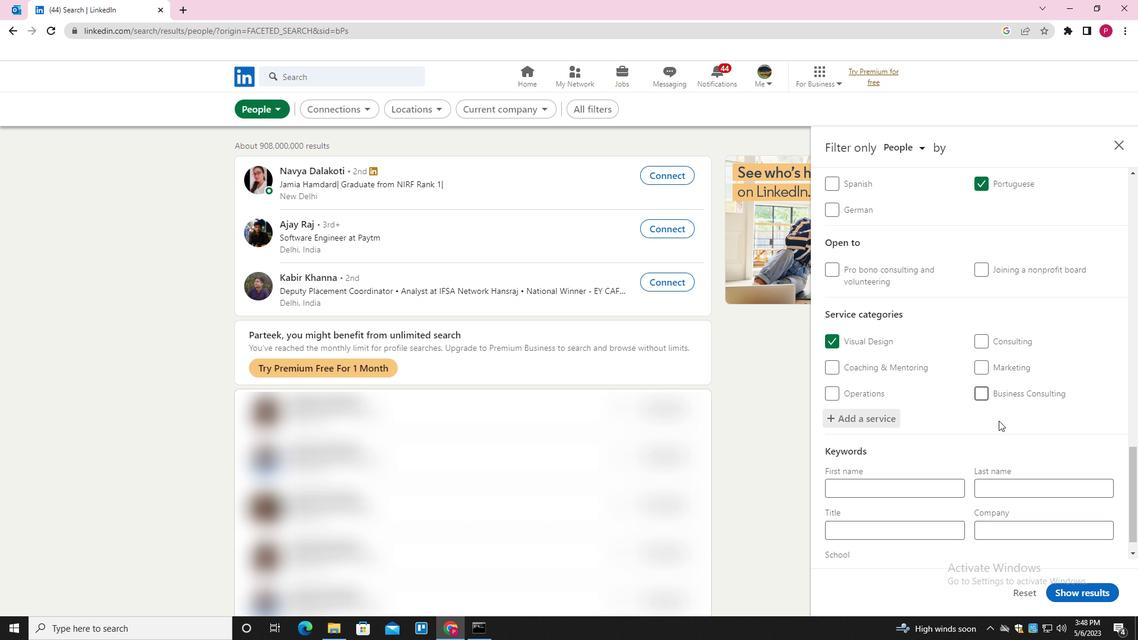 
Action: Mouse moved to (939, 504)
Screenshot: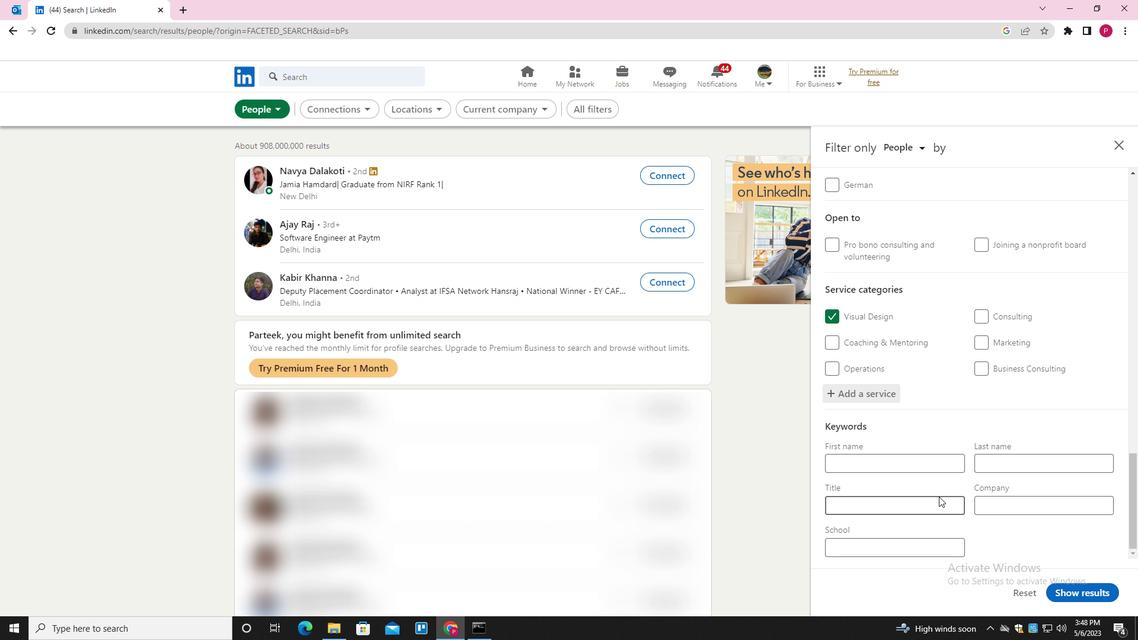 
Action: Mouse pressed left at (939, 504)
Screenshot: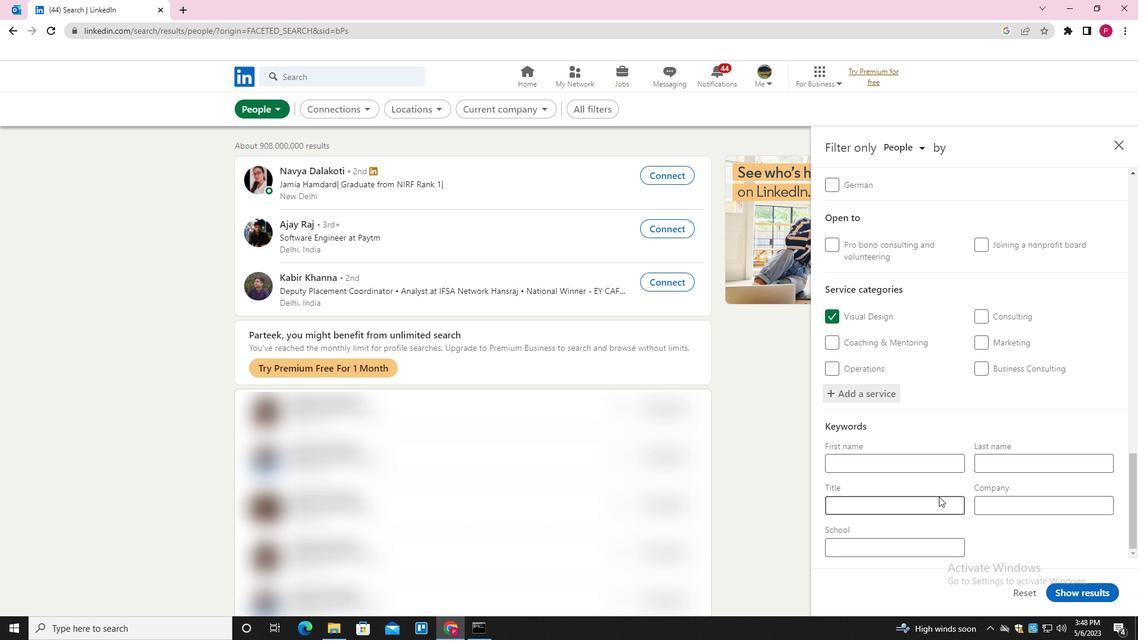 
Action: Mouse moved to (938, 505)
Screenshot: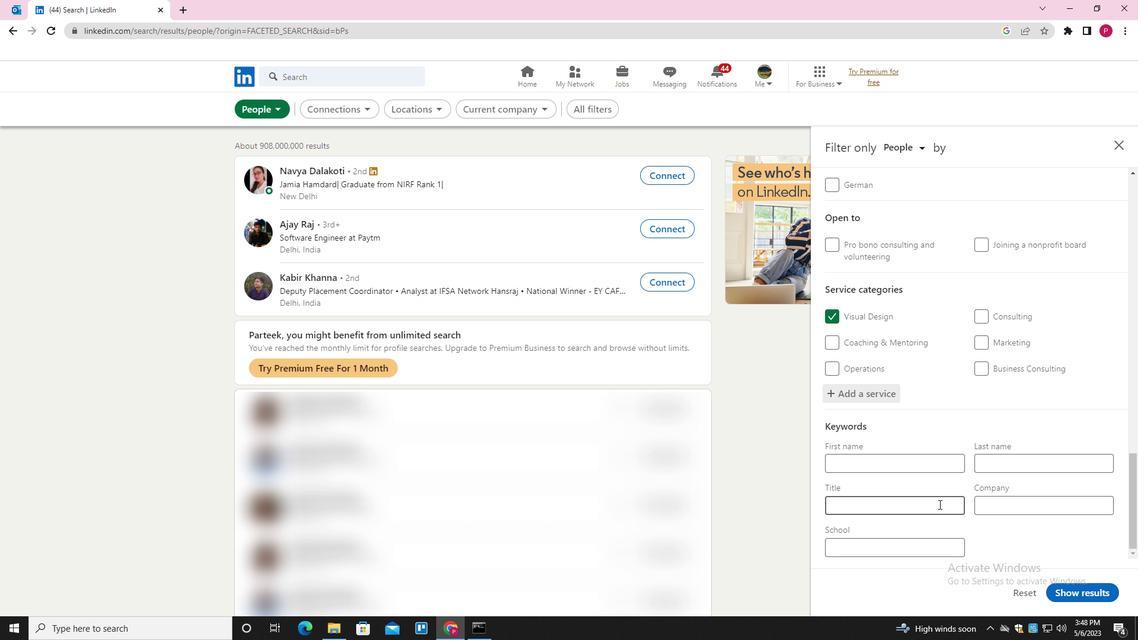 
Action: Key pressed <Key.shift>DEV<Key.shift>OPS<Key.space><Key.shift><Key.shift>ENGINEER
Screenshot: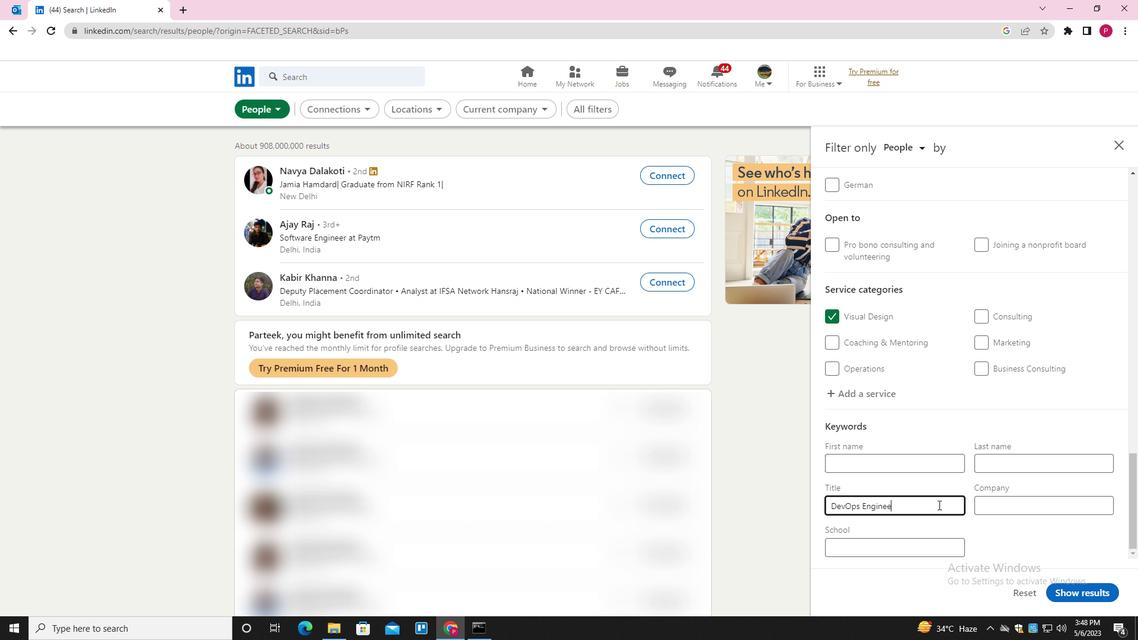 
Action: Mouse moved to (1082, 596)
Screenshot: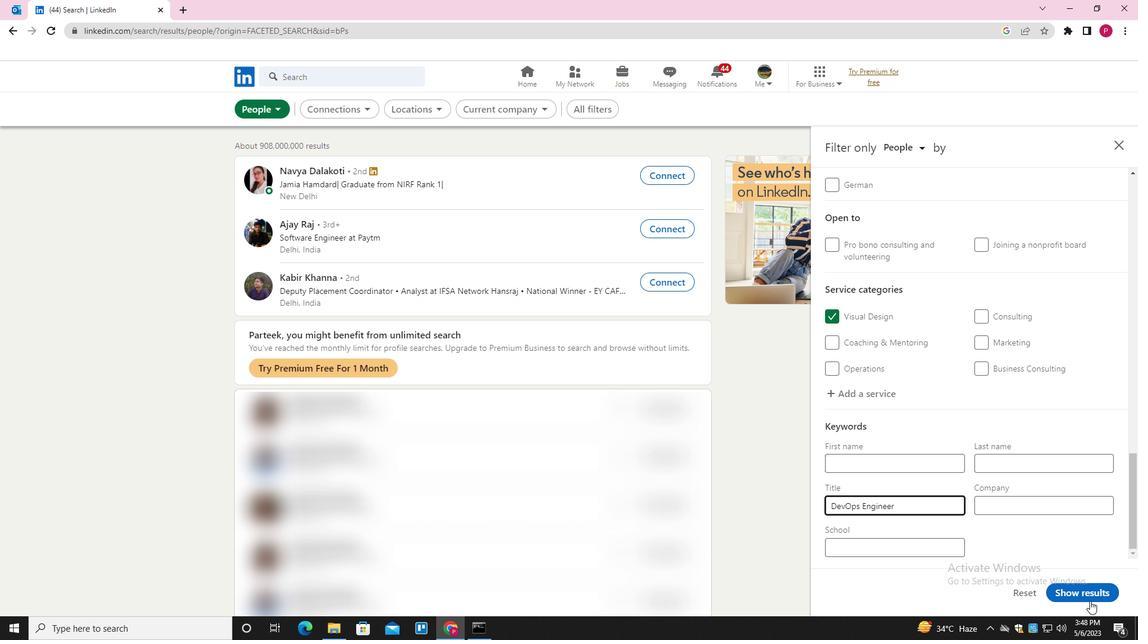 
Action: Mouse pressed left at (1082, 596)
Screenshot: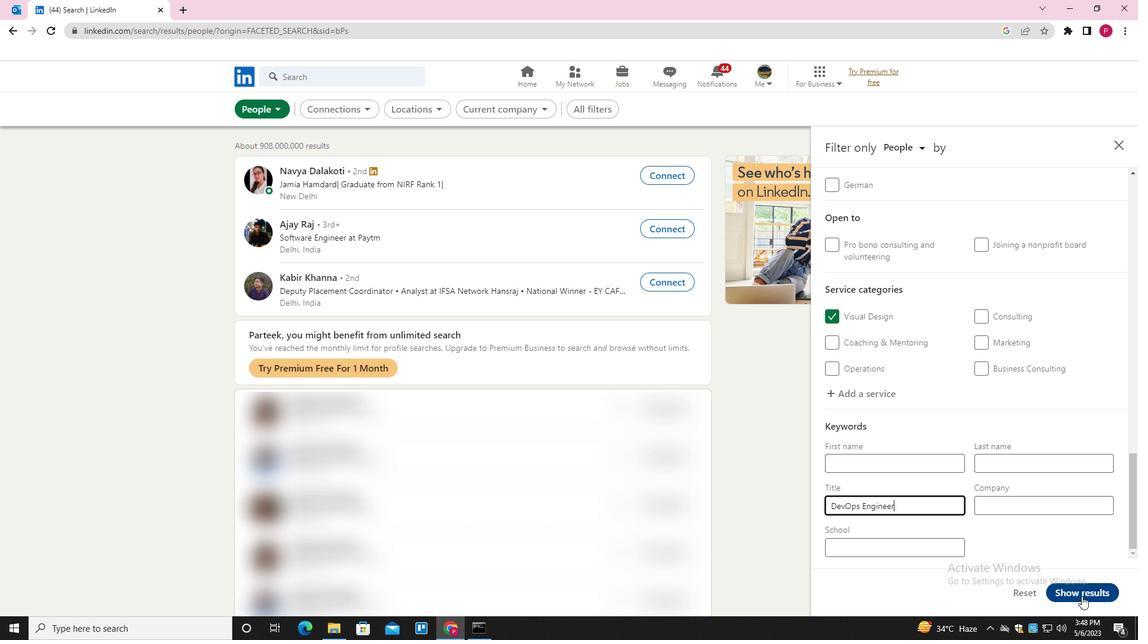 
Action: Mouse moved to (686, 266)
Screenshot: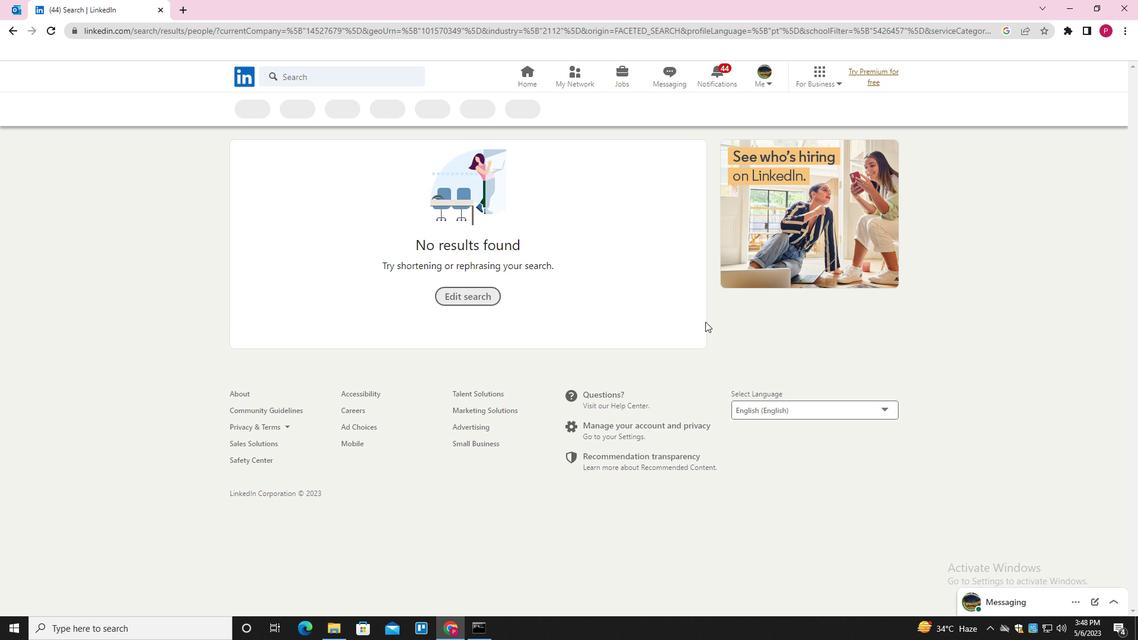 
